 Task: Find connections with filter location Wachtberg with filter topic #Analyticswith filter profile language English with filter current company Syngene International Limited with filter school Freshers Jobs in Bangalore with filter industry Investment Advice with filter service category Budgeting with filter keywords title Social Worker
Action: Mouse moved to (522, 72)
Screenshot: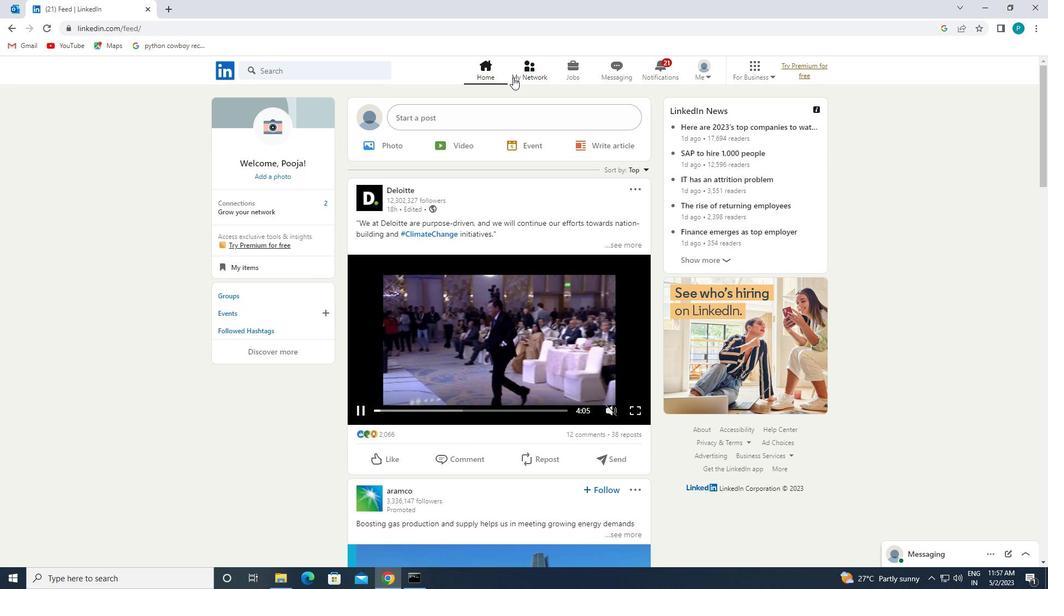 
Action: Mouse pressed left at (522, 72)
Screenshot: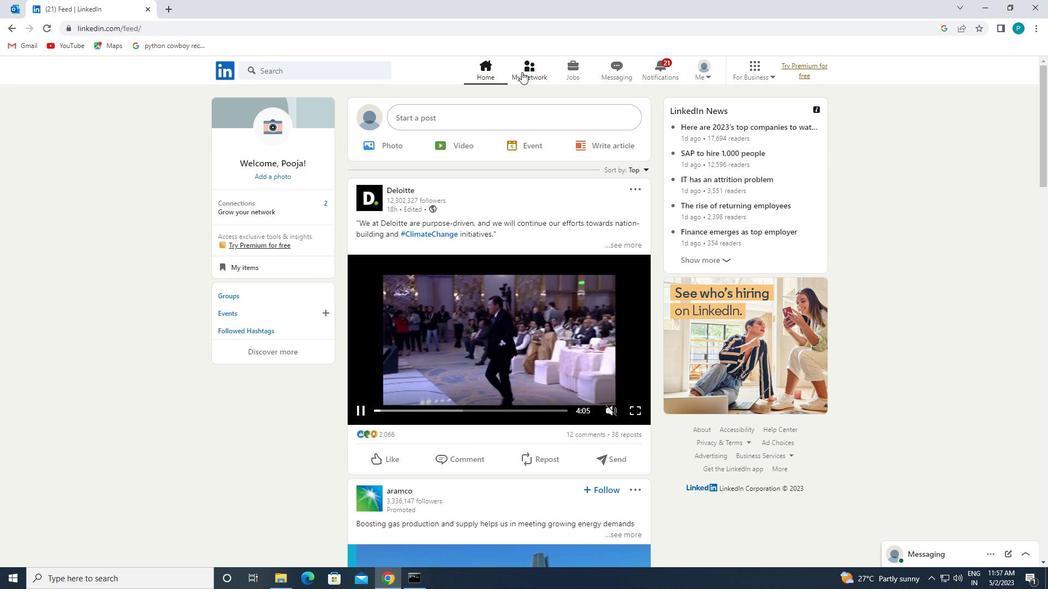 
Action: Mouse moved to (307, 128)
Screenshot: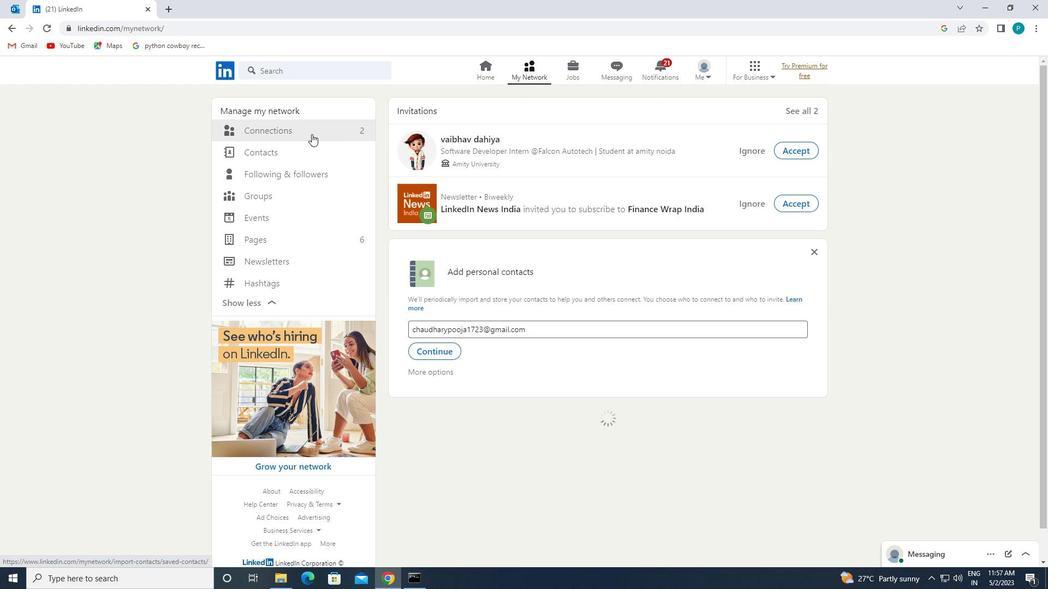
Action: Mouse pressed left at (307, 128)
Screenshot: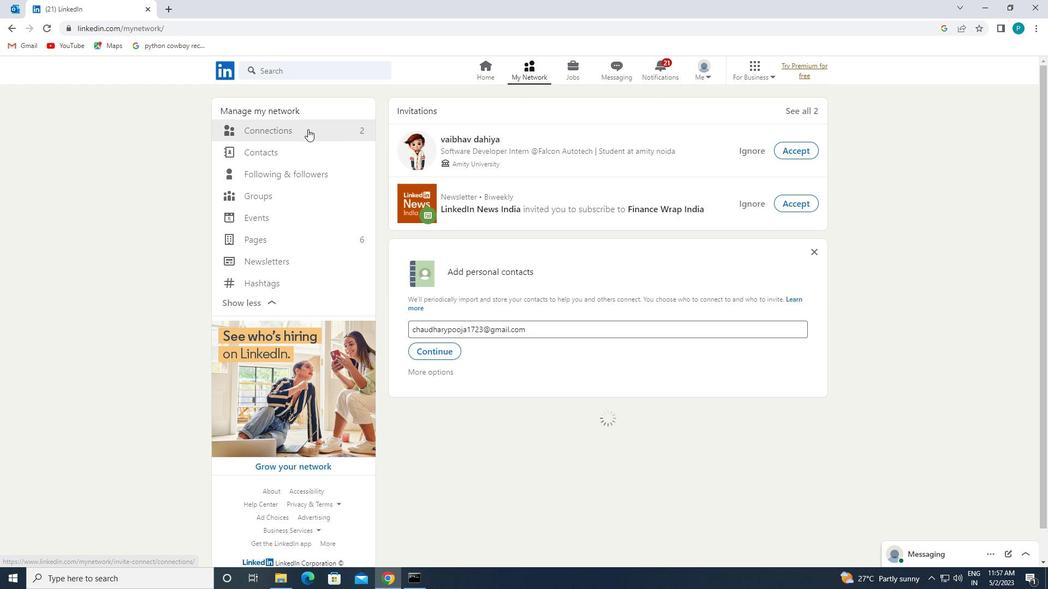 
Action: Mouse moved to (614, 130)
Screenshot: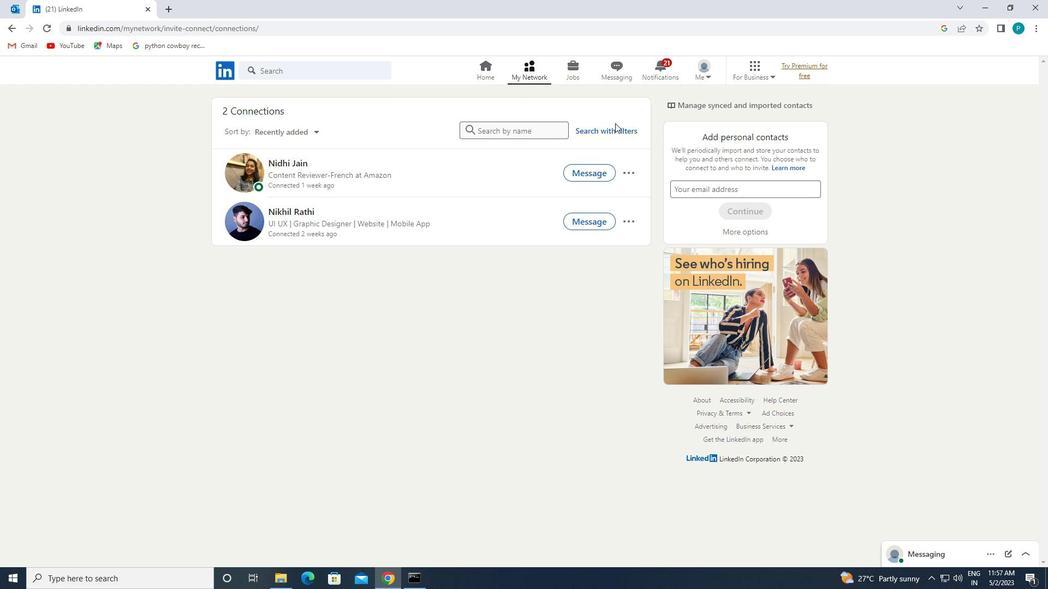 
Action: Mouse pressed left at (614, 130)
Screenshot: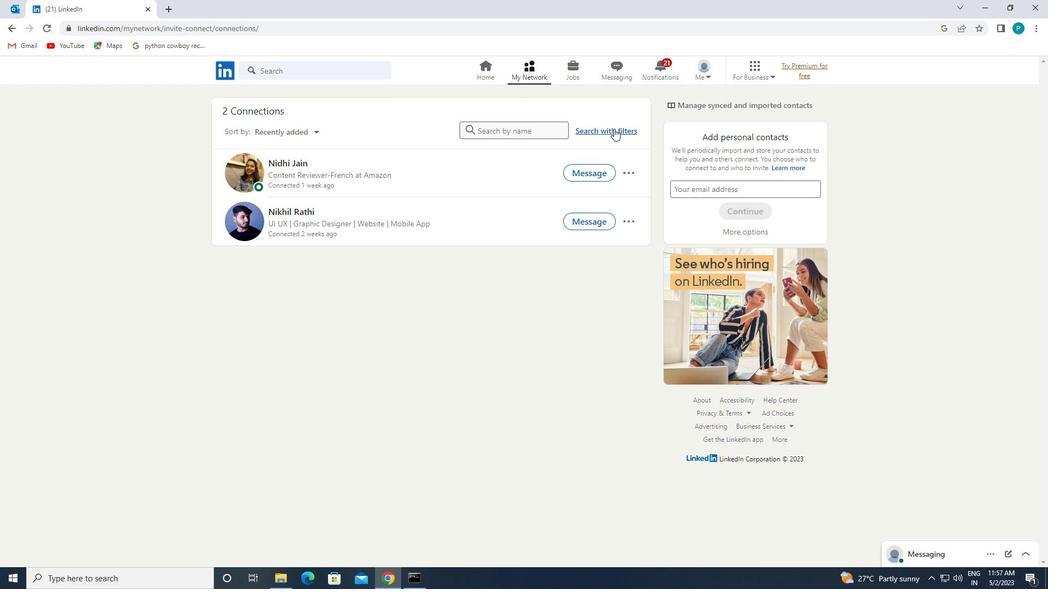 
Action: Mouse moved to (563, 103)
Screenshot: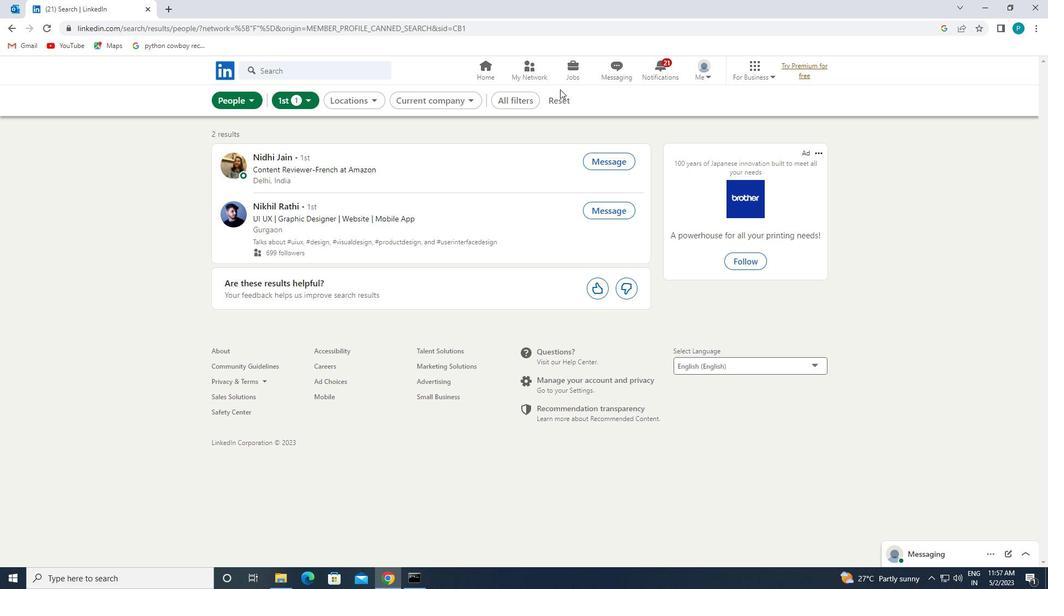 
Action: Mouse pressed left at (563, 103)
Screenshot: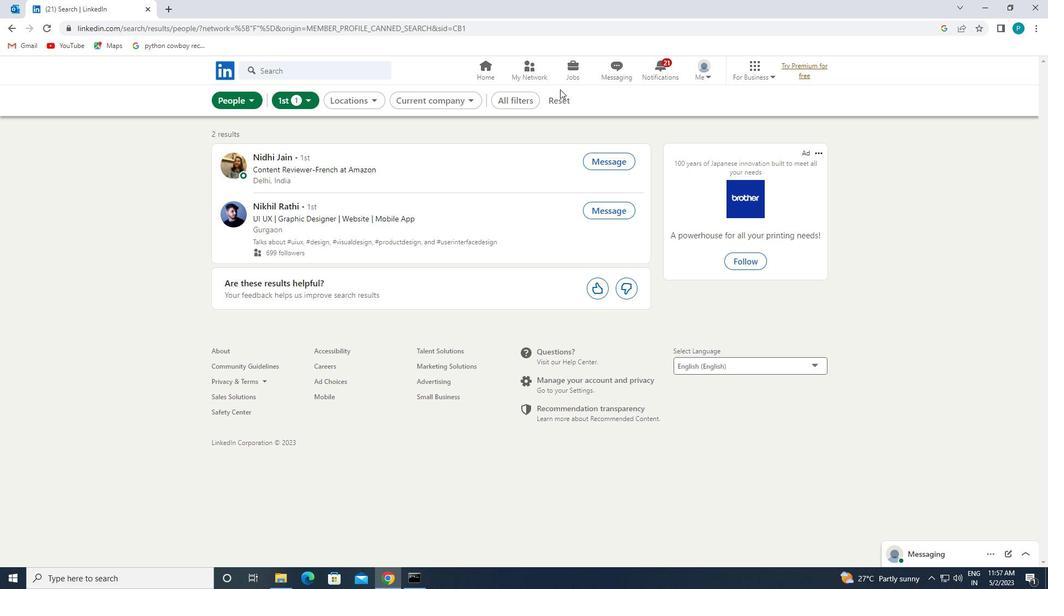 
Action: Mouse moved to (525, 96)
Screenshot: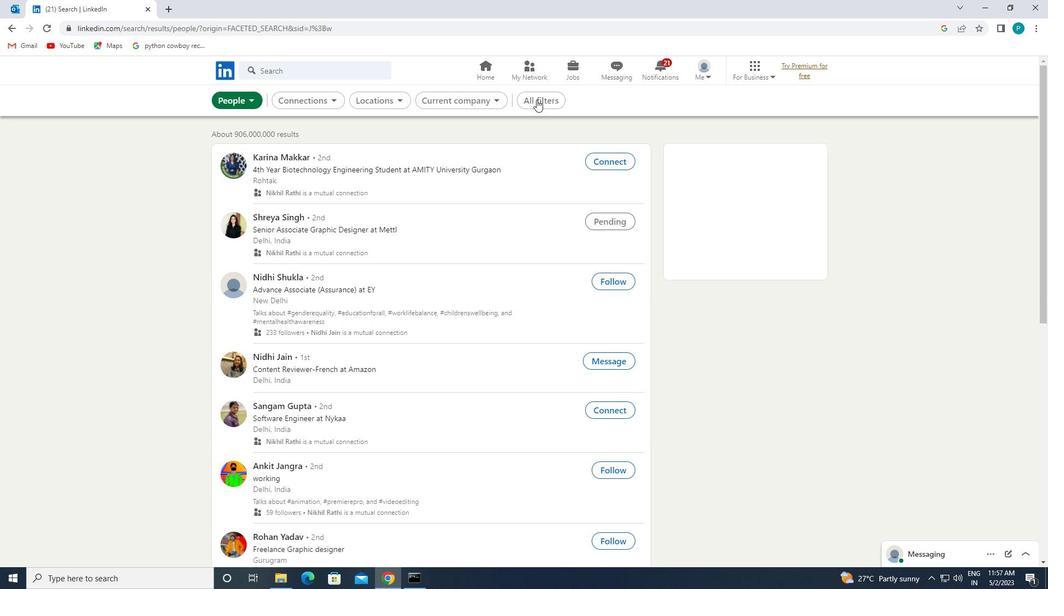 
Action: Mouse pressed left at (525, 96)
Screenshot: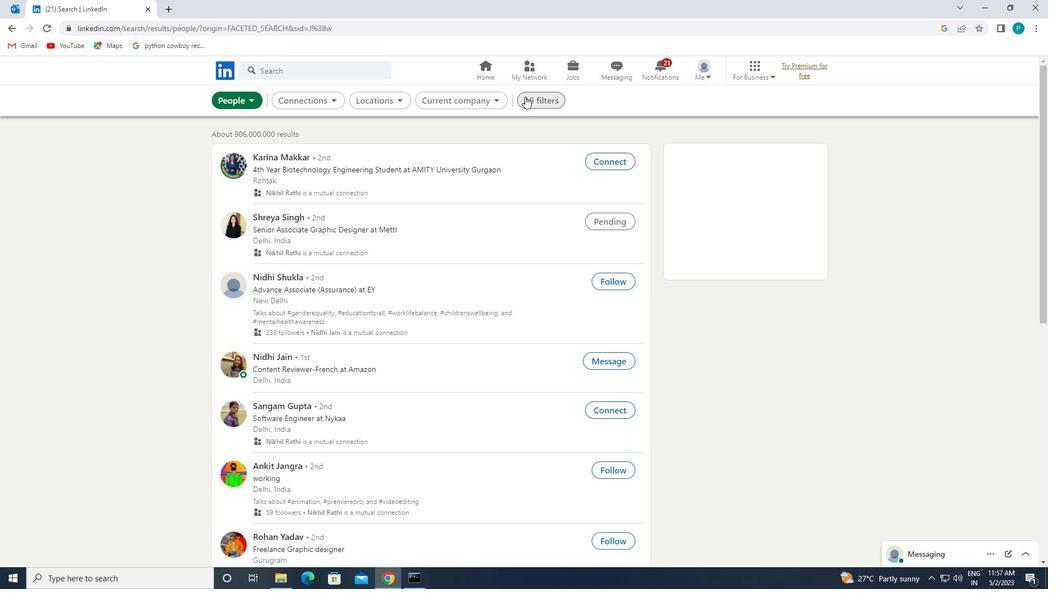 
Action: Mouse moved to (882, 341)
Screenshot: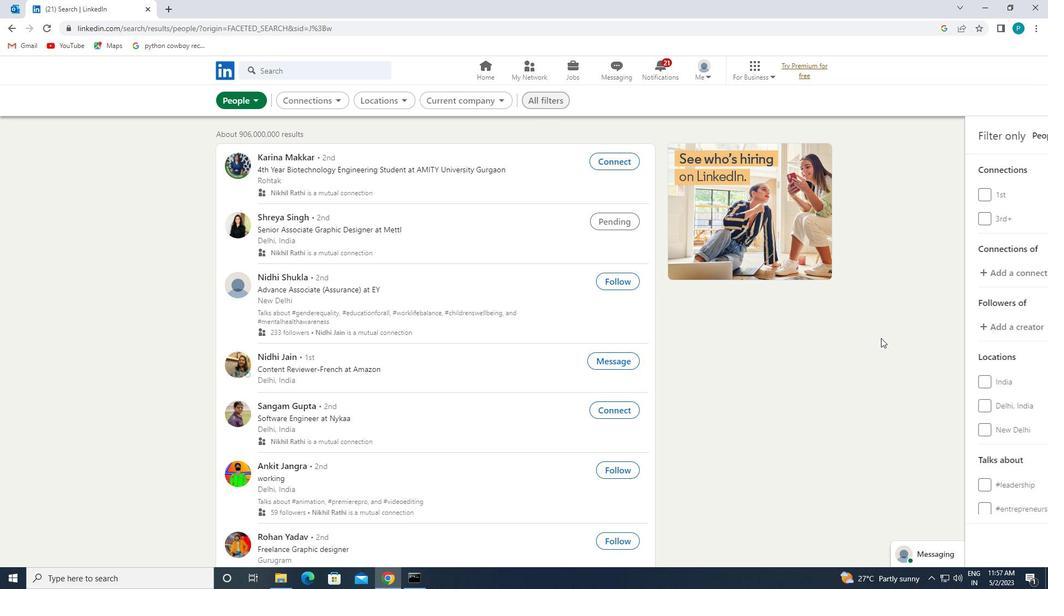 
Action: Mouse scrolled (882, 341) with delta (0, 0)
Screenshot: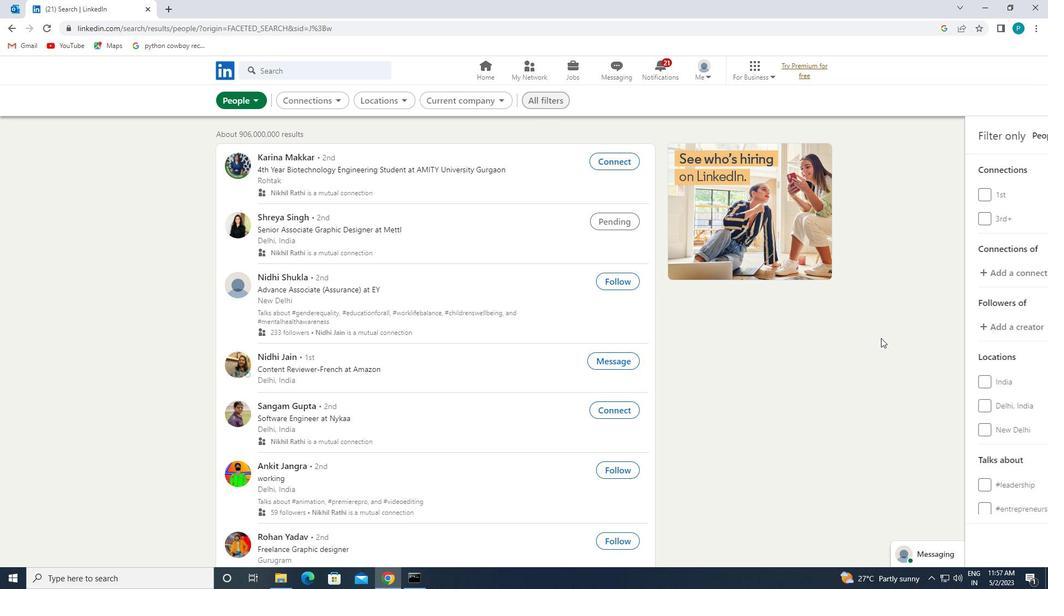 
Action: Mouse scrolled (882, 341) with delta (0, 0)
Screenshot: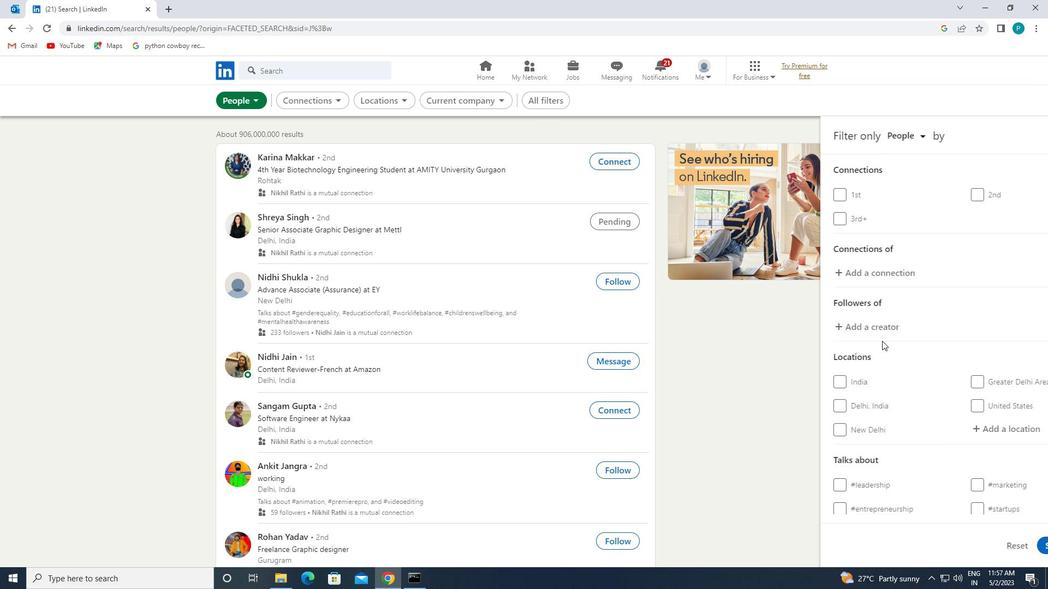 
Action: Mouse moved to (924, 322)
Screenshot: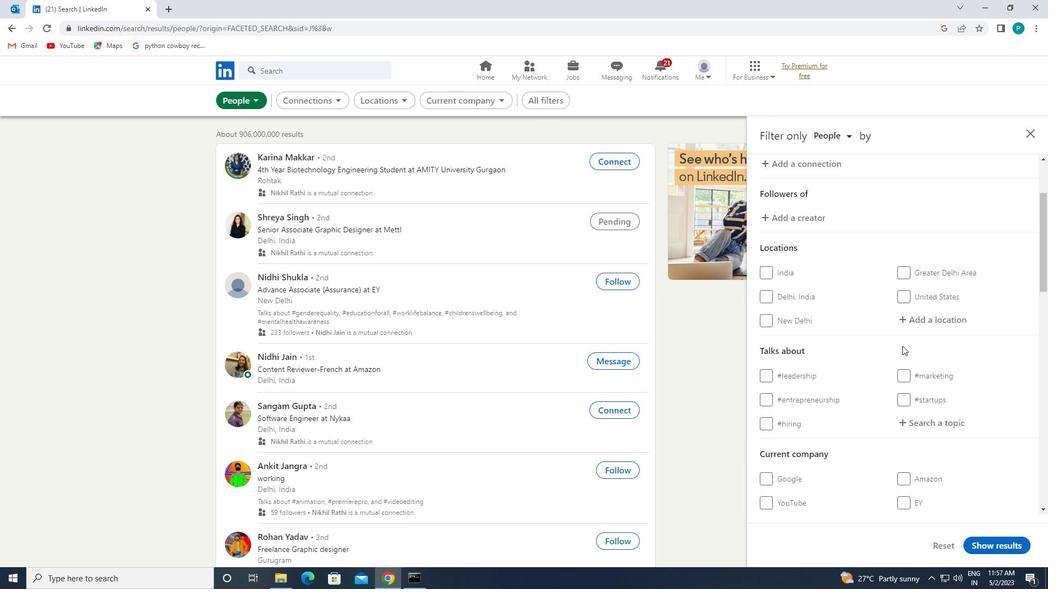 
Action: Mouse pressed left at (924, 322)
Screenshot: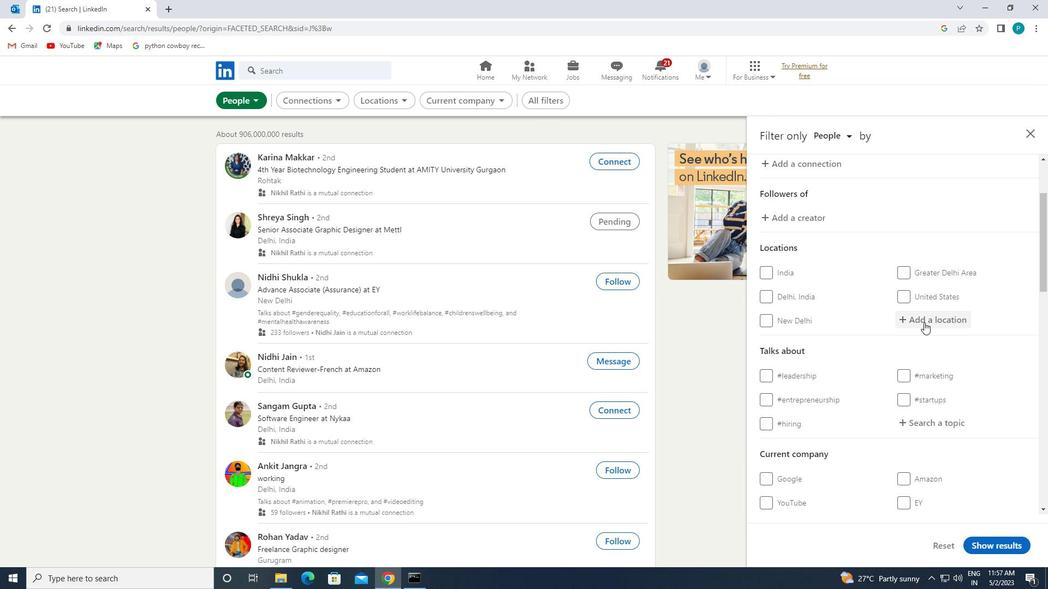 
Action: Mouse moved to (924, 322)
Screenshot: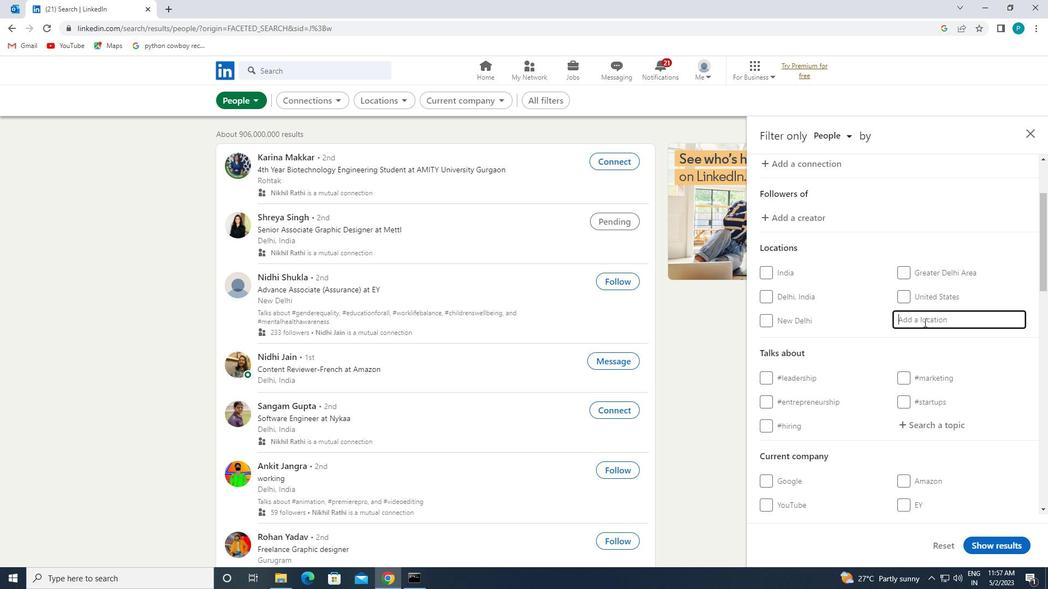 
Action: Key pressed <Key.caps_lock>wac<Key.backspace><Key.backspace><Key.caps_lock>acht
Screenshot: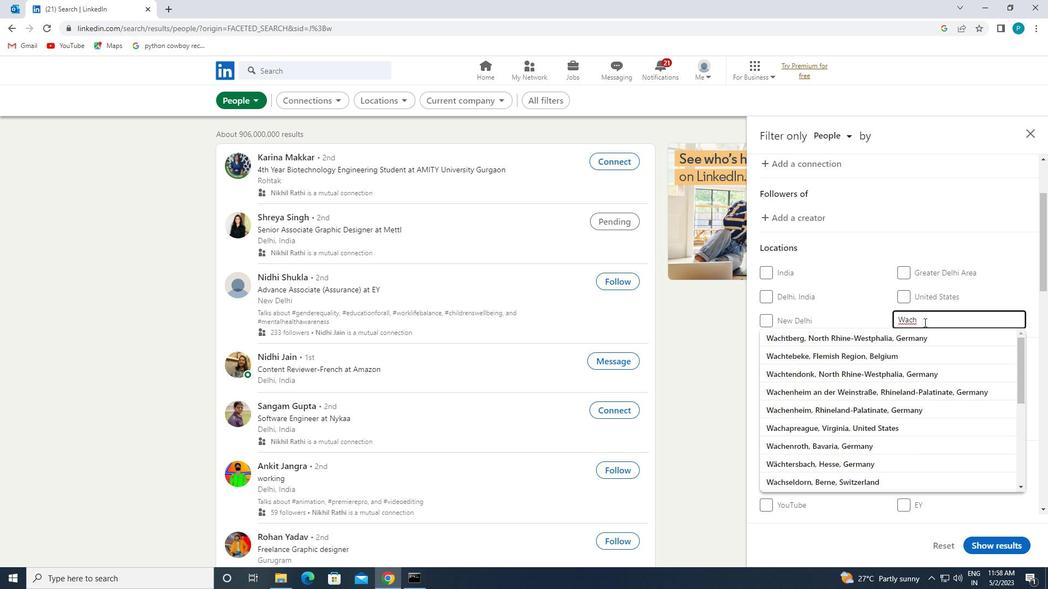 
Action: Mouse moved to (911, 342)
Screenshot: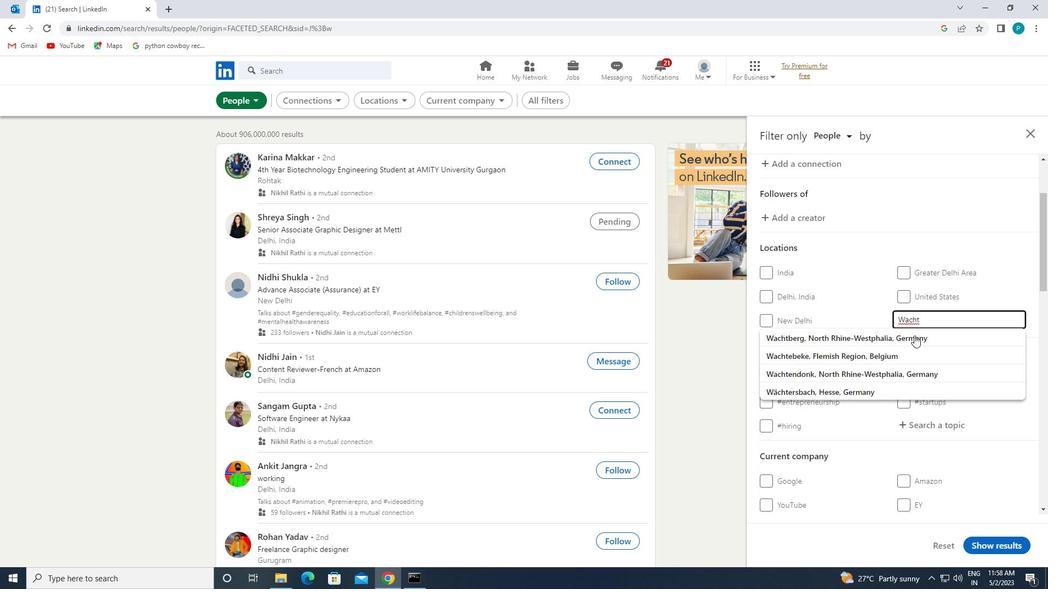 
Action: Mouse pressed left at (911, 342)
Screenshot: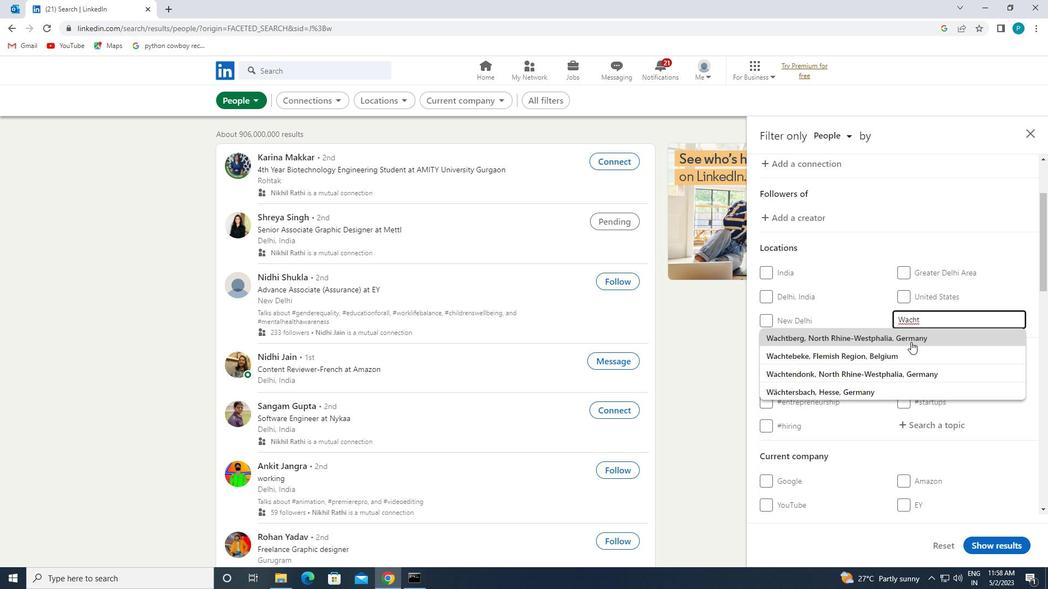 
Action: Mouse moved to (909, 341)
Screenshot: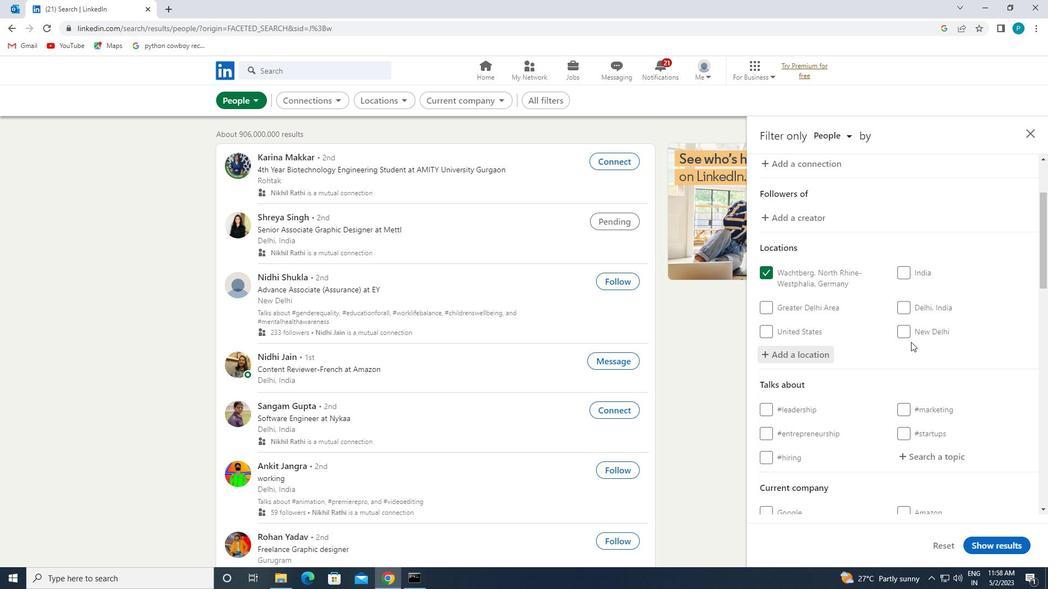 
Action: Mouse scrolled (909, 341) with delta (0, 0)
Screenshot: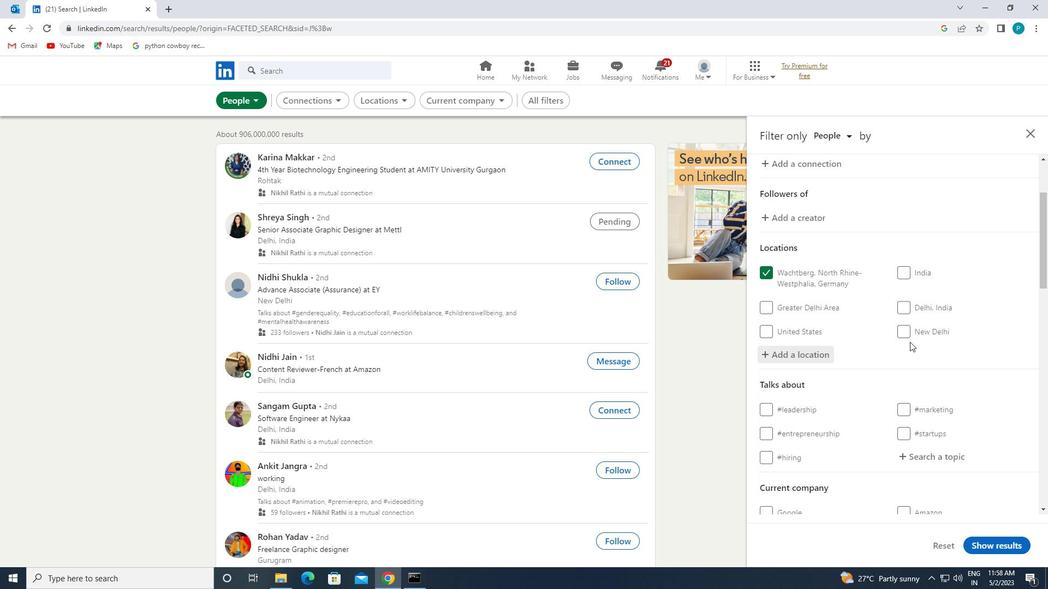 
Action: Mouse moved to (908, 342)
Screenshot: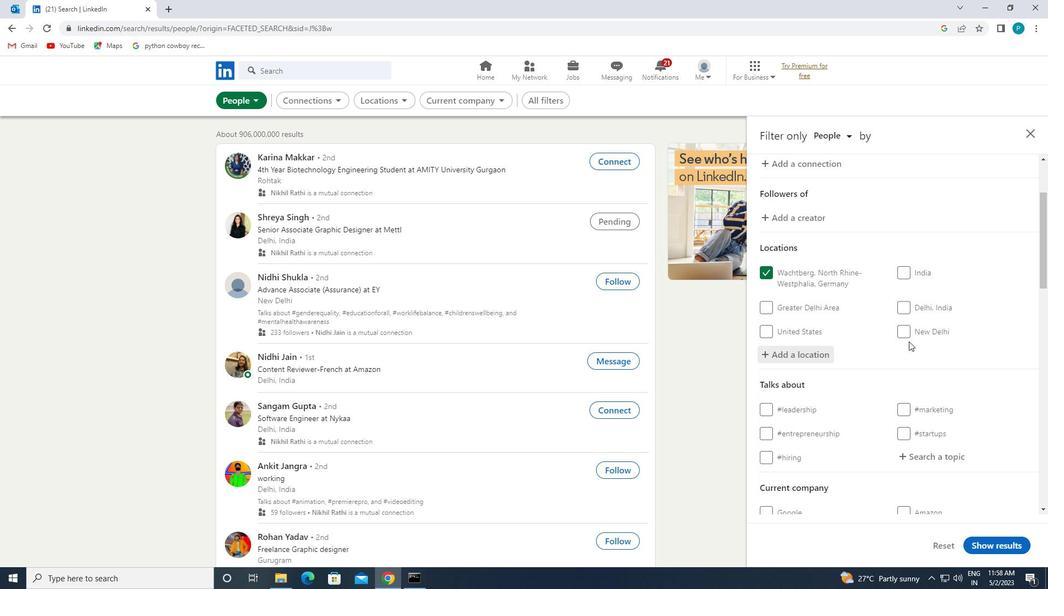 
Action: Mouse scrolled (908, 342) with delta (0, 0)
Screenshot: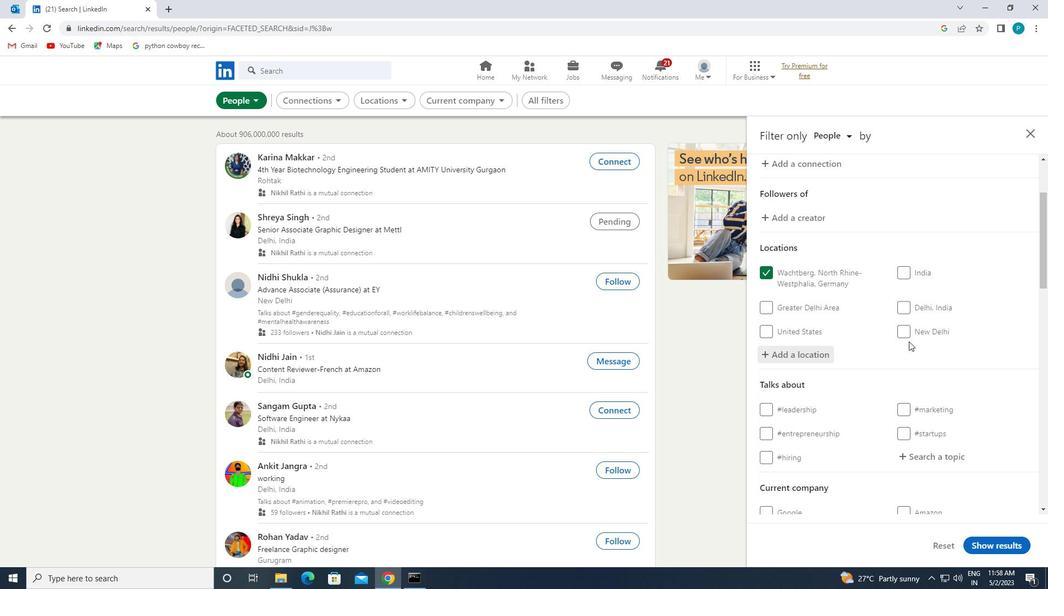 
Action: Mouse moved to (909, 346)
Screenshot: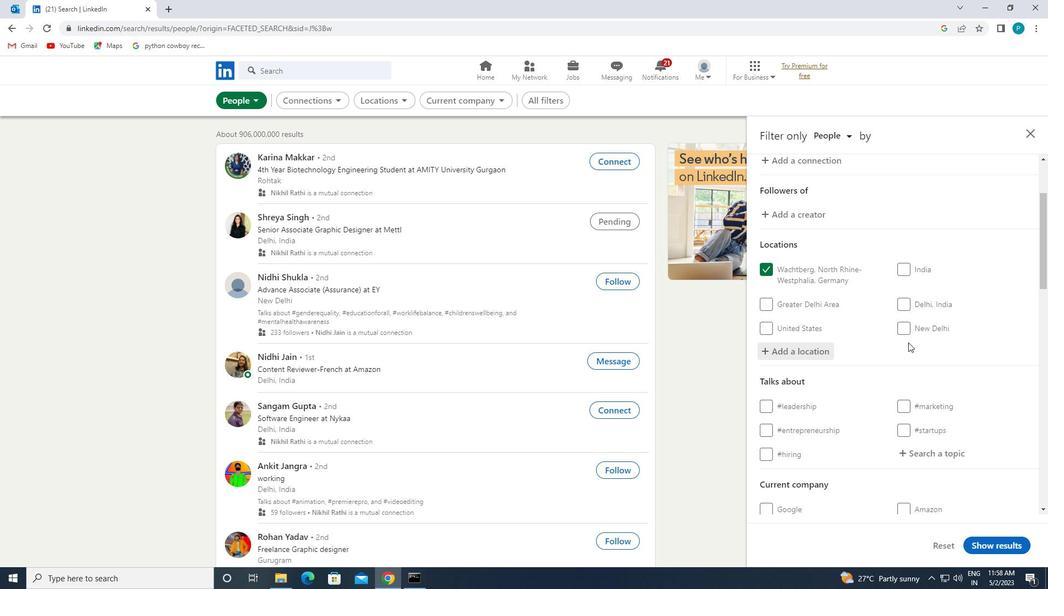 
Action: Mouse scrolled (909, 346) with delta (0, 0)
Screenshot: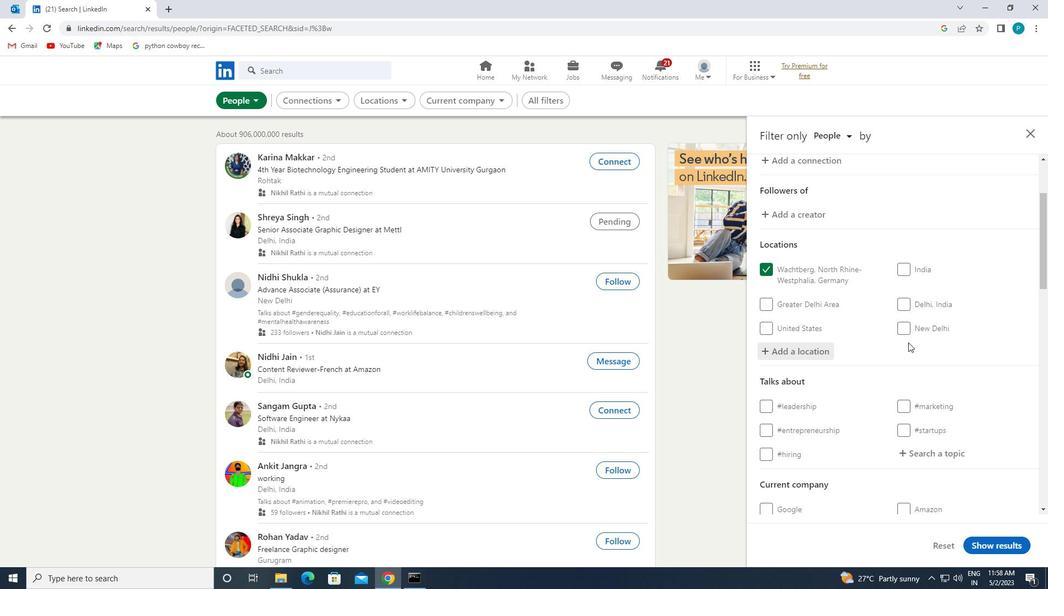
Action: Mouse moved to (909, 294)
Screenshot: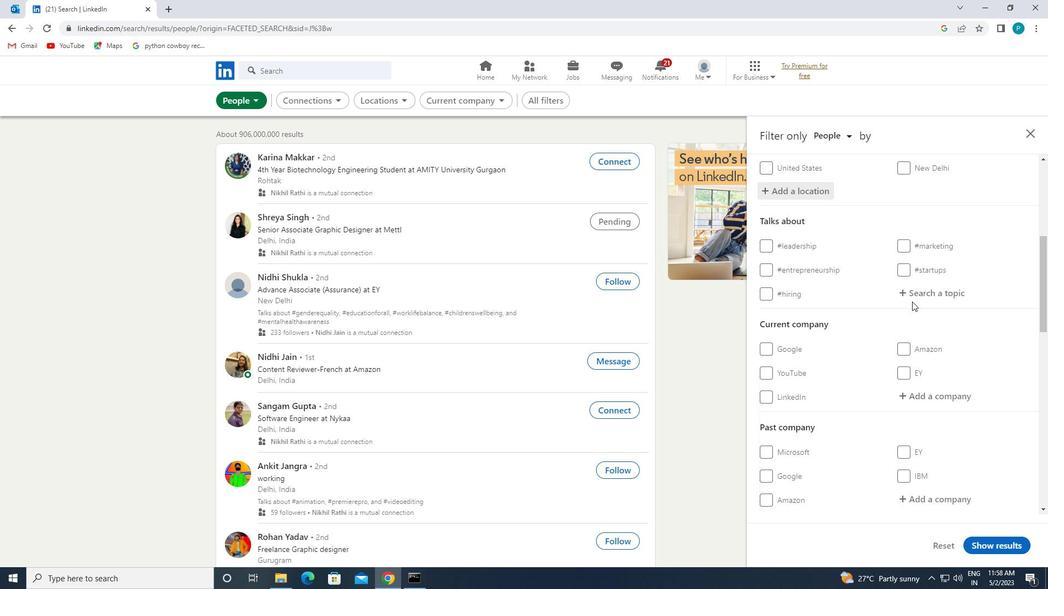 
Action: Mouse pressed left at (909, 294)
Screenshot: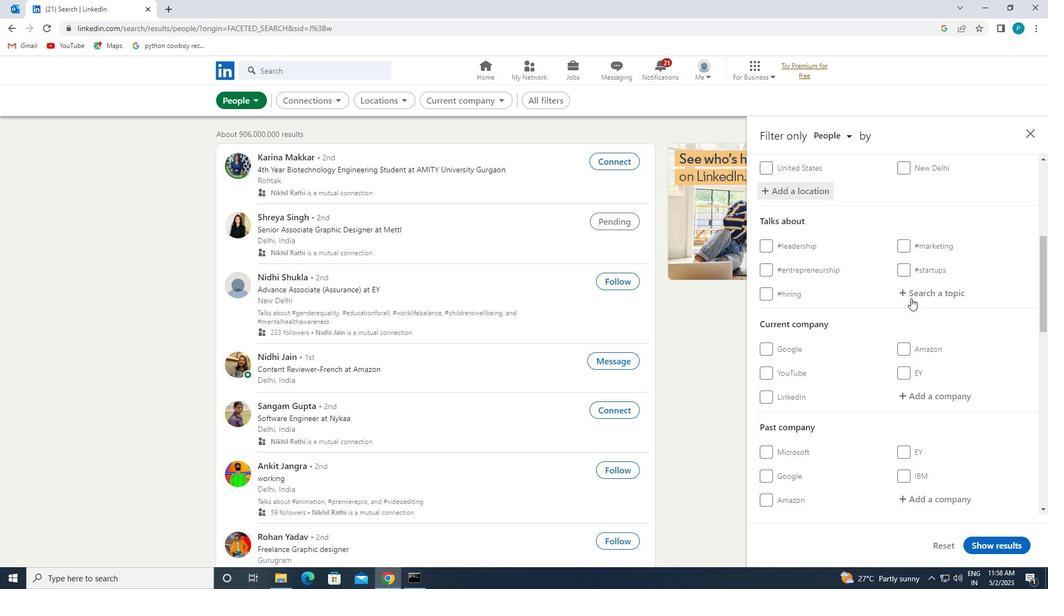 
Action: Mouse moved to (909, 294)
Screenshot: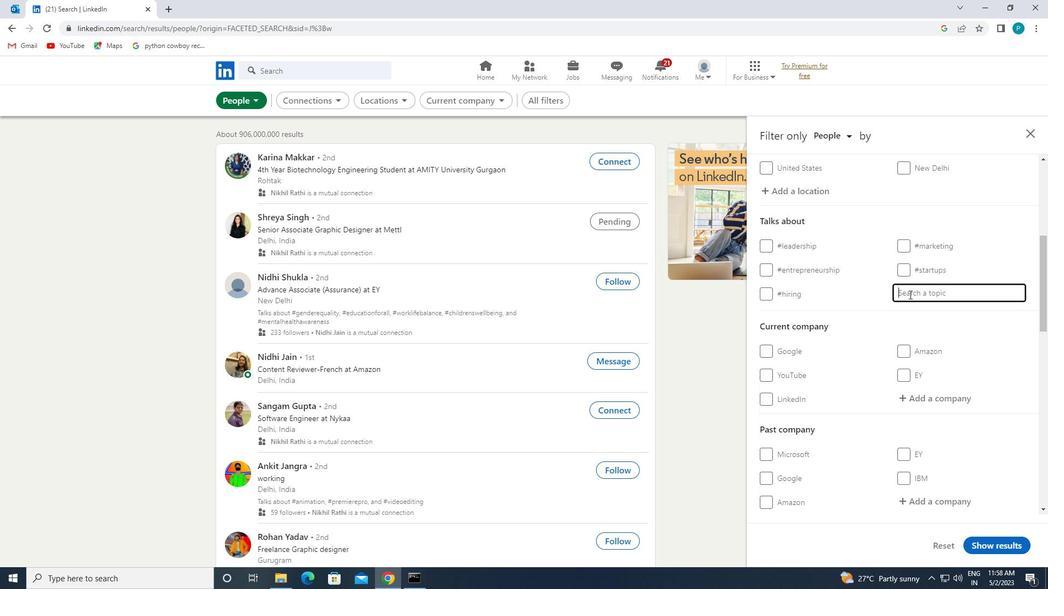 
Action: Key pressed <Key.shift>#<Key.caps_lock>A<Key.caps_lock>NALYTICS
Screenshot: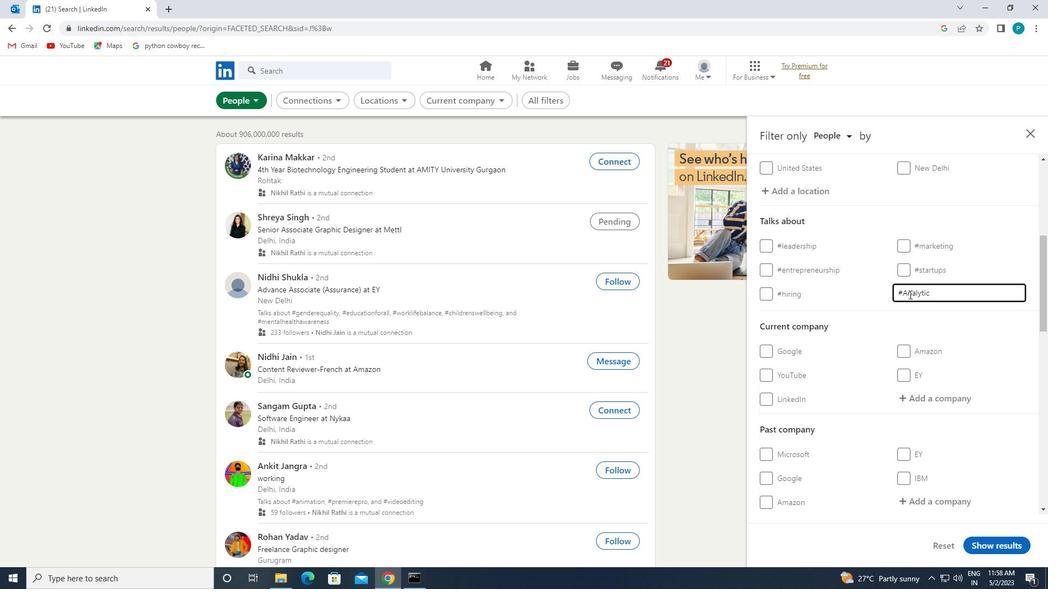 
Action: Mouse scrolled (909, 294) with delta (0, 0)
Screenshot: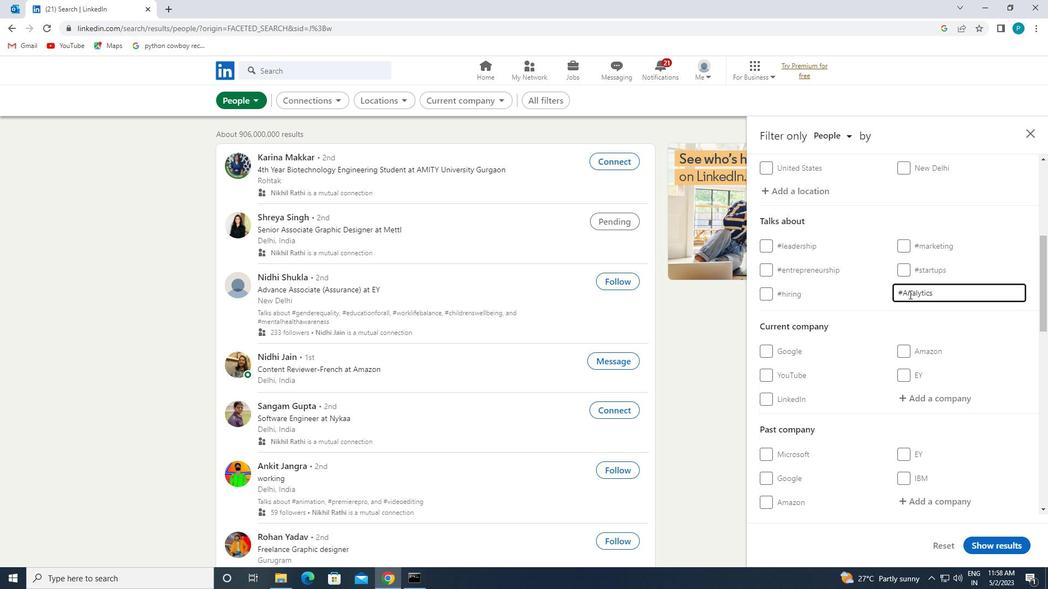 
Action: Mouse scrolled (909, 294) with delta (0, 0)
Screenshot: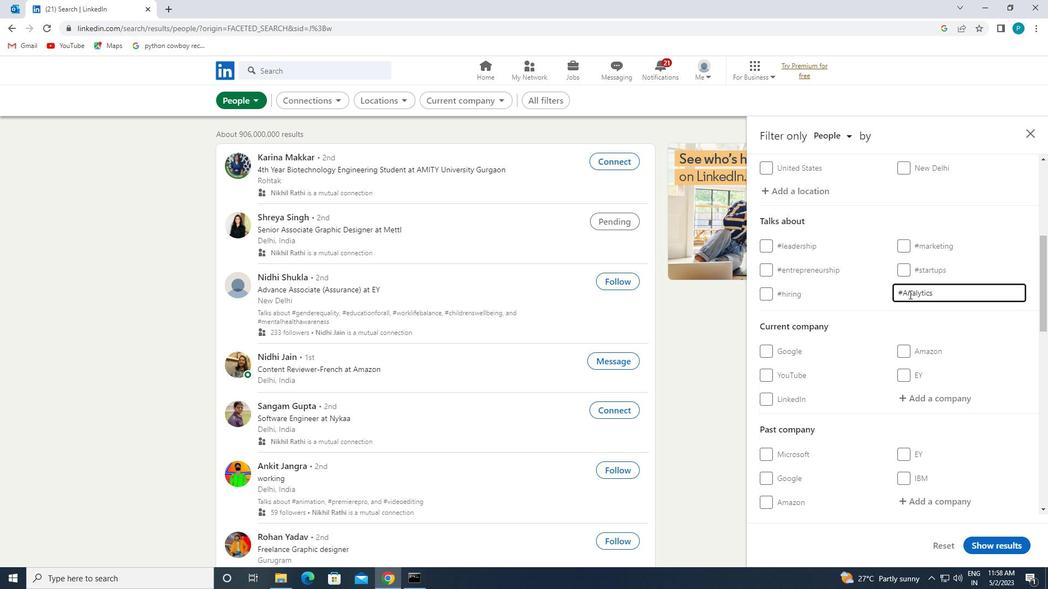
Action: Mouse scrolled (909, 294) with delta (0, 0)
Screenshot: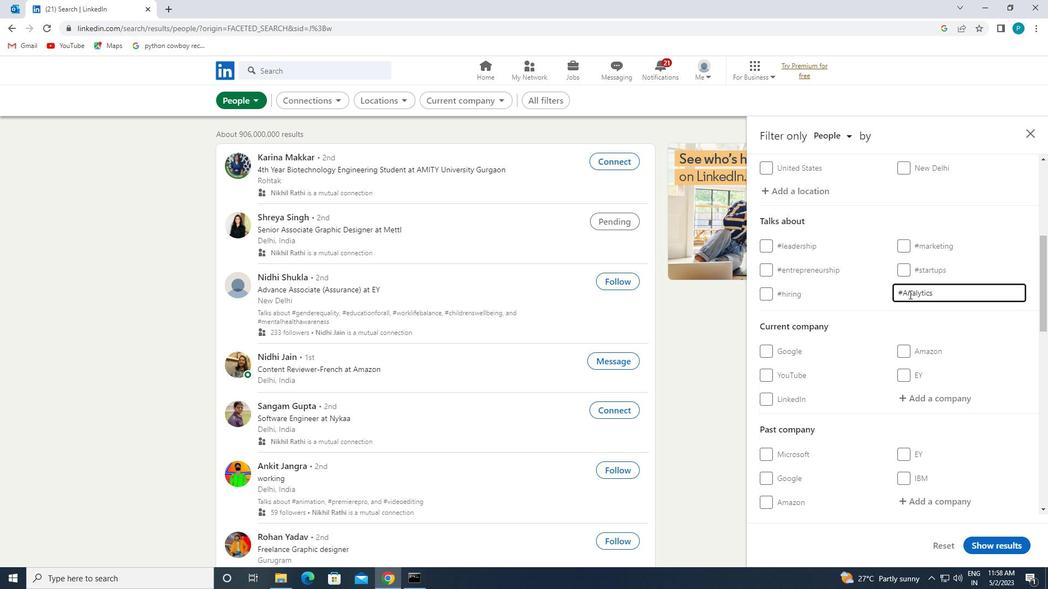 
Action: Mouse moved to (852, 292)
Screenshot: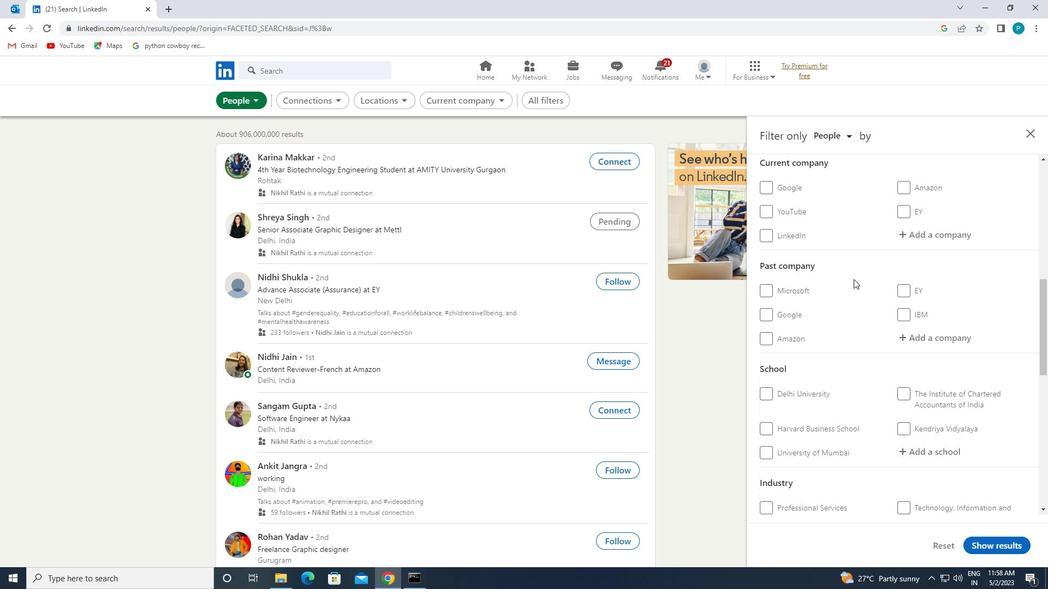 
Action: Mouse scrolled (852, 291) with delta (0, 0)
Screenshot: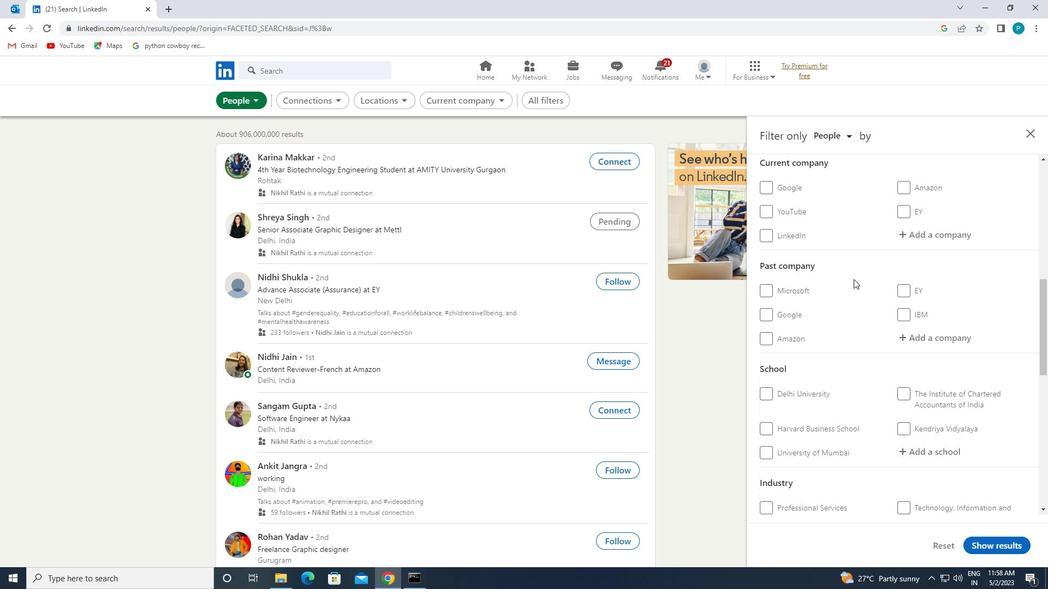 
Action: Mouse moved to (851, 296)
Screenshot: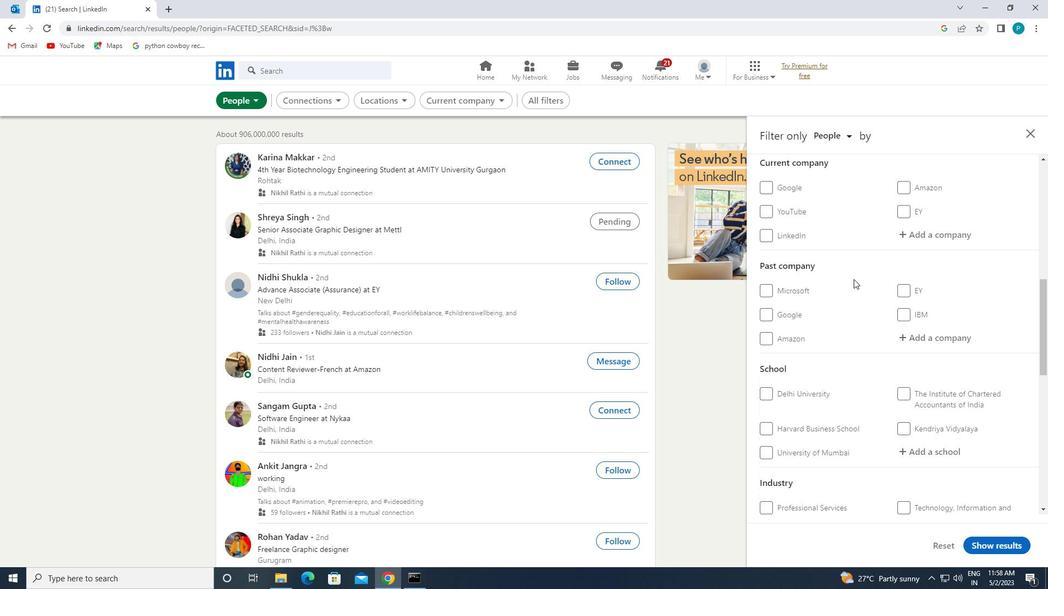 
Action: Mouse scrolled (851, 296) with delta (0, 0)
Screenshot: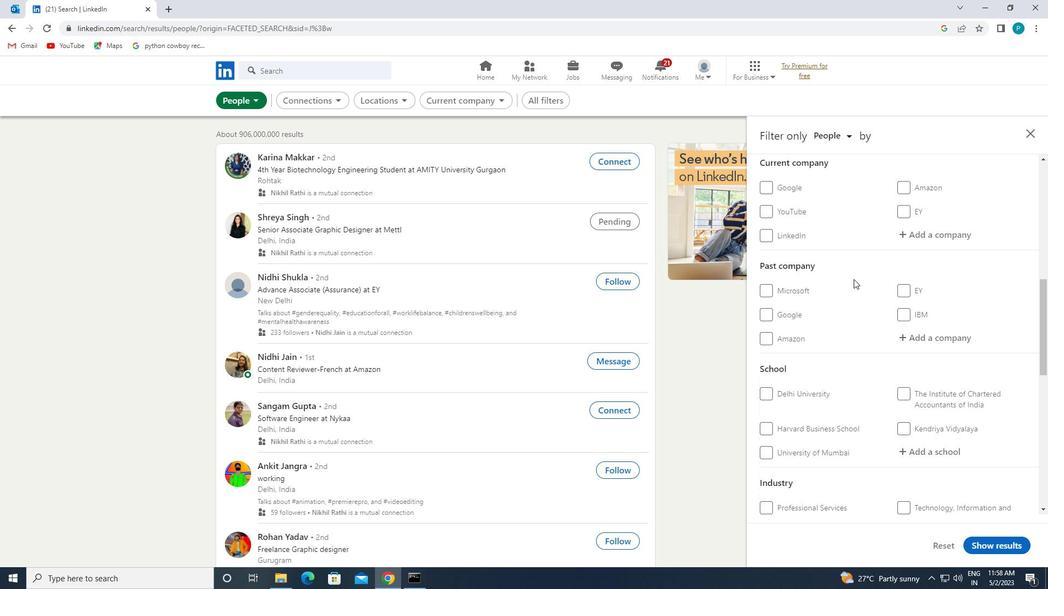
Action: Mouse moved to (825, 374)
Screenshot: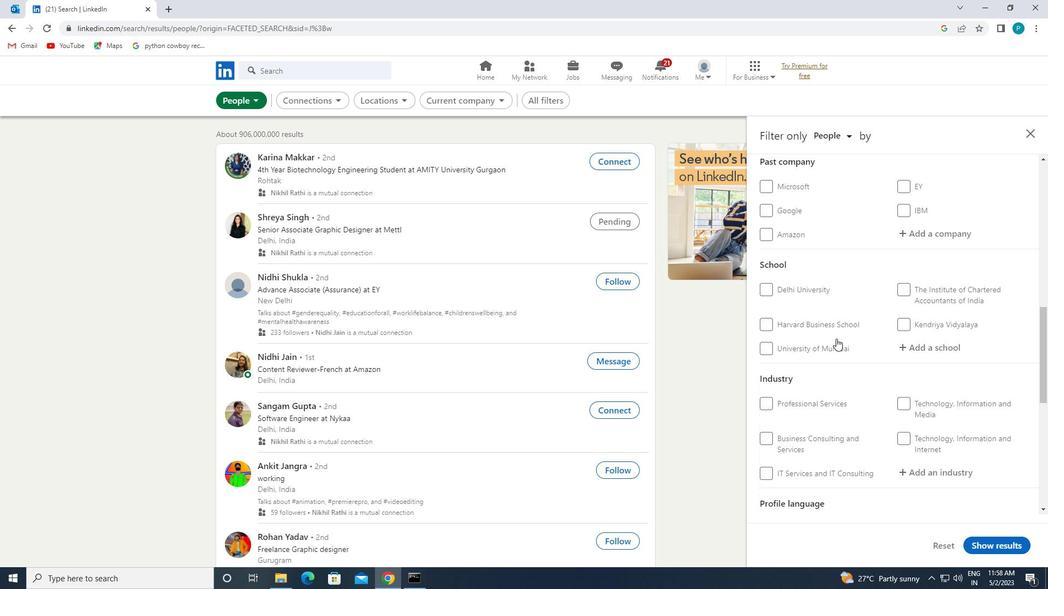 
Action: Mouse scrolled (825, 374) with delta (0, 0)
Screenshot: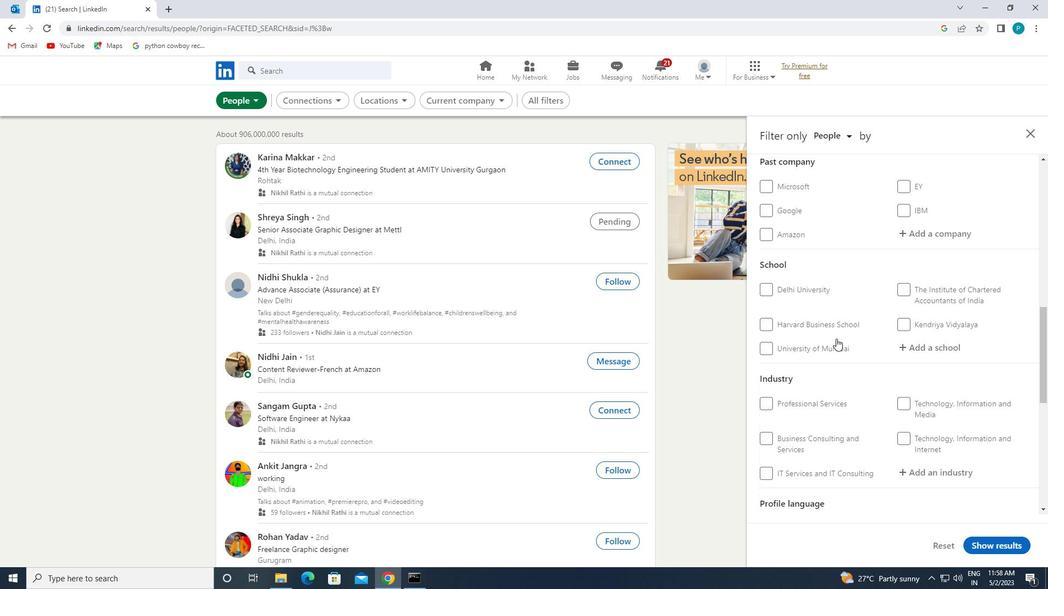 
Action: Mouse moved to (824, 375)
Screenshot: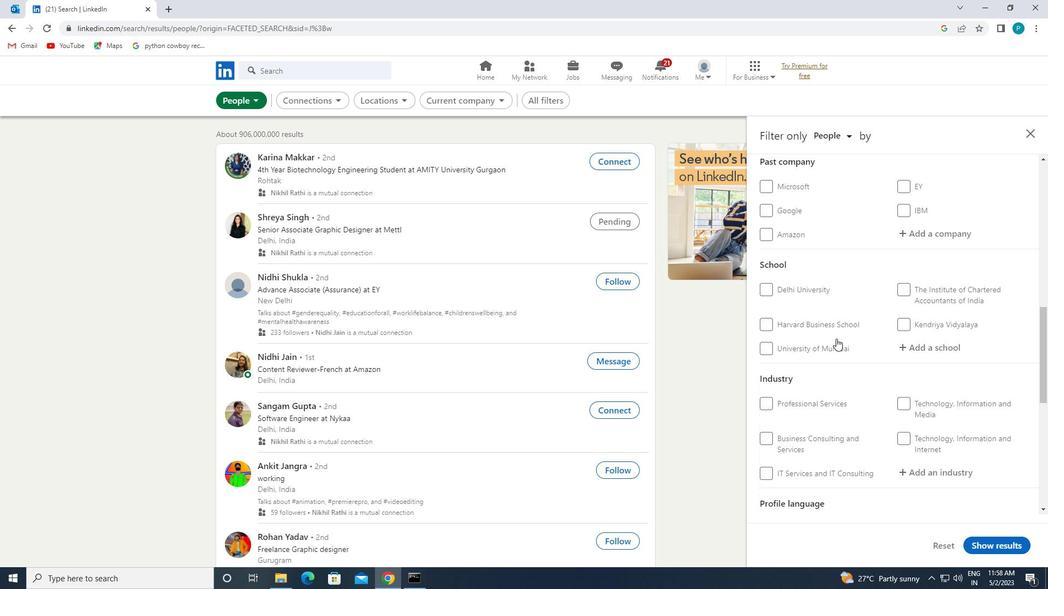 
Action: Mouse scrolled (824, 375) with delta (0, 0)
Screenshot: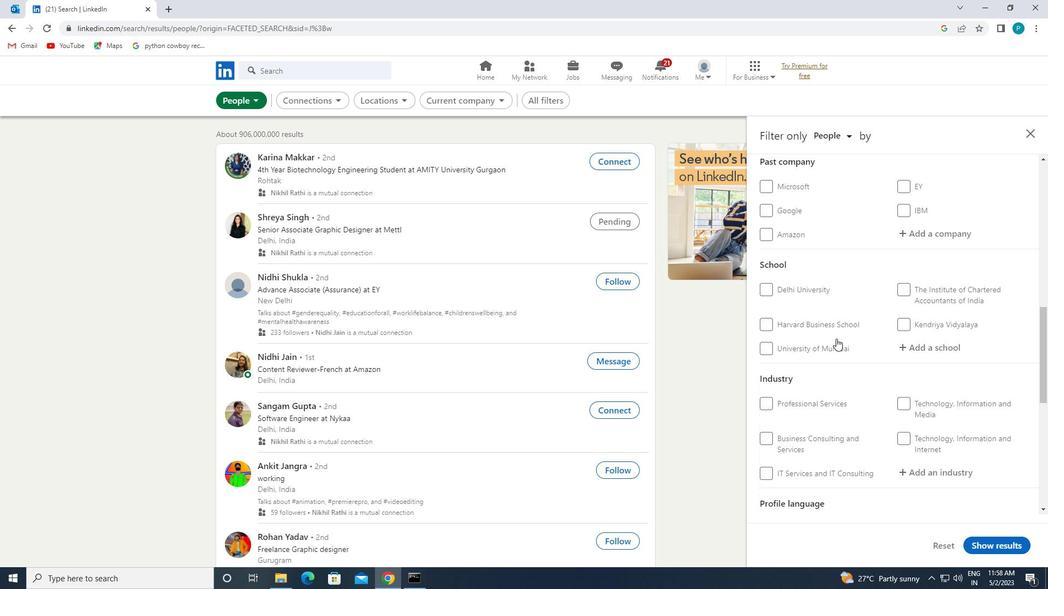 
Action: Mouse moved to (823, 379)
Screenshot: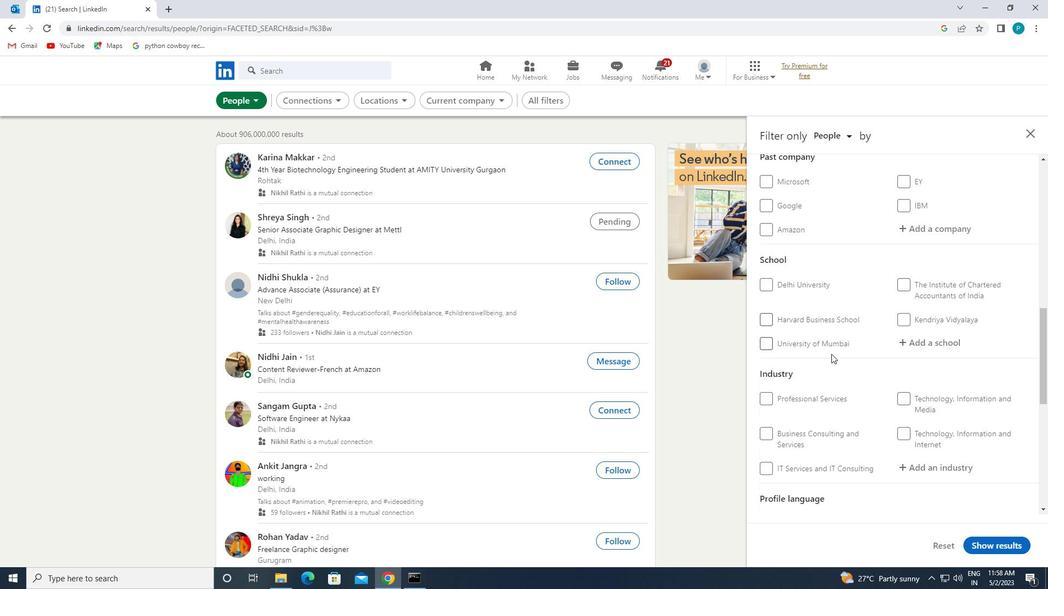 
Action: Mouse scrolled (823, 378) with delta (0, 0)
Screenshot: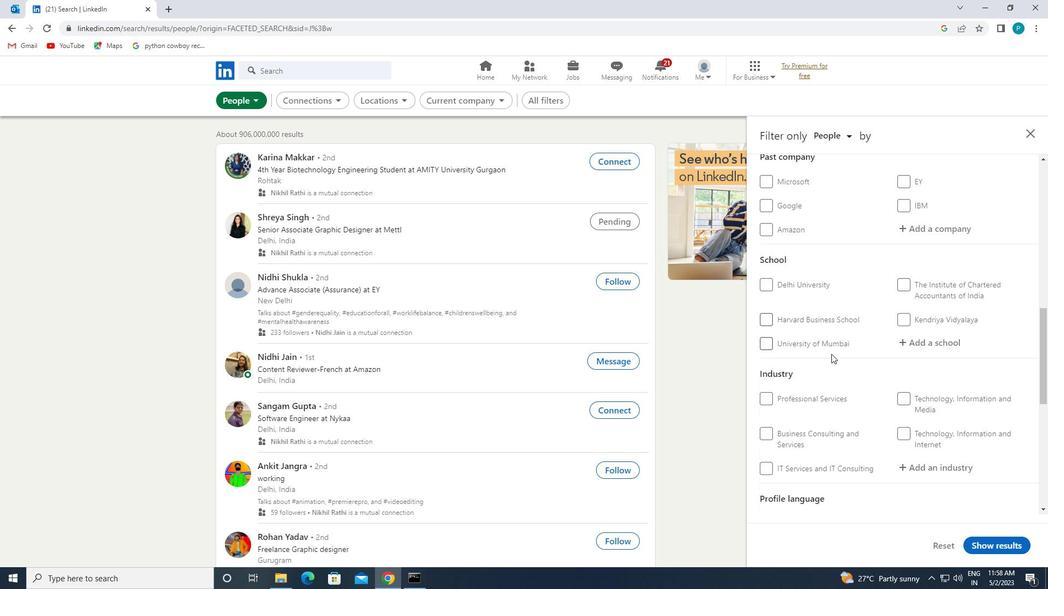 
Action: Mouse moved to (821, 381)
Screenshot: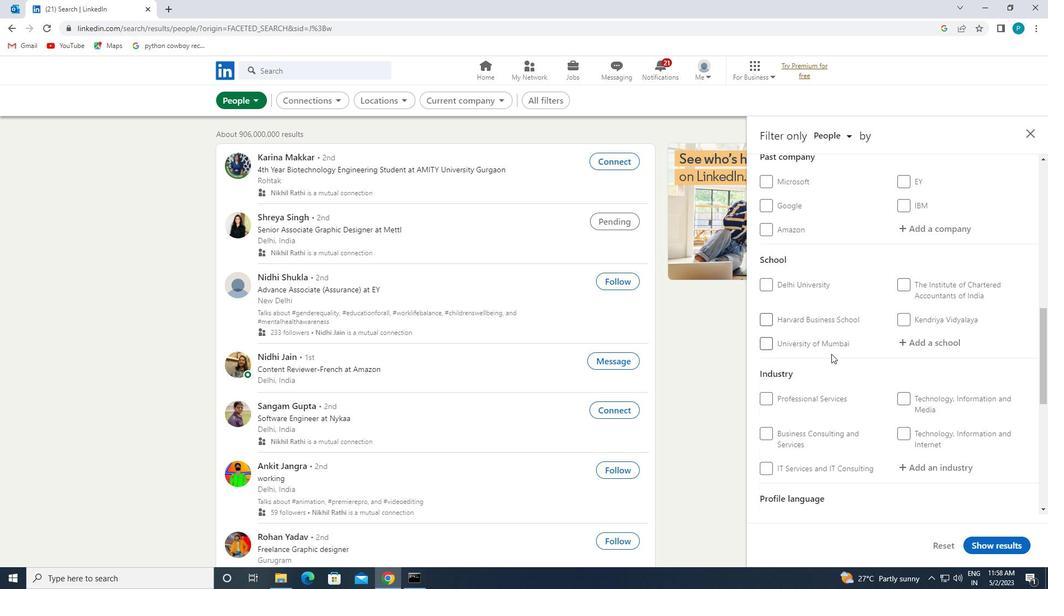
Action: Mouse scrolled (821, 381) with delta (0, 0)
Screenshot: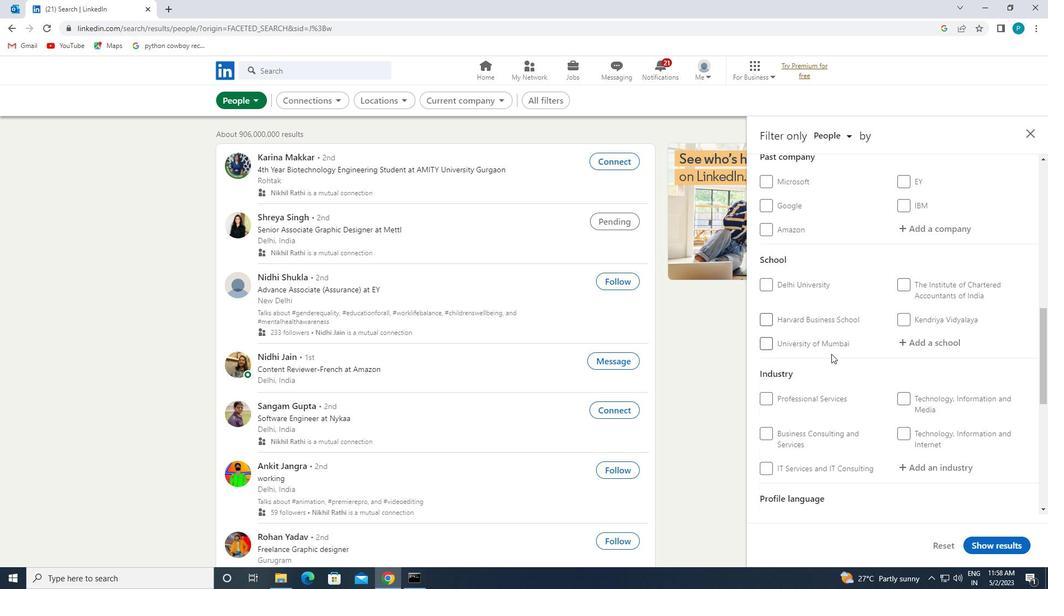 
Action: Mouse moved to (806, 400)
Screenshot: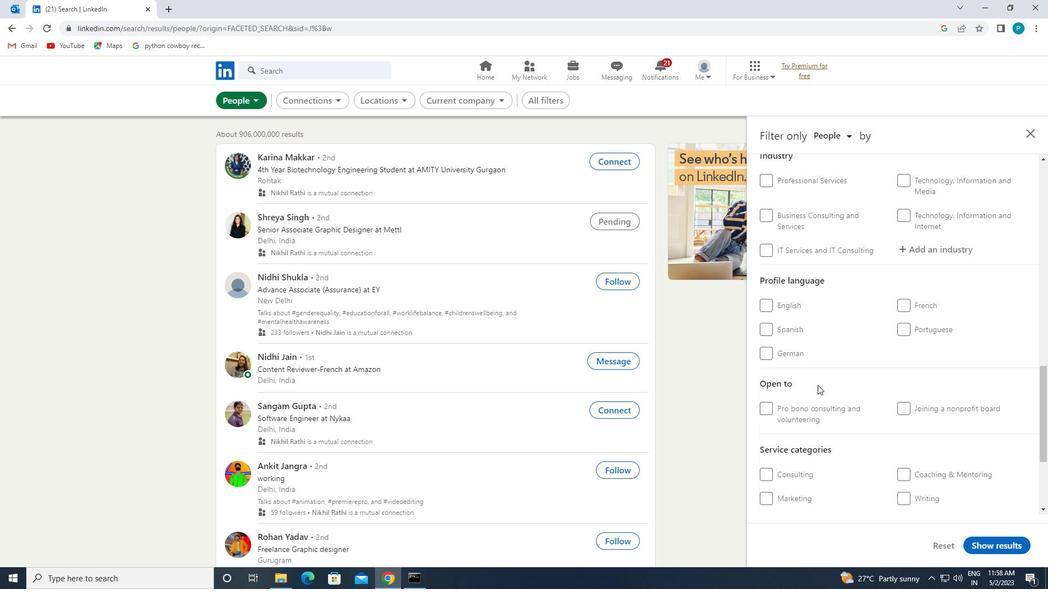 
Action: Mouse scrolled (806, 399) with delta (0, 0)
Screenshot: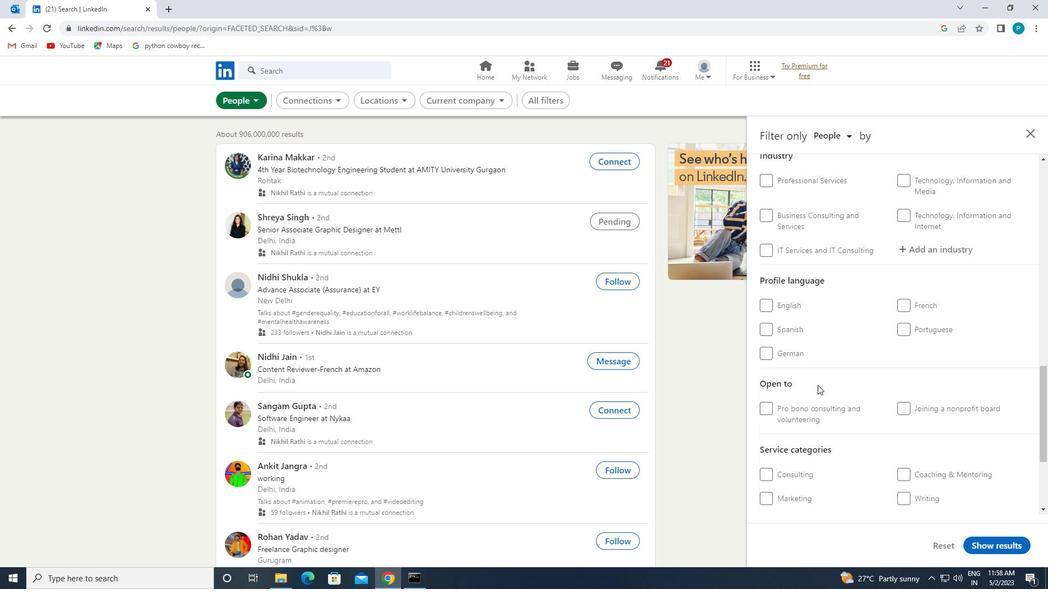 
Action: Mouse moved to (806, 400)
Screenshot: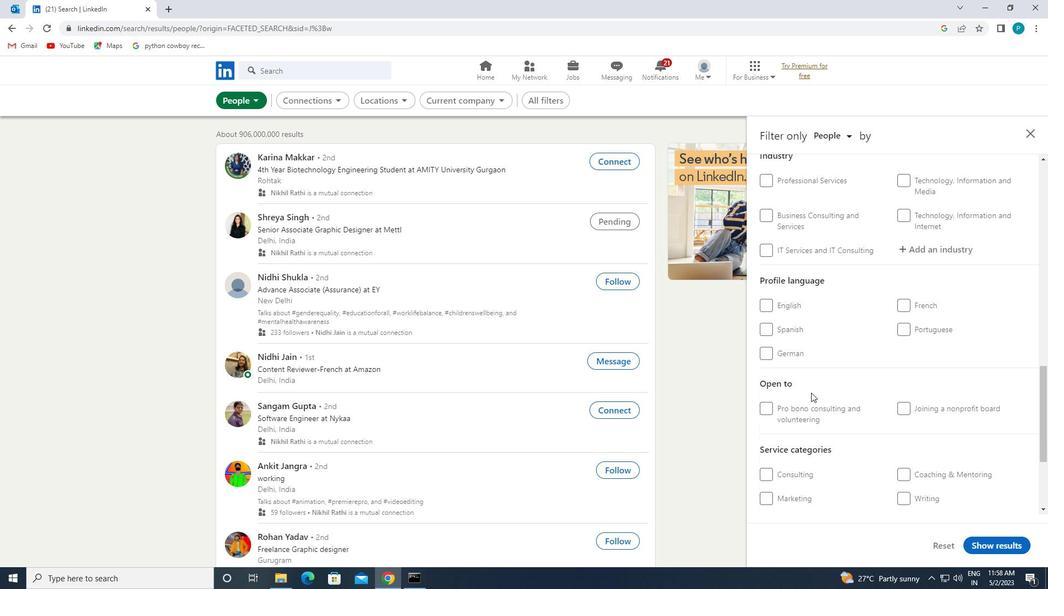 
Action: Mouse scrolled (806, 399) with delta (0, 0)
Screenshot: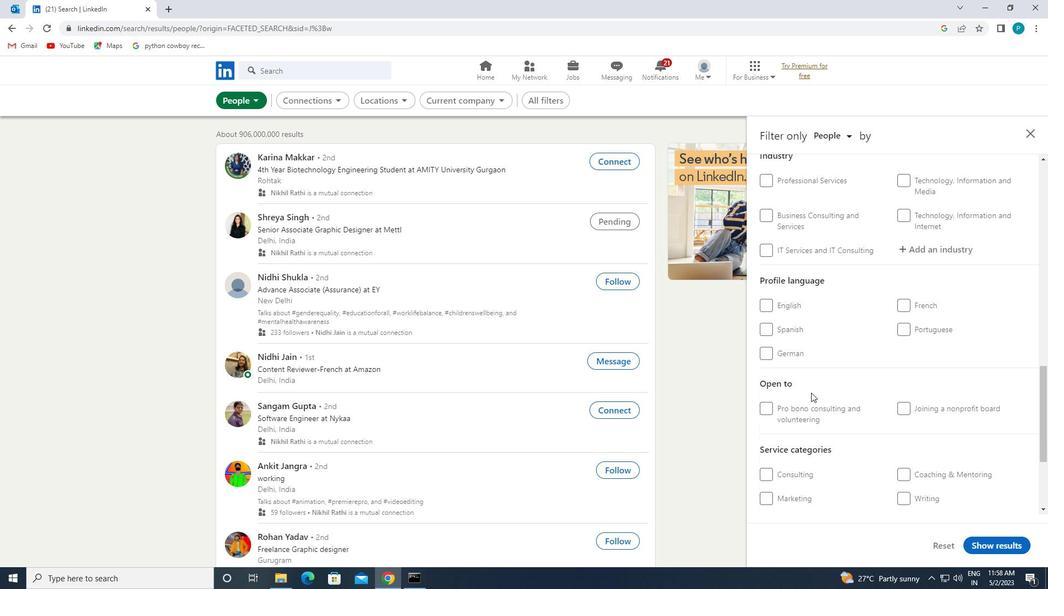 
Action: Mouse moved to (813, 337)
Screenshot: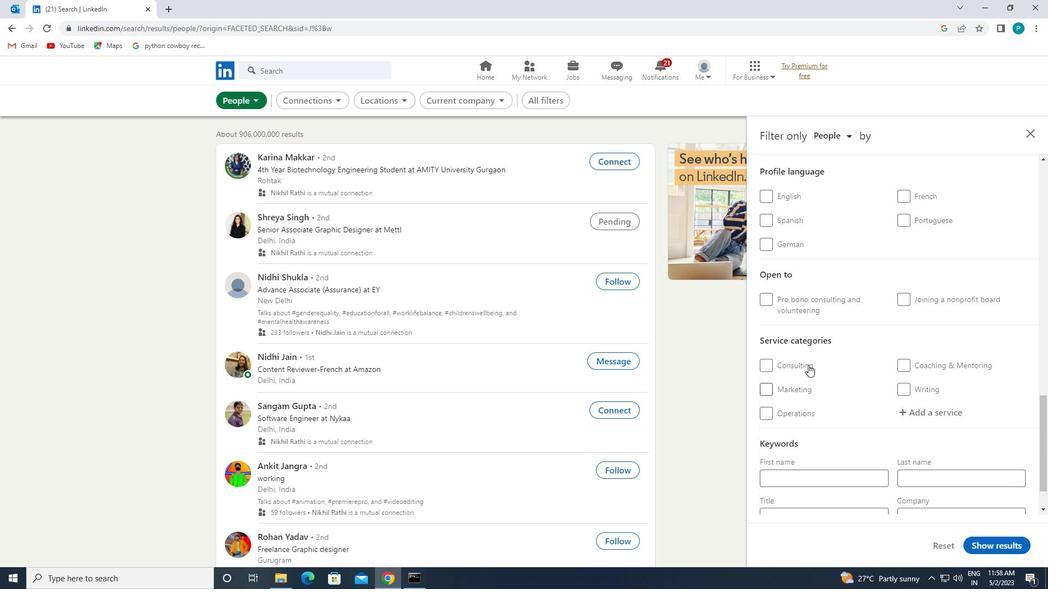 
Action: Mouse scrolled (813, 338) with delta (0, 0)
Screenshot: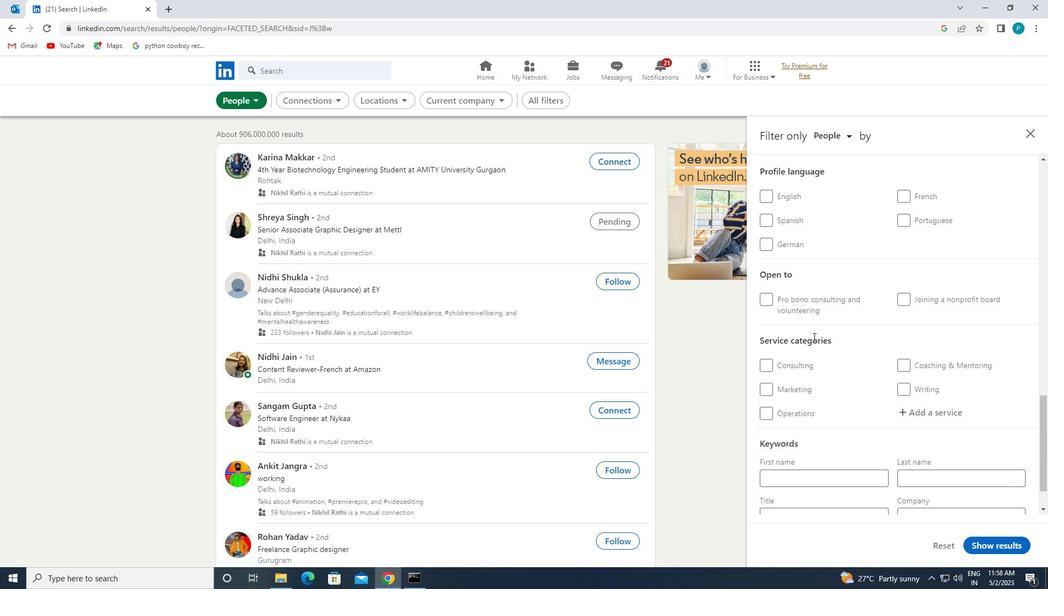 
Action: Mouse scrolled (813, 338) with delta (0, 0)
Screenshot: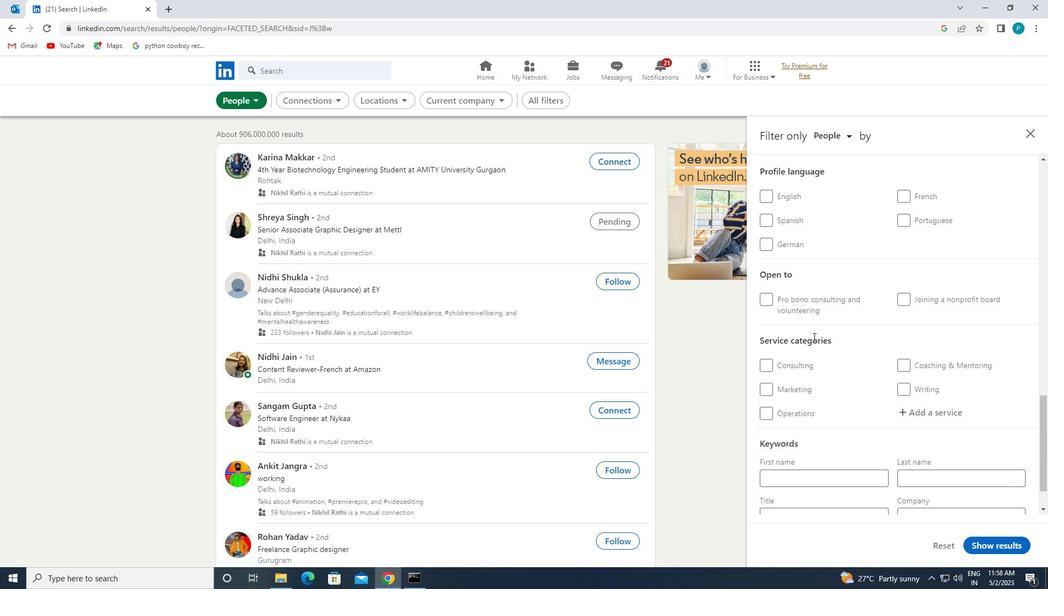 
Action: Mouse moved to (790, 310)
Screenshot: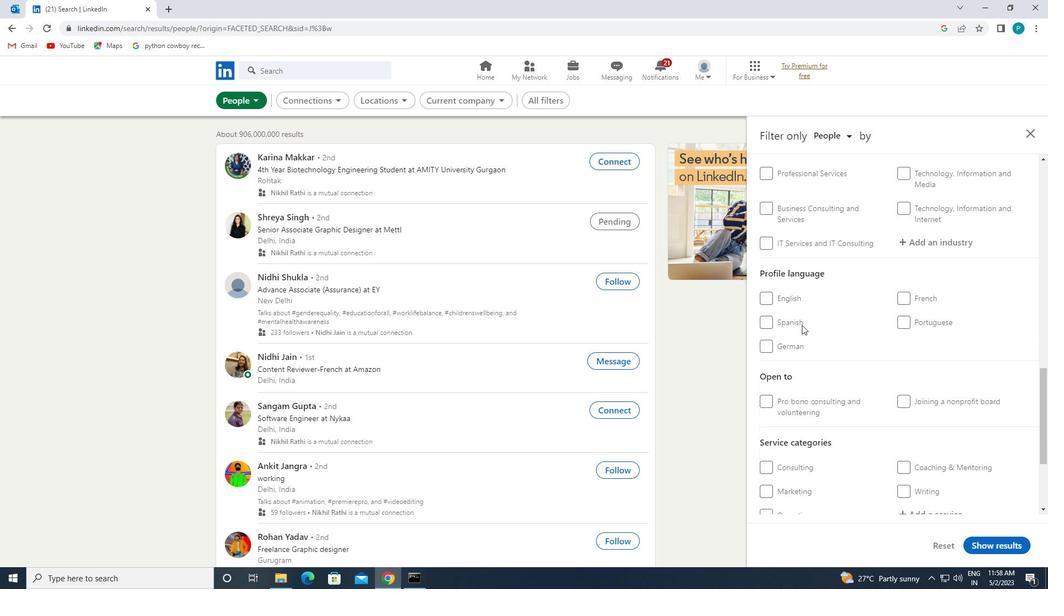 
Action: Mouse pressed left at (790, 310)
Screenshot: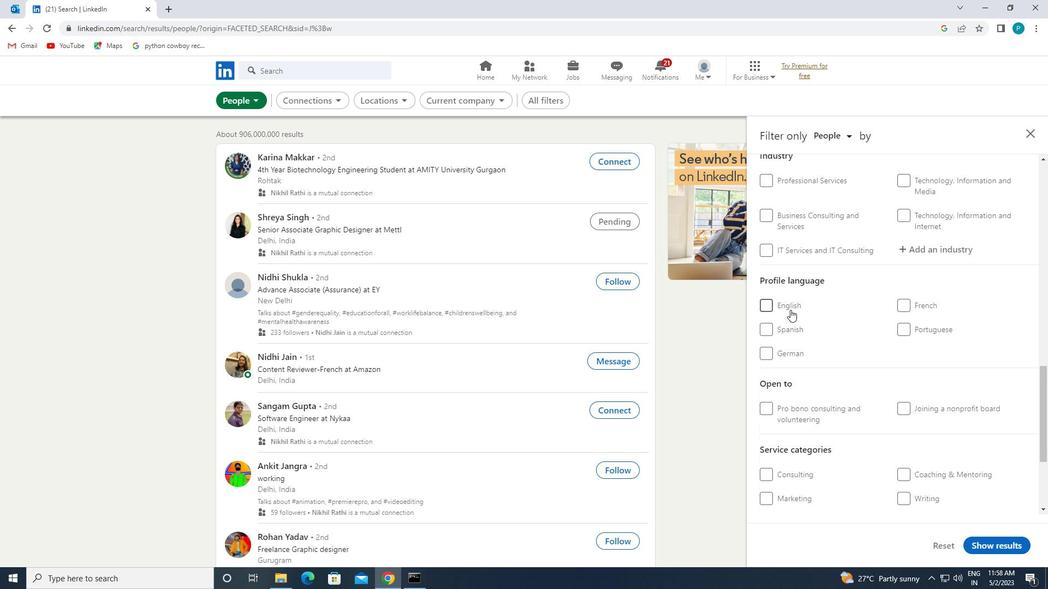 
Action: Mouse moved to (826, 308)
Screenshot: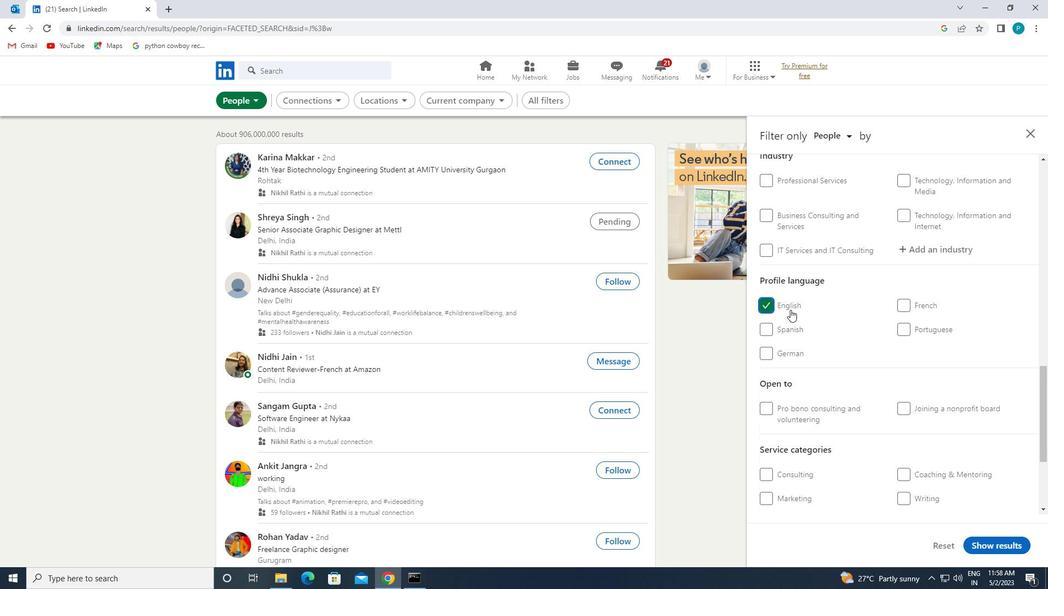 
Action: Mouse scrolled (826, 309) with delta (0, 0)
Screenshot: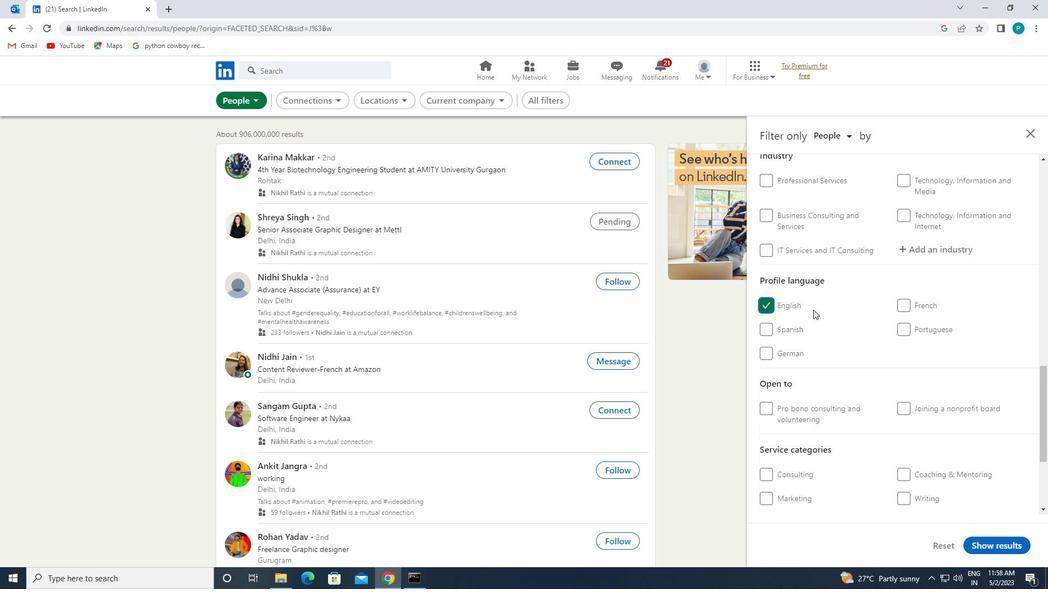 
Action: Mouse scrolled (826, 309) with delta (0, 0)
Screenshot: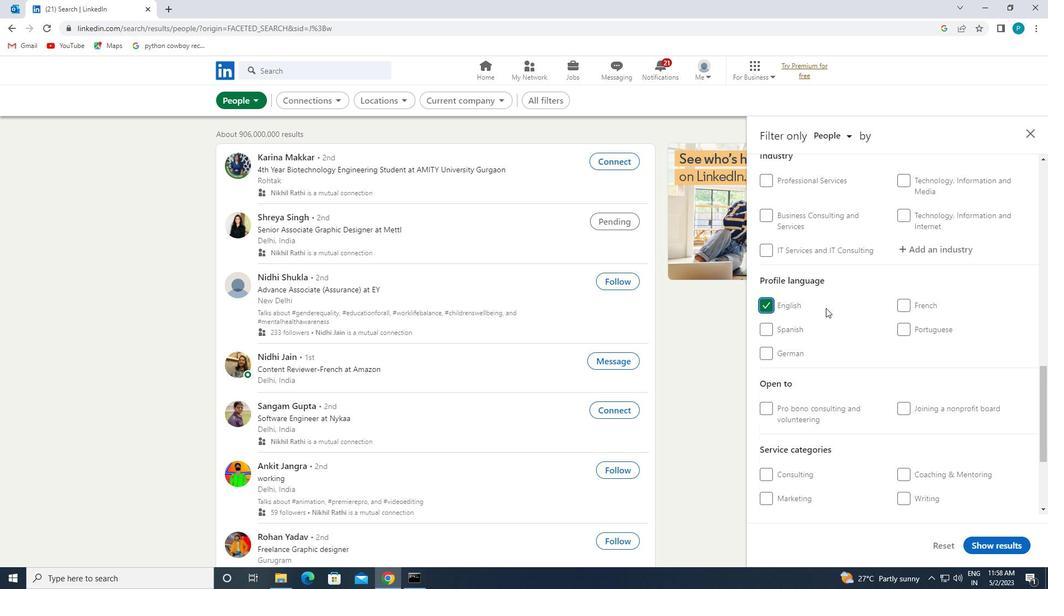 
Action: Mouse scrolled (826, 309) with delta (0, 0)
Screenshot: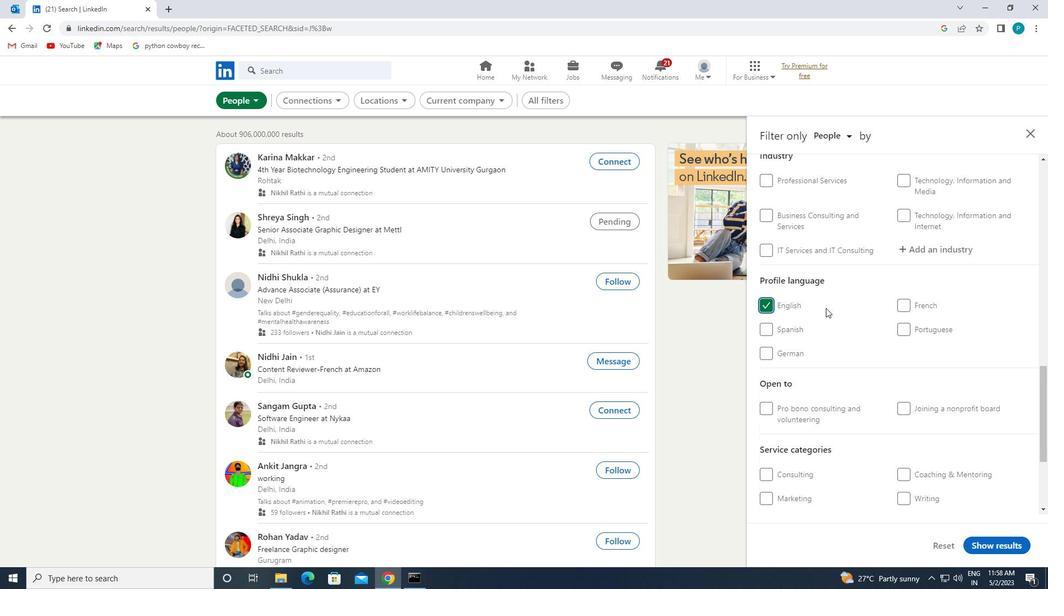 
Action: Mouse moved to (878, 328)
Screenshot: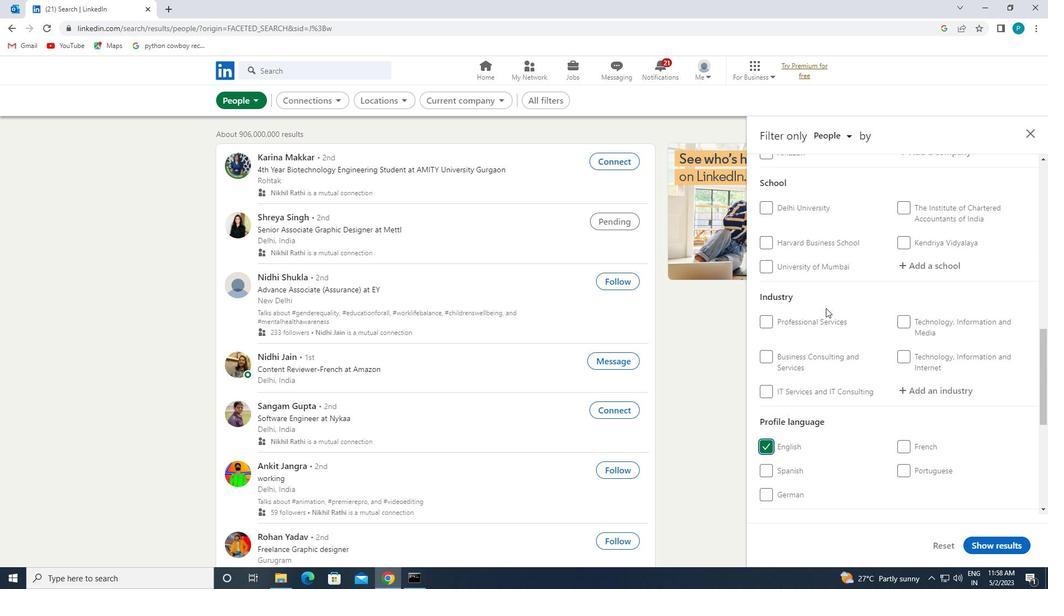 
Action: Mouse scrolled (878, 328) with delta (0, 0)
Screenshot: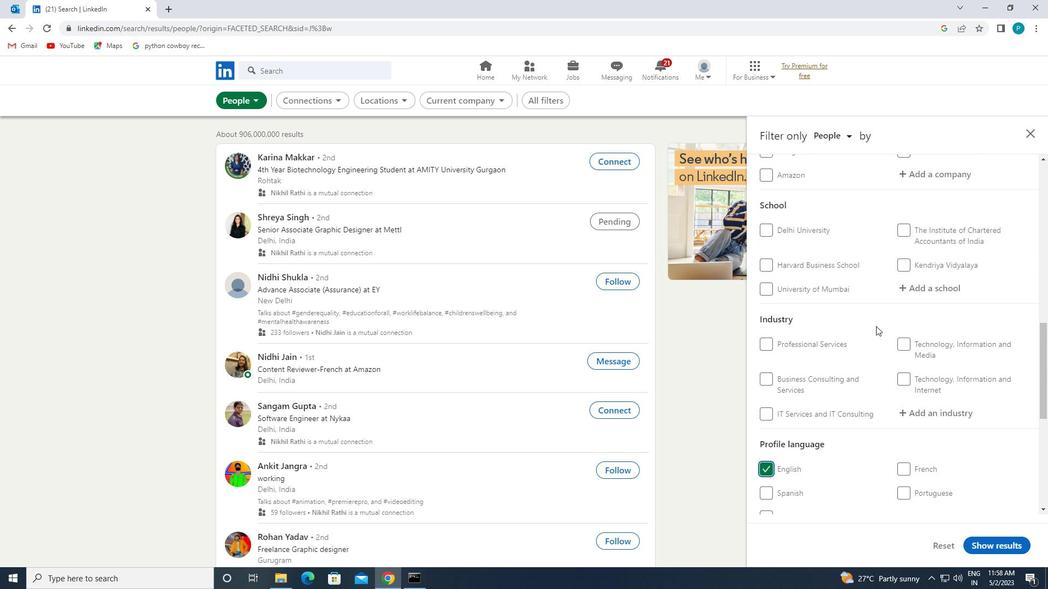 
Action: Mouse scrolled (878, 328) with delta (0, 0)
Screenshot: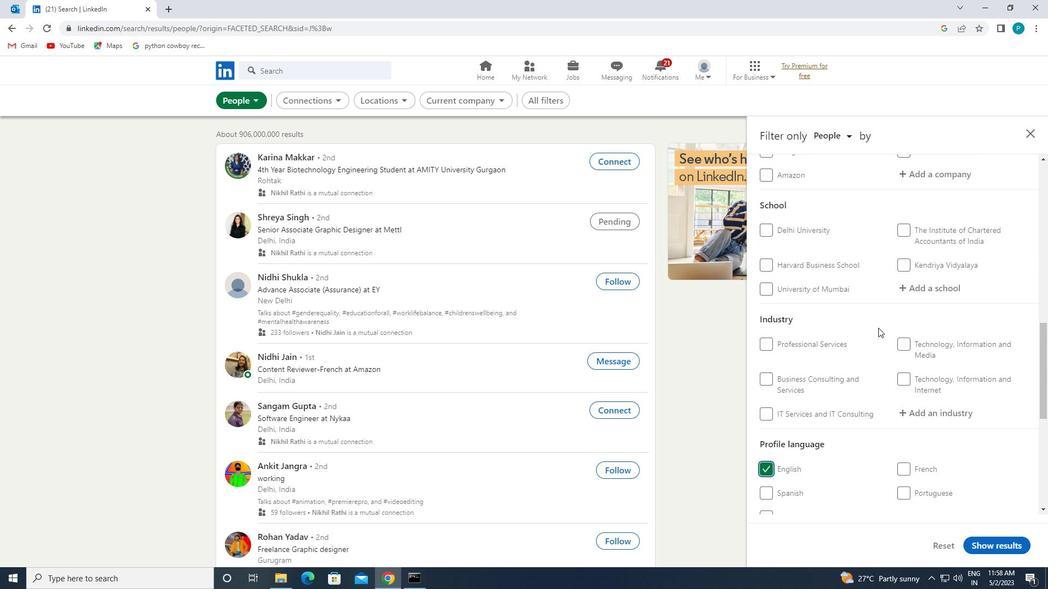 
Action: Mouse scrolled (878, 328) with delta (0, 0)
Screenshot: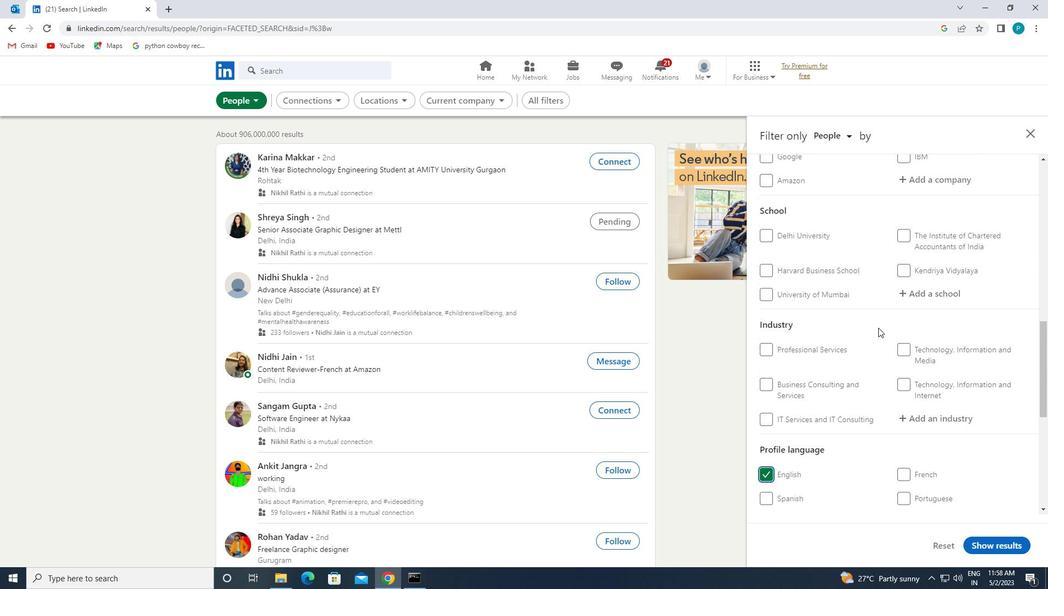 
Action: Mouse moved to (916, 340)
Screenshot: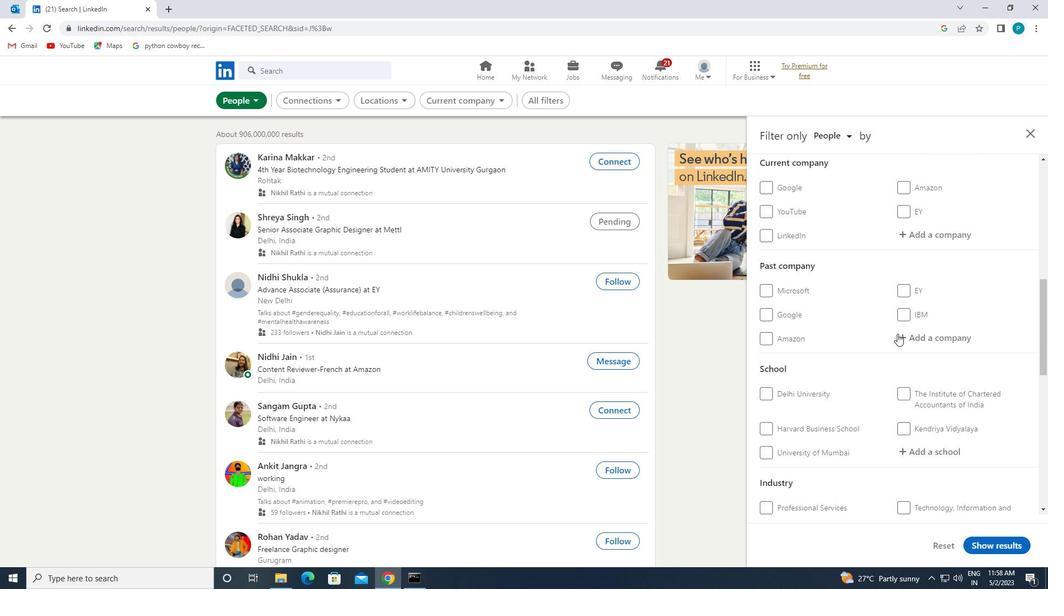 
Action: Mouse scrolled (916, 340) with delta (0, 0)
Screenshot: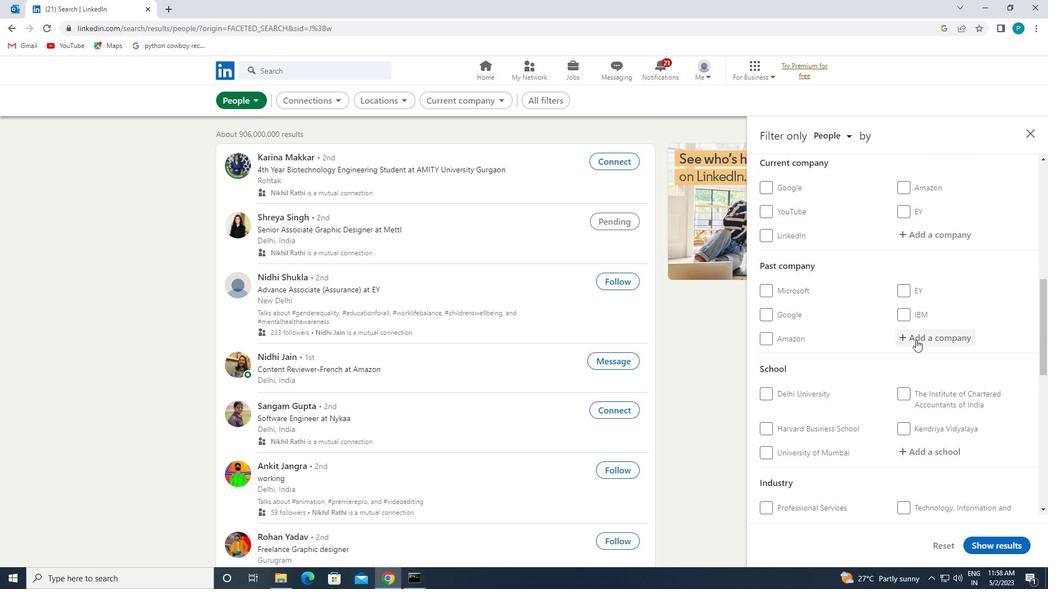 
Action: Mouse moved to (931, 292)
Screenshot: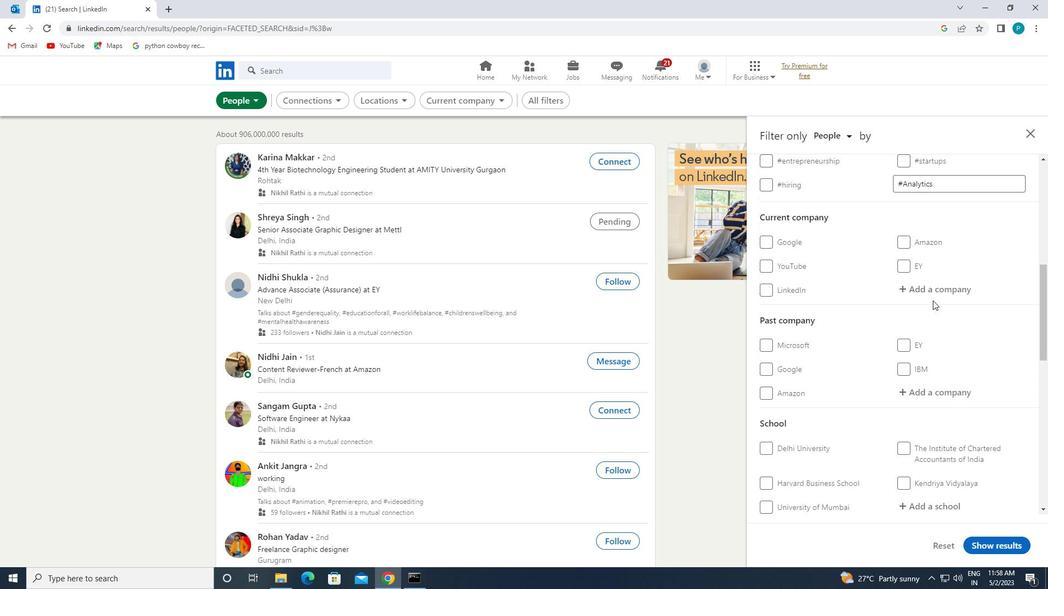 
Action: Mouse pressed left at (931, 292)
Screenshot: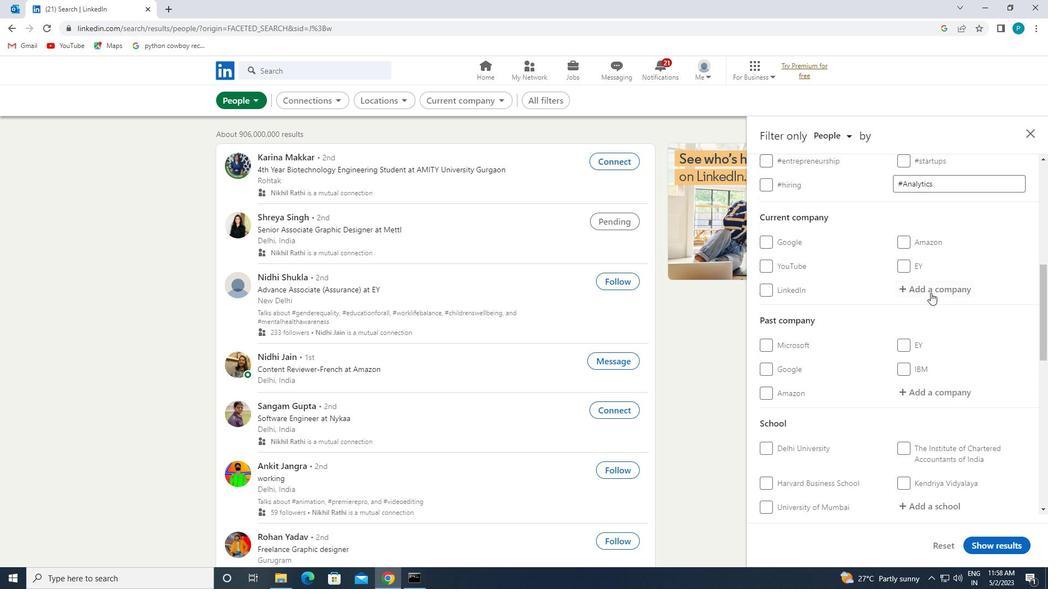 
Action: Mouse moved to (924, 295)
Screenshot: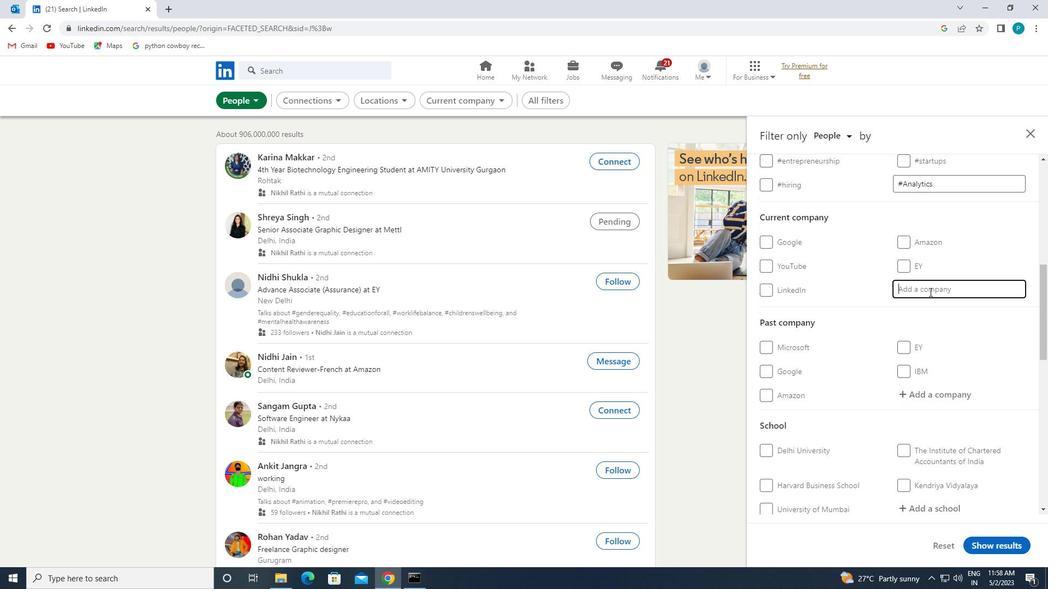 
Action: Key pressed <Key.caps_lock>S<Key.caps_lock>YNGENE
Screenshot: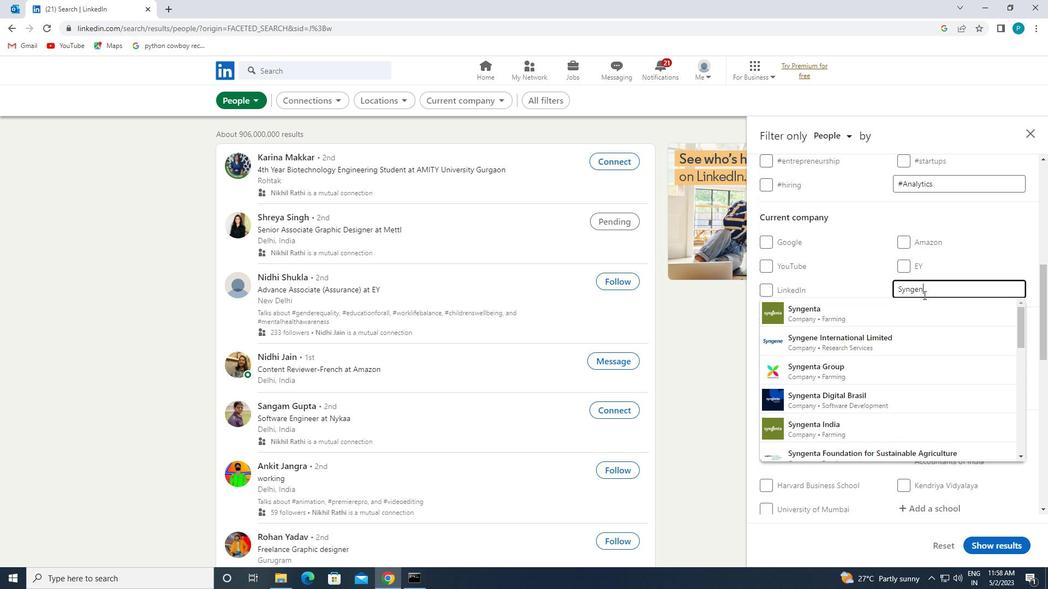 
Action: Mouse moved to (902, 340)
Screenshot: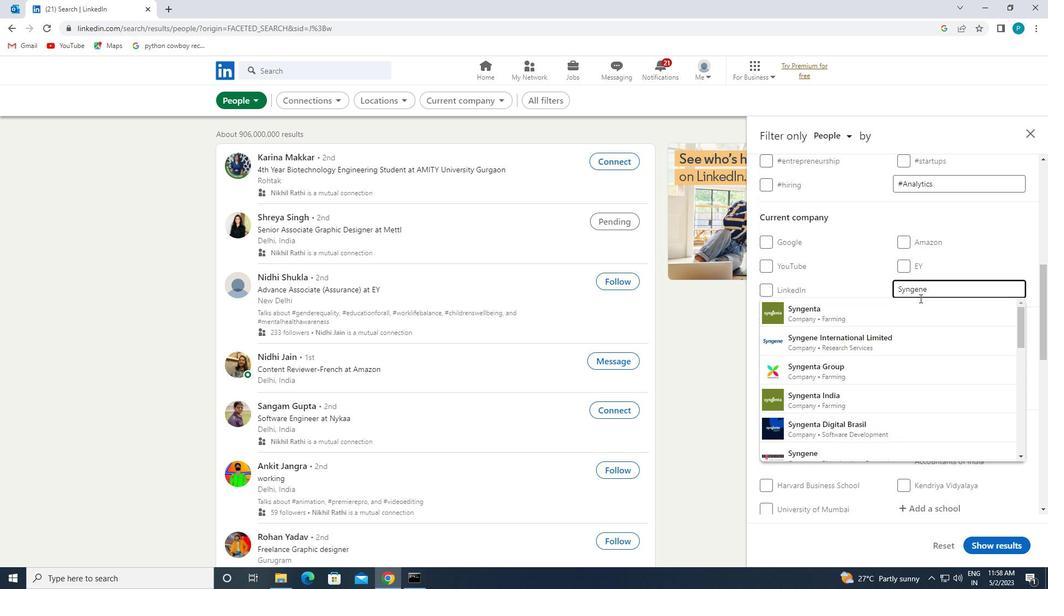 
Action: Mouse pressed left at (902, 340)
Screenshot: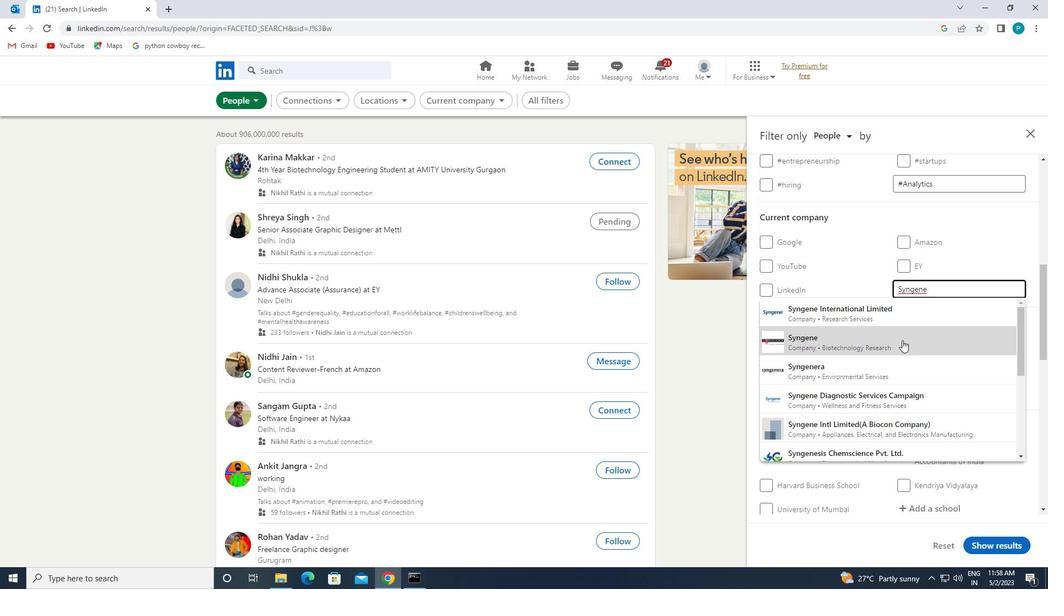 
Action: Mouse moved to (772, 244)
Screenshot: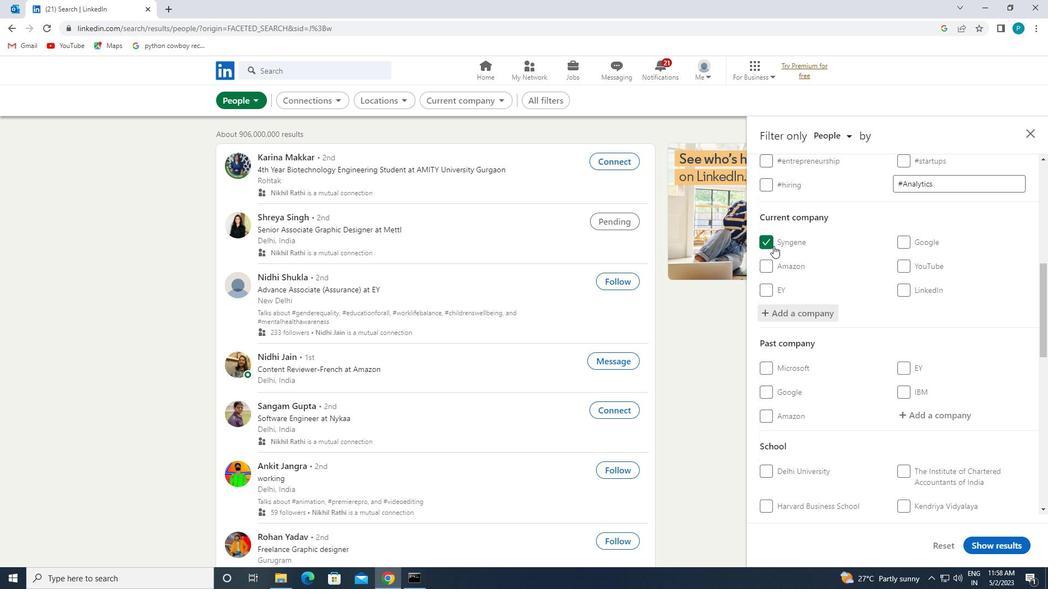 
Action: Mouse pressed left at (772, 244)
Screenshot: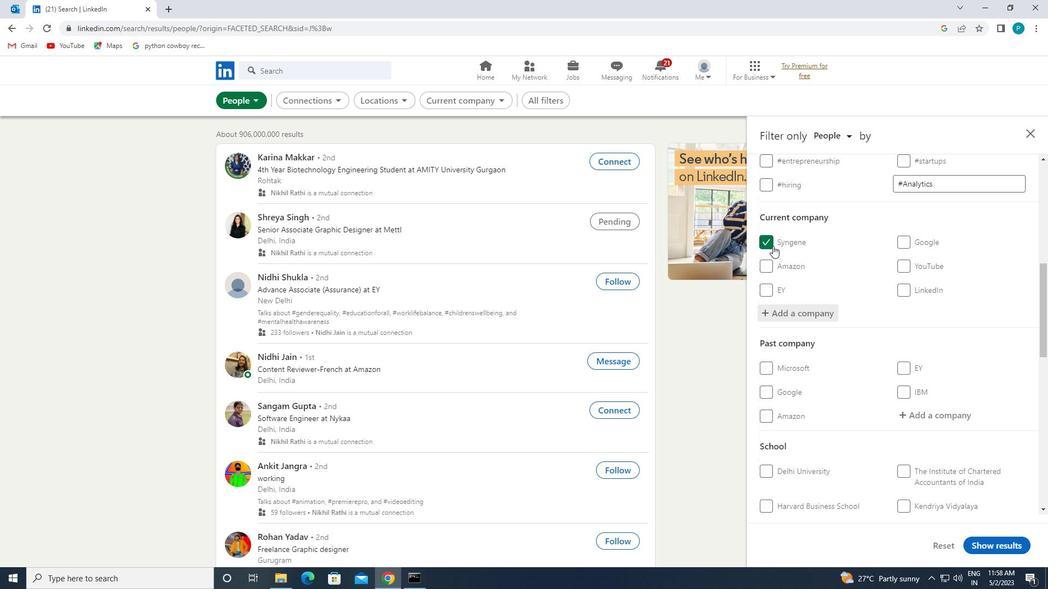 
Action: Mouse moved to (803, 319)
Screenshot: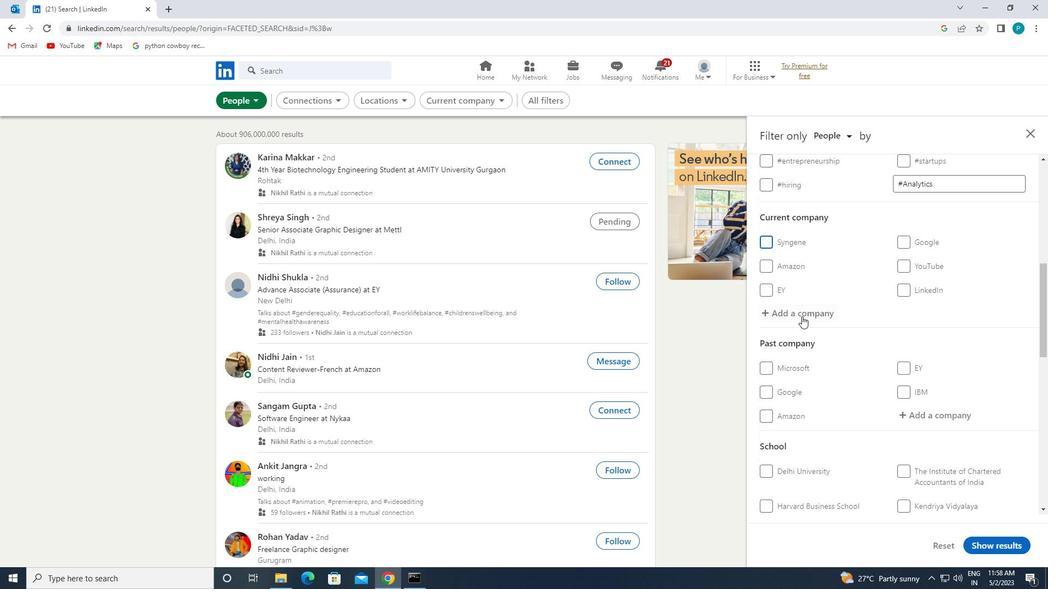
Action: Mouse pressed left at (803, 319)
Screenshot: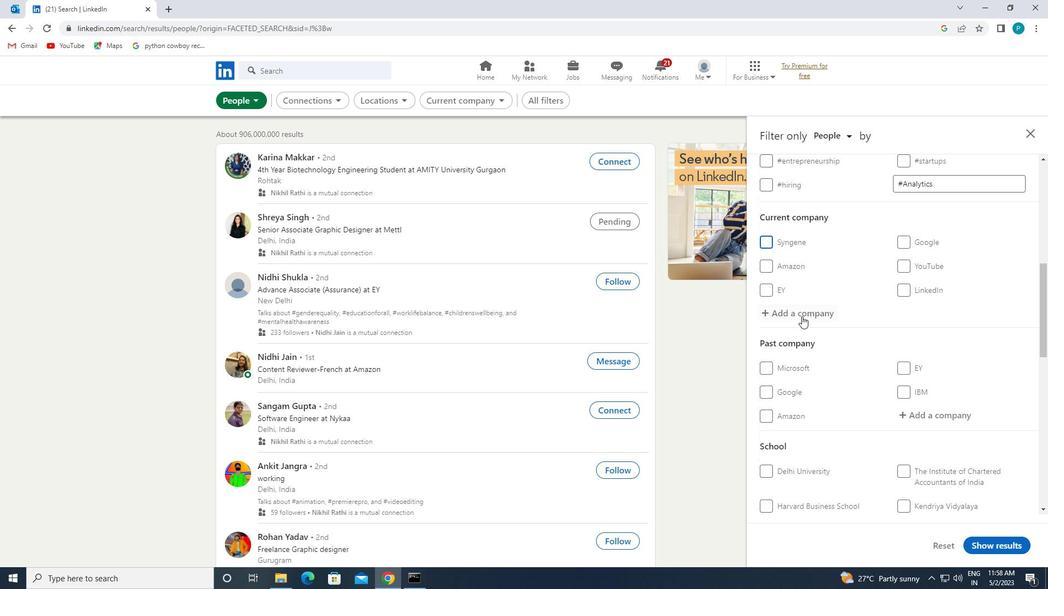 
Action: Mouse moved to (854, 342)
Screenshot: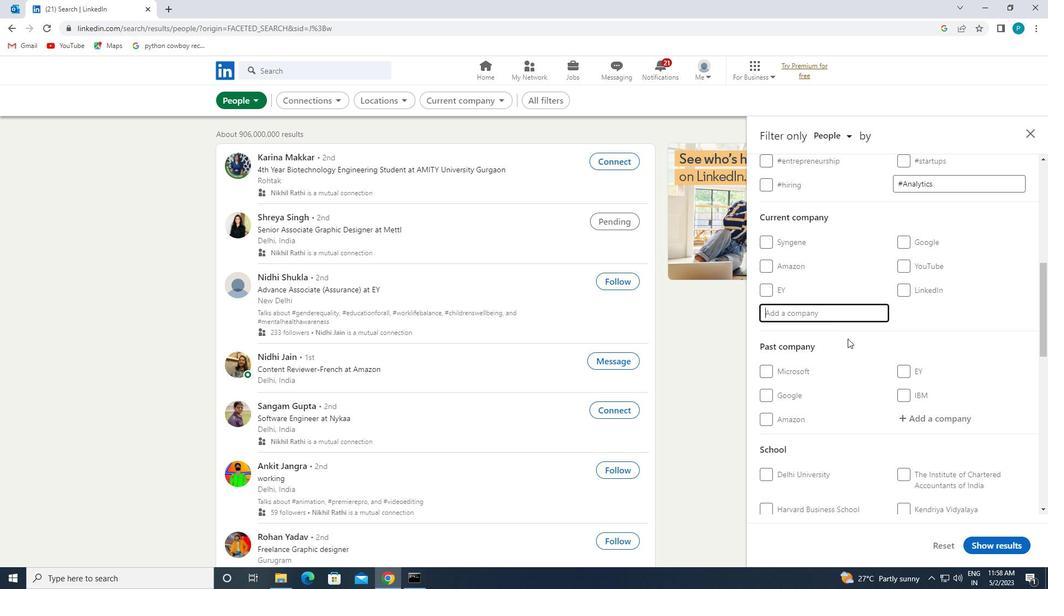 
Action: Key pressed <Key.caps_lock>S<Key.caps_lock>YNGENE
Screenshot: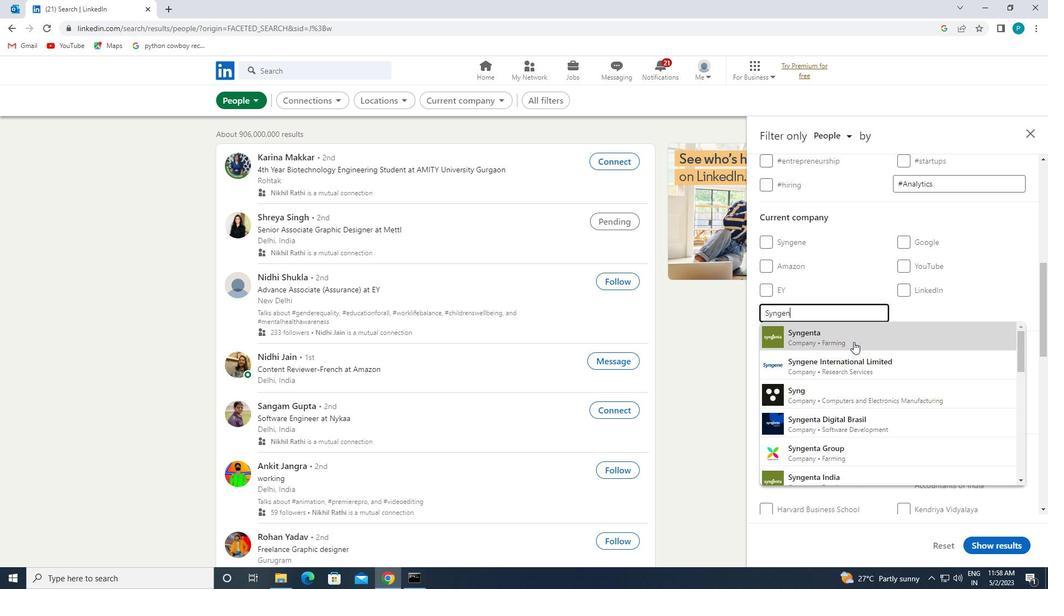 
Action: Mouse pressed left at (854, 342)
Screenshot: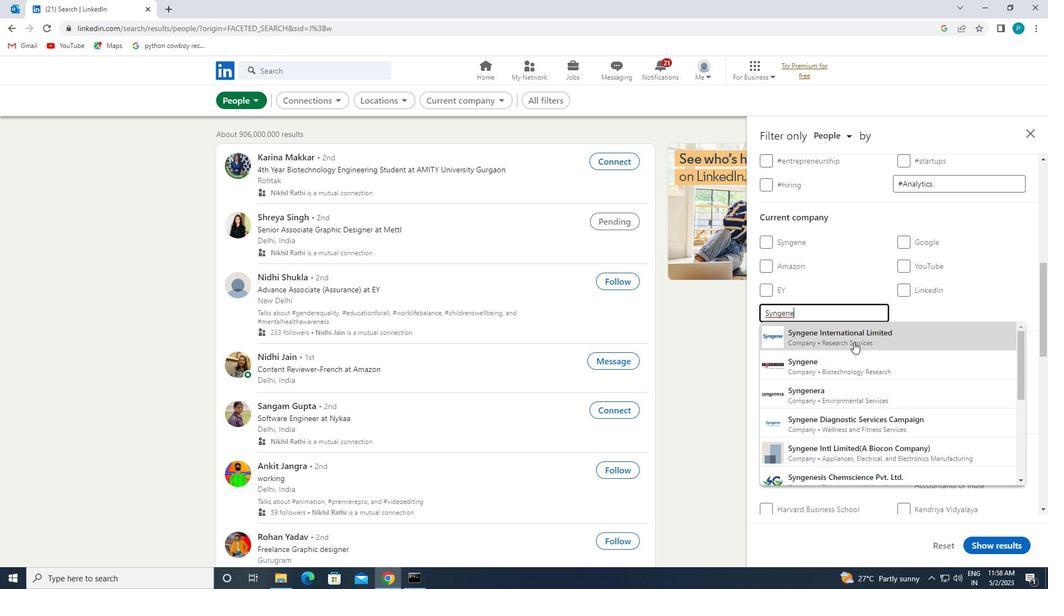 
Action: Mouse scrolled (854, 341) with delta (0, 0)
Screenshot: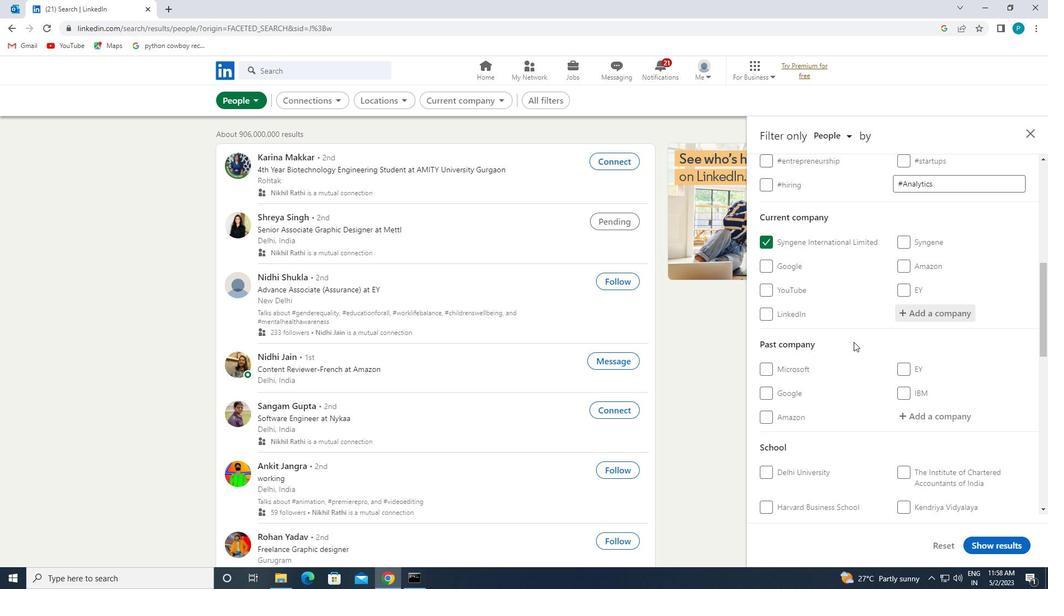 
Action: Mouse scrolled (854, 341) with delta (0, 0)
Screenshot: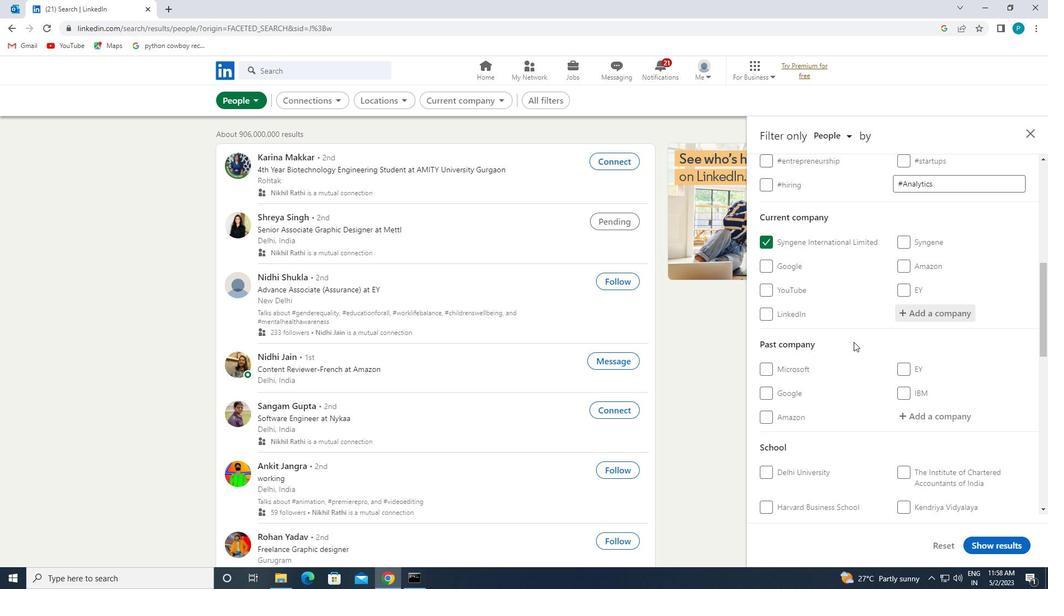 
Action: Mouse moved to (942, 373)
Screenshot: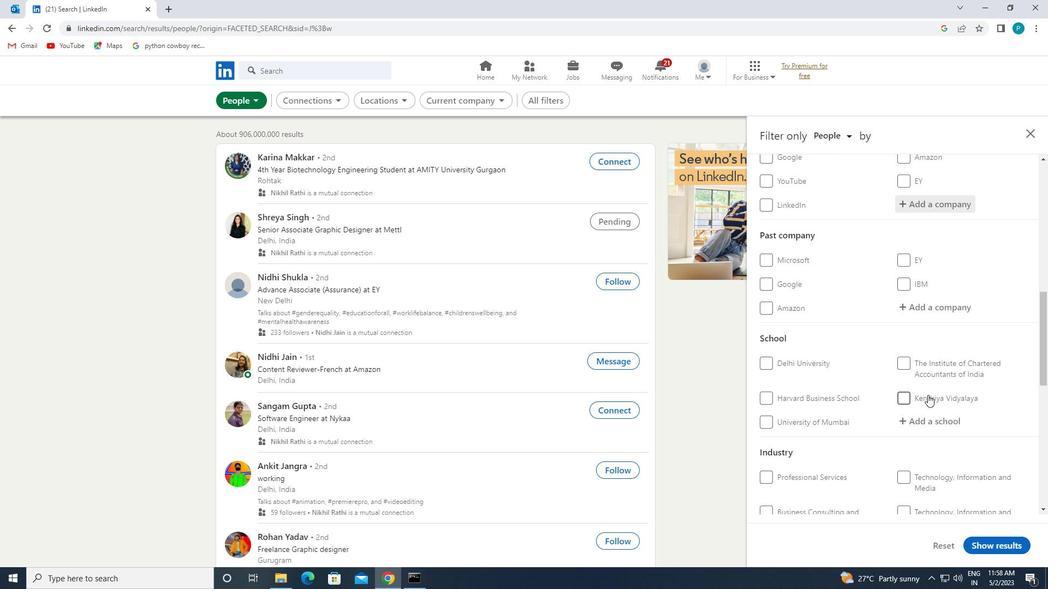 
Action: Mouse scrolled (942, 372) with delta (0, 0)
Screenshot: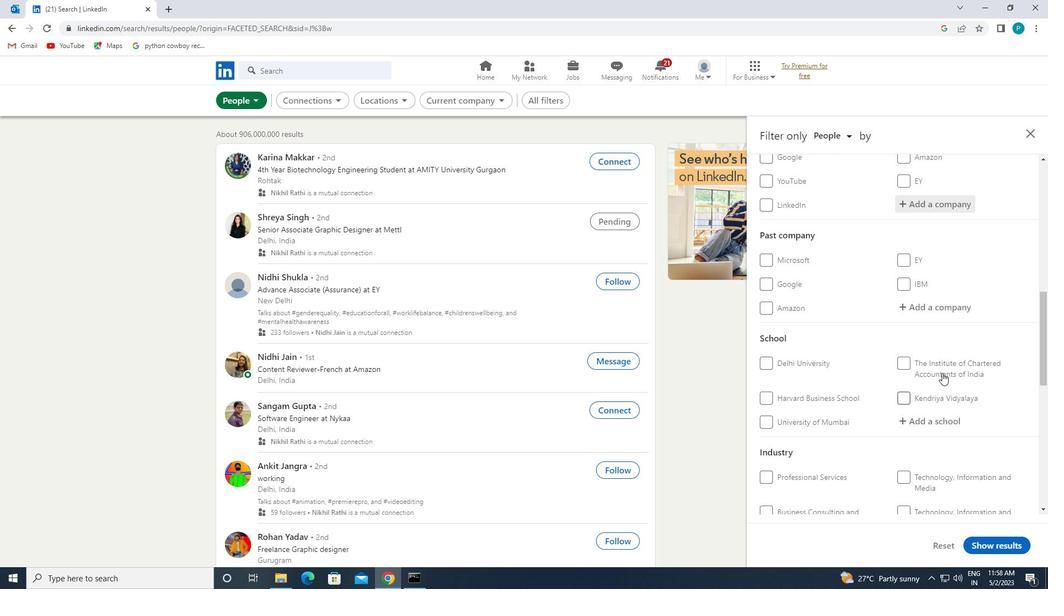 
Action: Mouse moved to (942, 367)
Screenshot: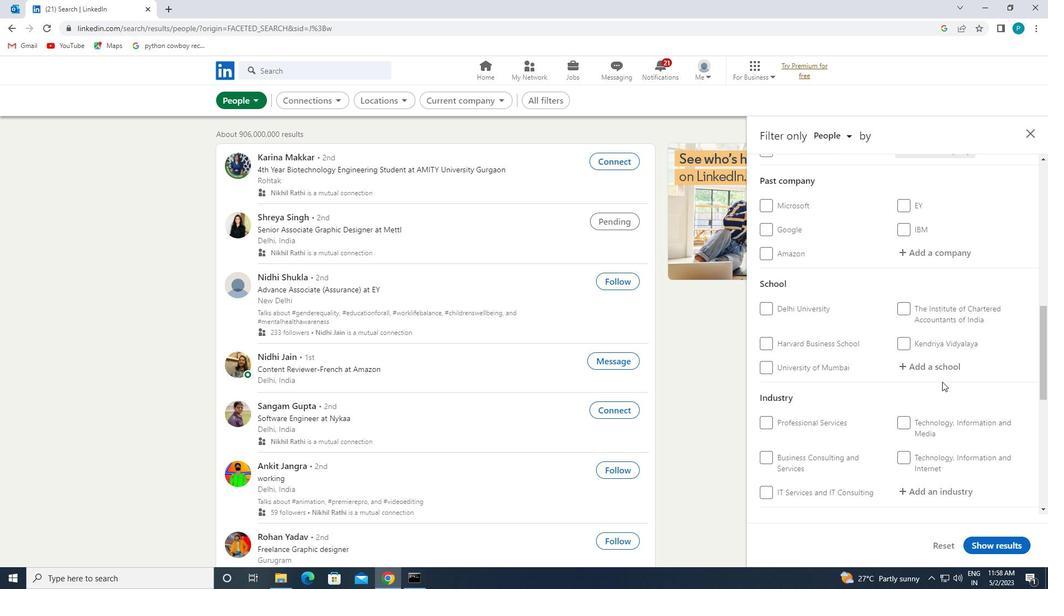 
Action: Mouse pressed left at (942, 367)
Screenshot: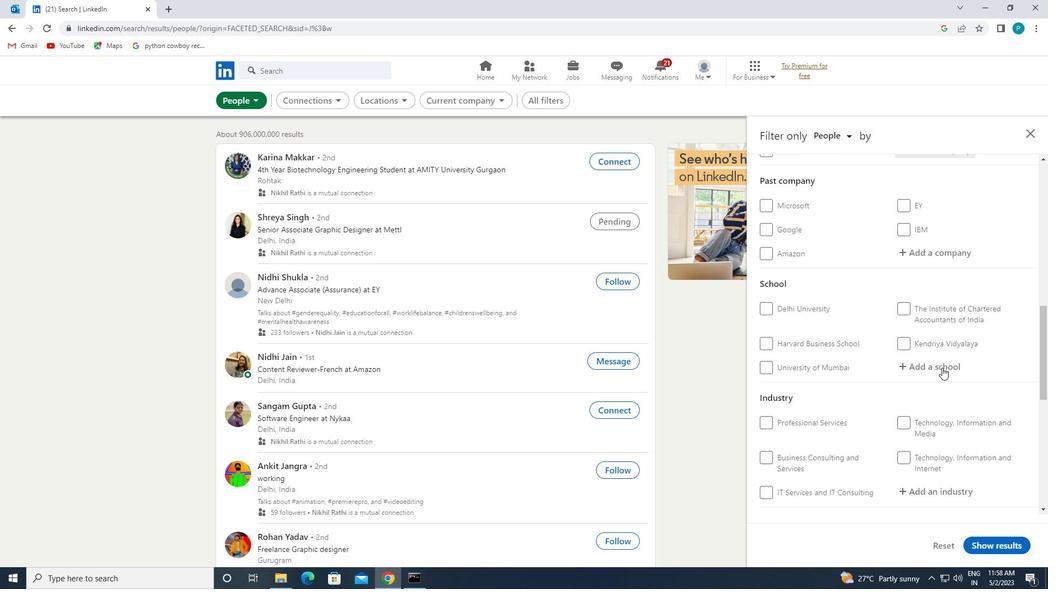 
Action: Mouse moved to (941, 367)
Screenshot: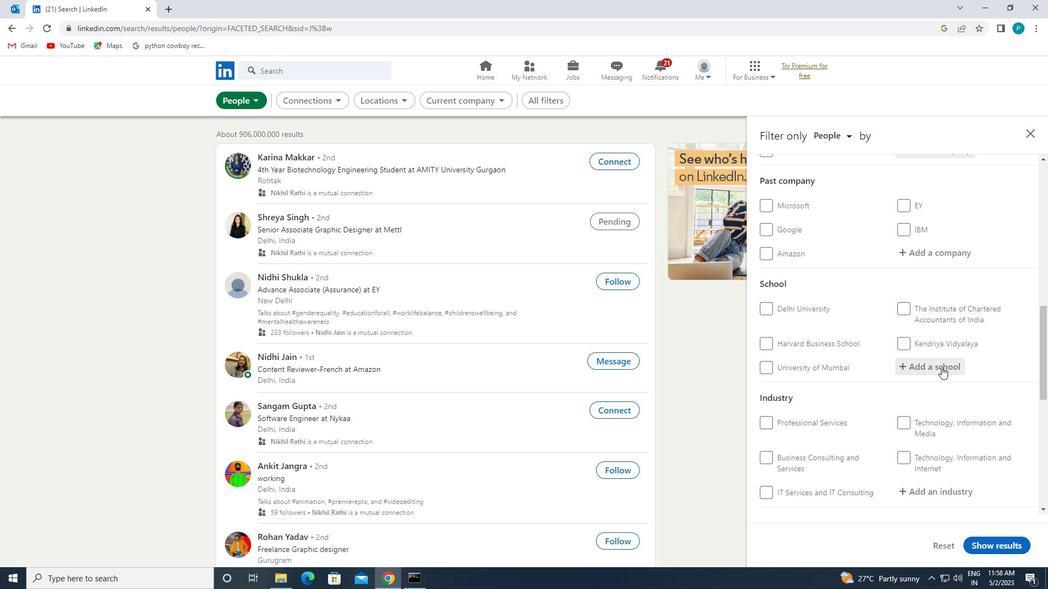 
Action: Key pressed <Key.caps_lock>F<Key.caps_lock>RESHERS
Screenshot: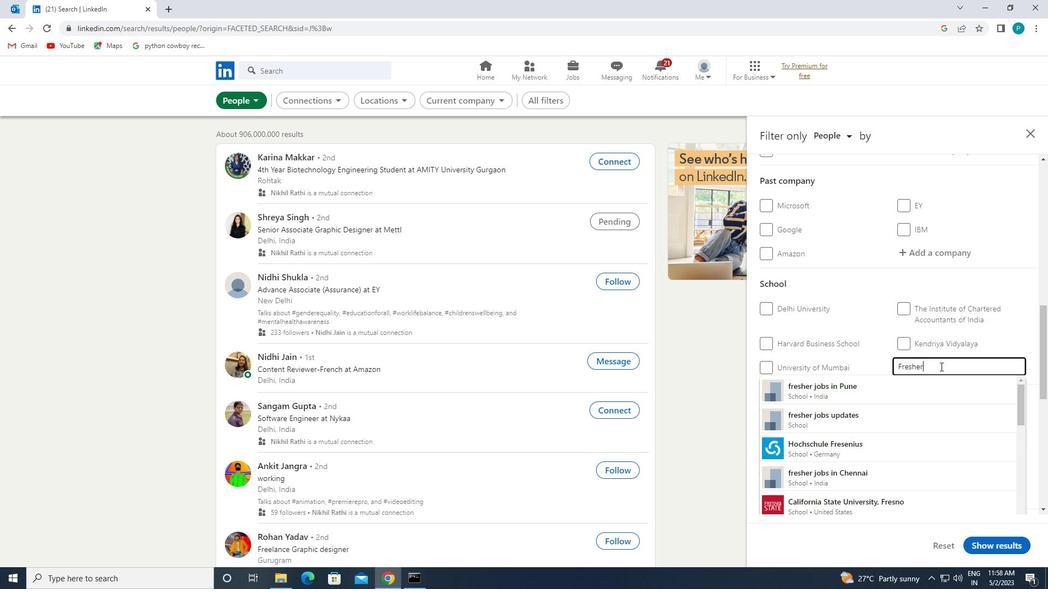 
Action: Mouse moved to (926, 402)
Screenshot: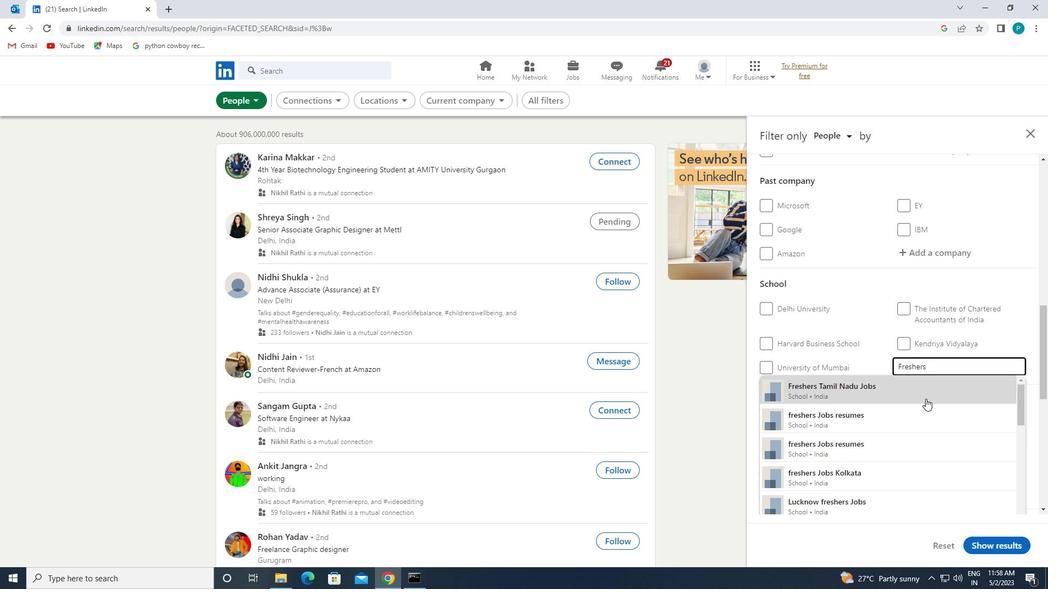 
Action: Mouse scrolled (926, 401) with delta (0, 0)
Screenshot: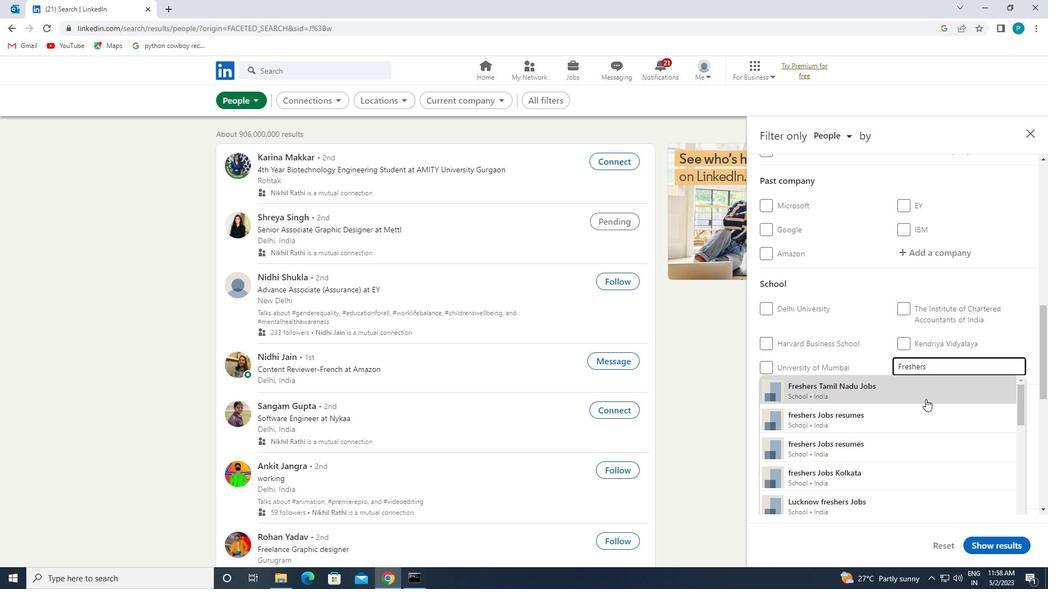 
Action: Mouse moved to (901, 472)
Screenshot: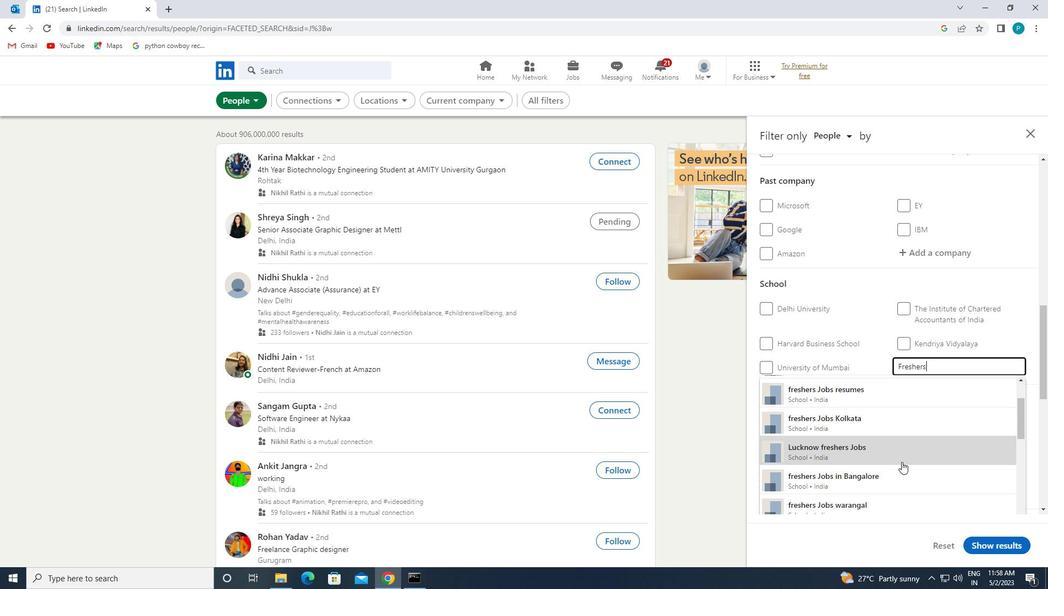 
Action: Mouse pressed left at (901, 472)
Screenshot: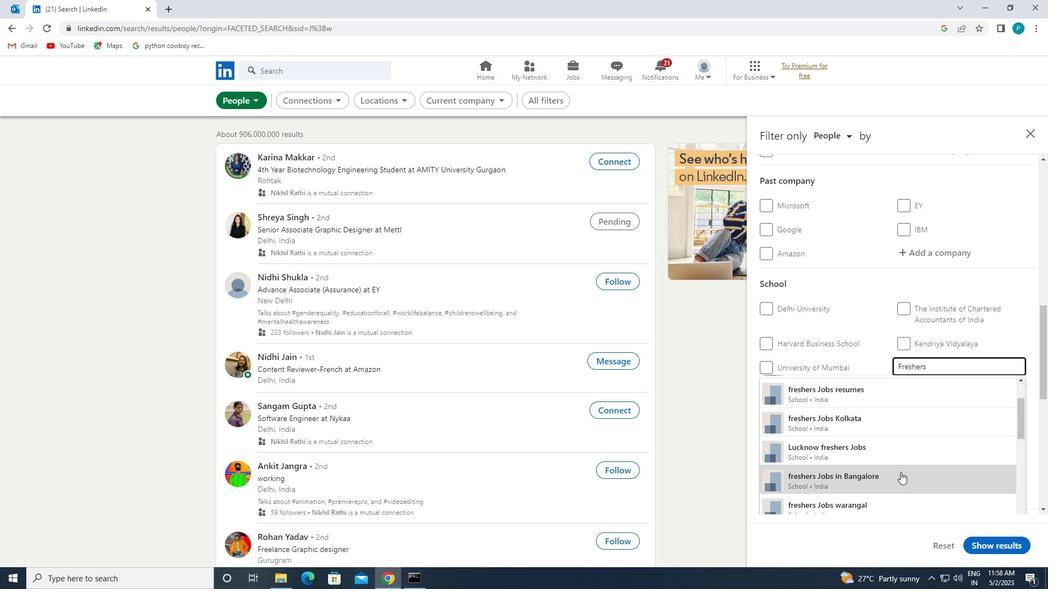 
Action: Mouse scrolled (901, 472) with delta (0, 0)
Screenshot: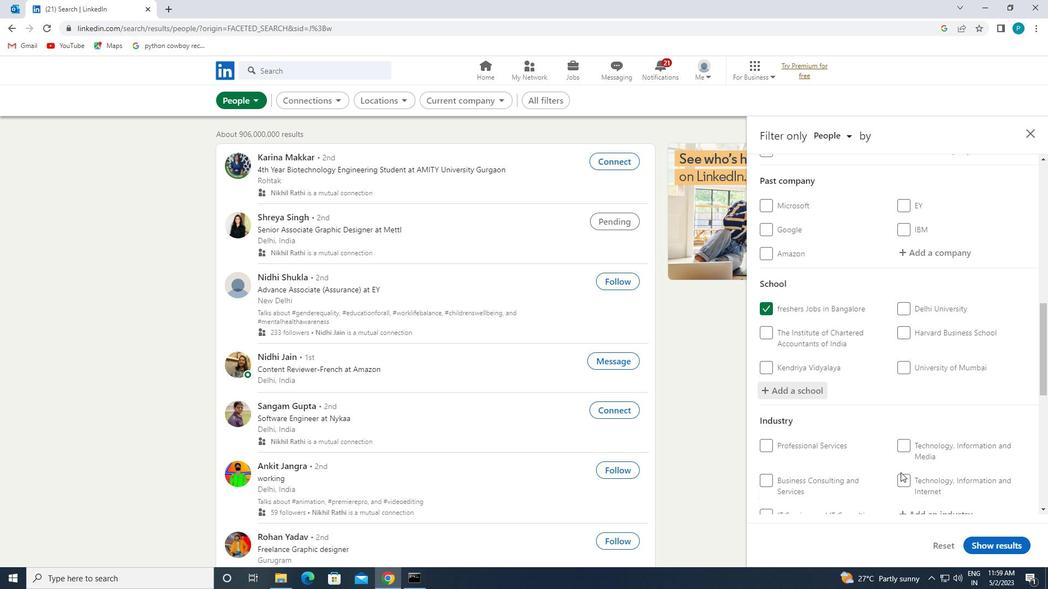 
Action: Mouse scrolled (901, 472) with delta (0, 0)
Screenshot: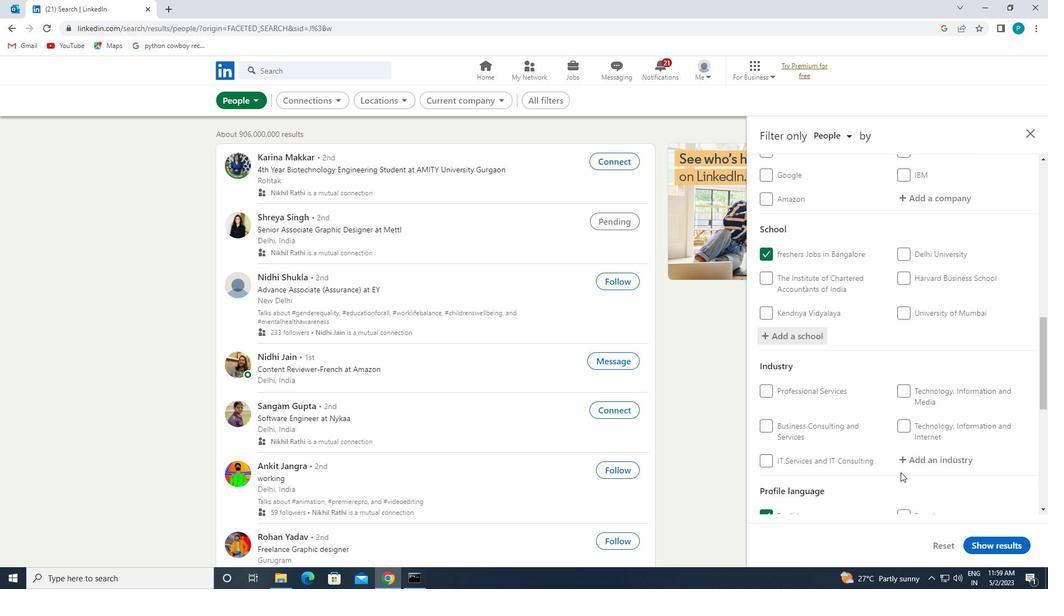 
Action: Mouse scrolled (901, 472) with delta (0, 0)
Screenshot: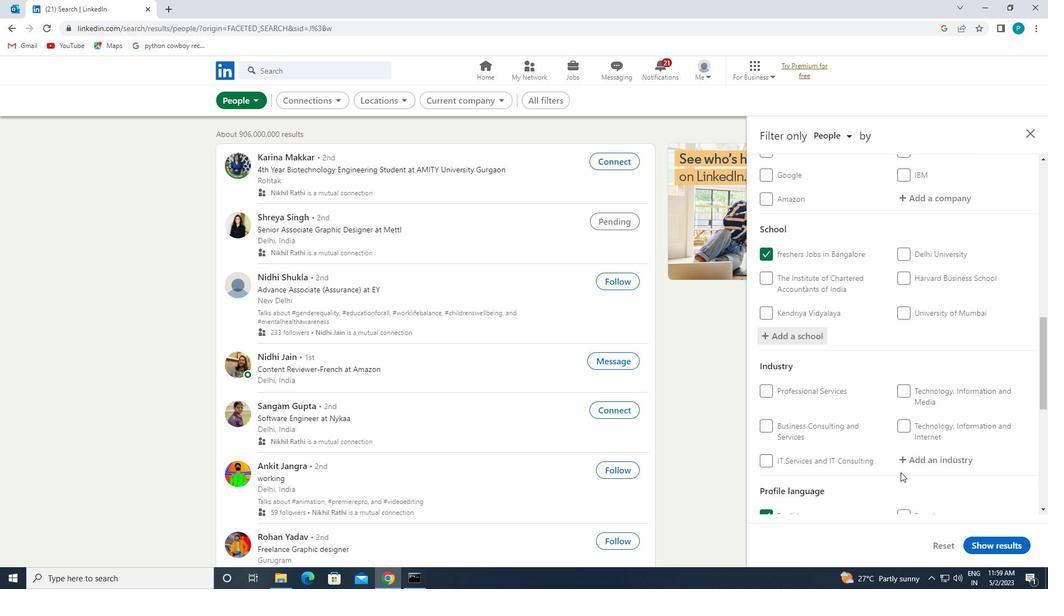 
Action: Mouse moved to (929, 352)
Screenshot: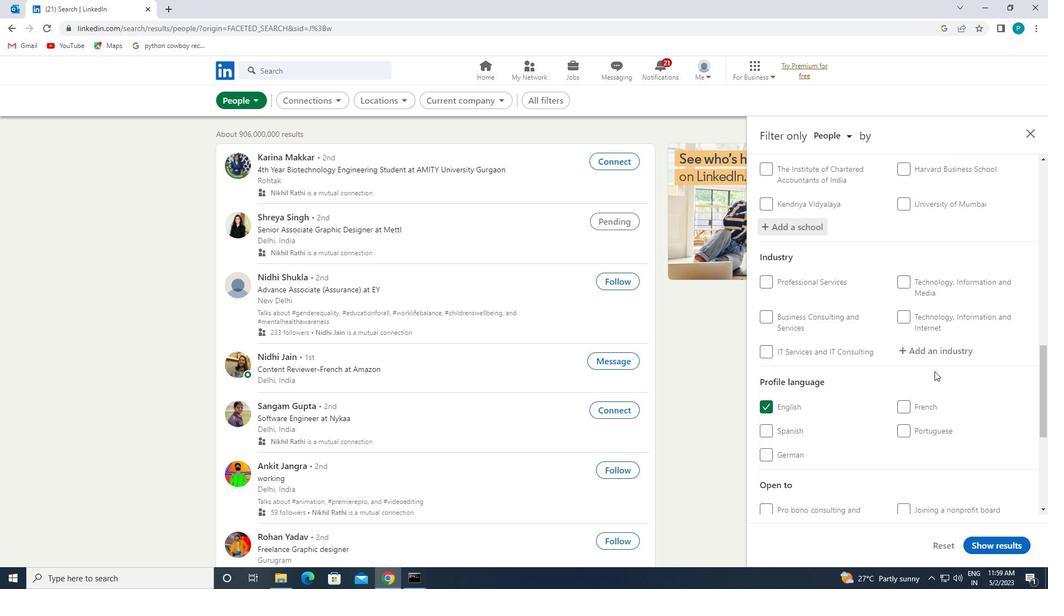 
Action: Mouse pressed left at (929, 352)
Screenshot: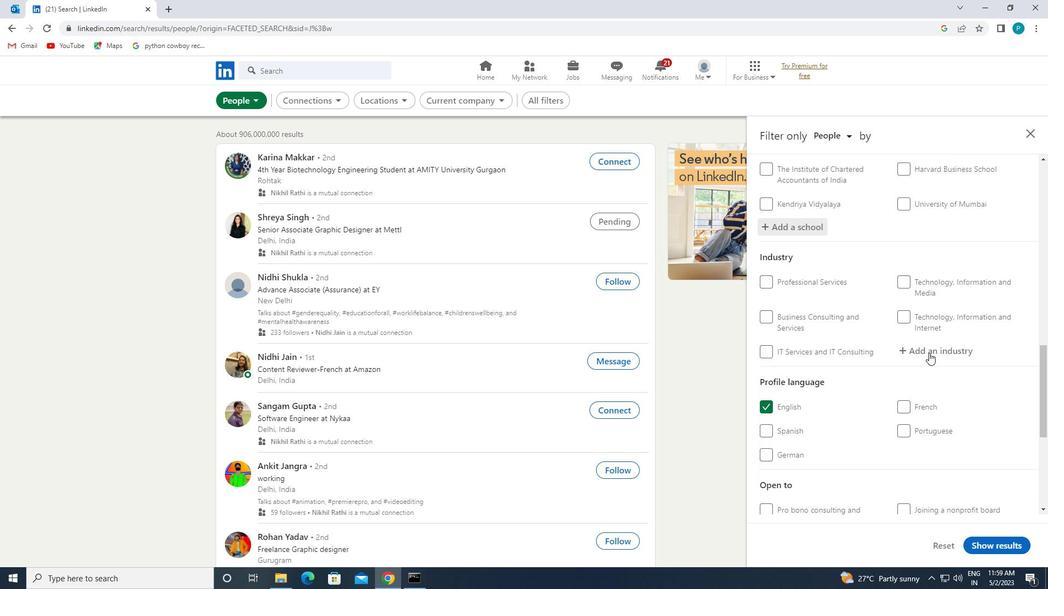 
Action: Key pressed <Key.caps_lock>I<Key.caps_lock>NVESTMENT
Screenshot: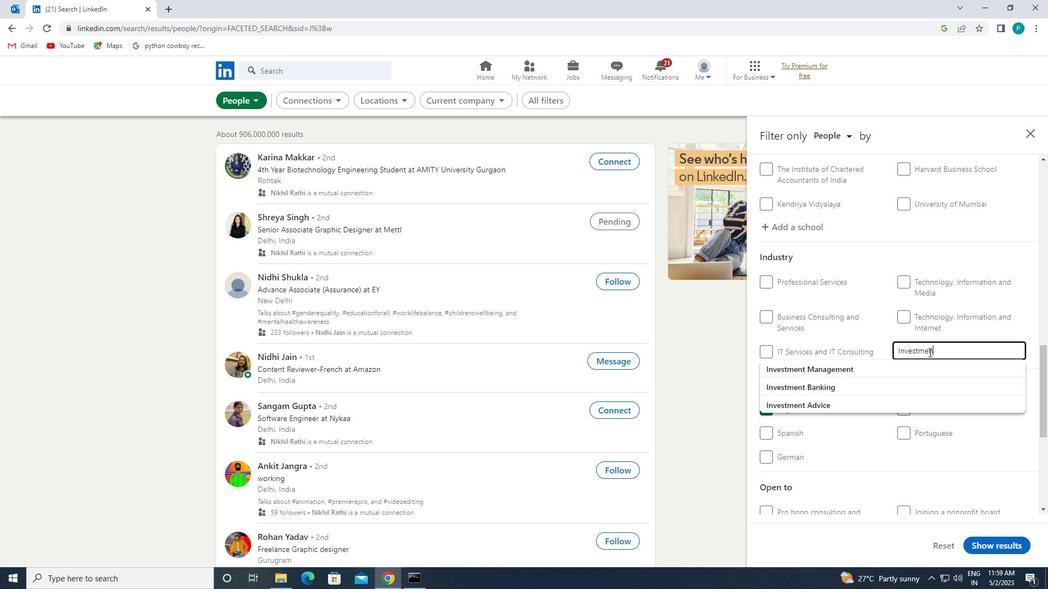 
Action: Mouse moved to (902, 399)
Screenshot: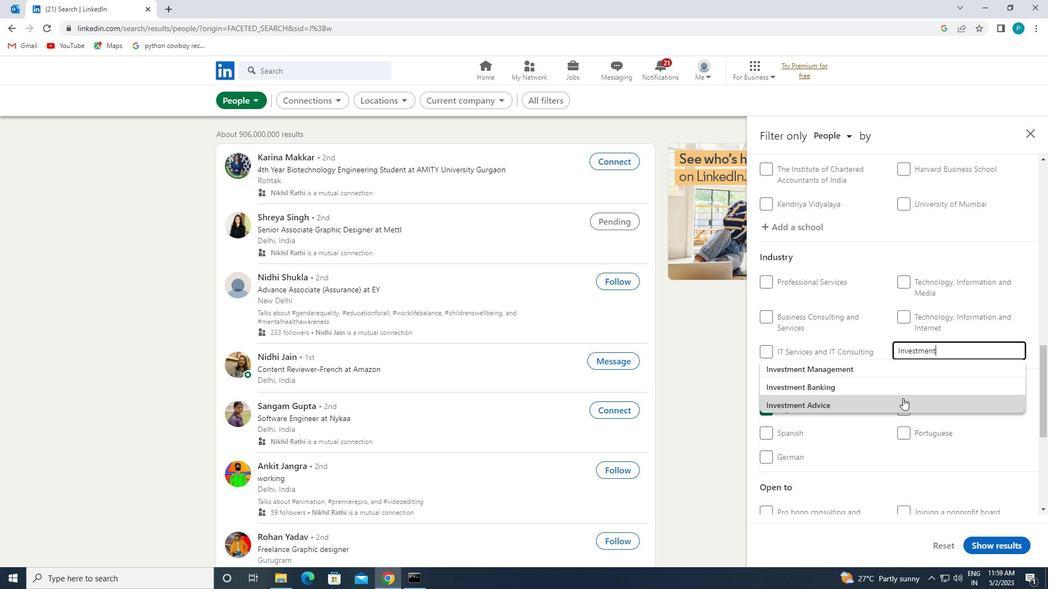 
Action: Mouse pressed left at (902, 399)
Screenshot: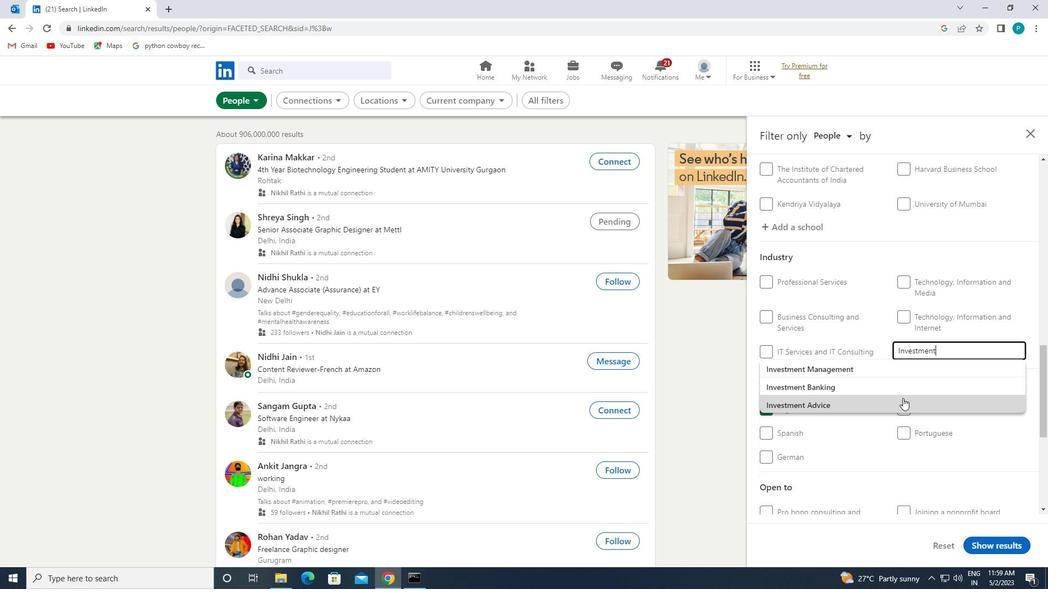 
Action: Mouse moved to (903, 399)
Screenshot: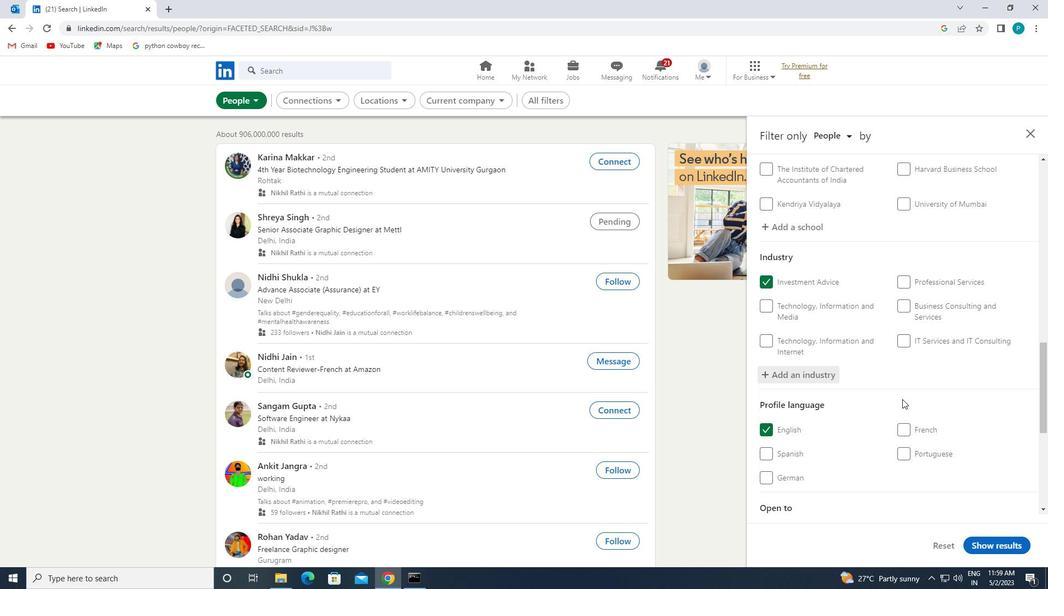 
Action: Mouse scrolled (903, 399) with delta (0, 0)
Screenshot: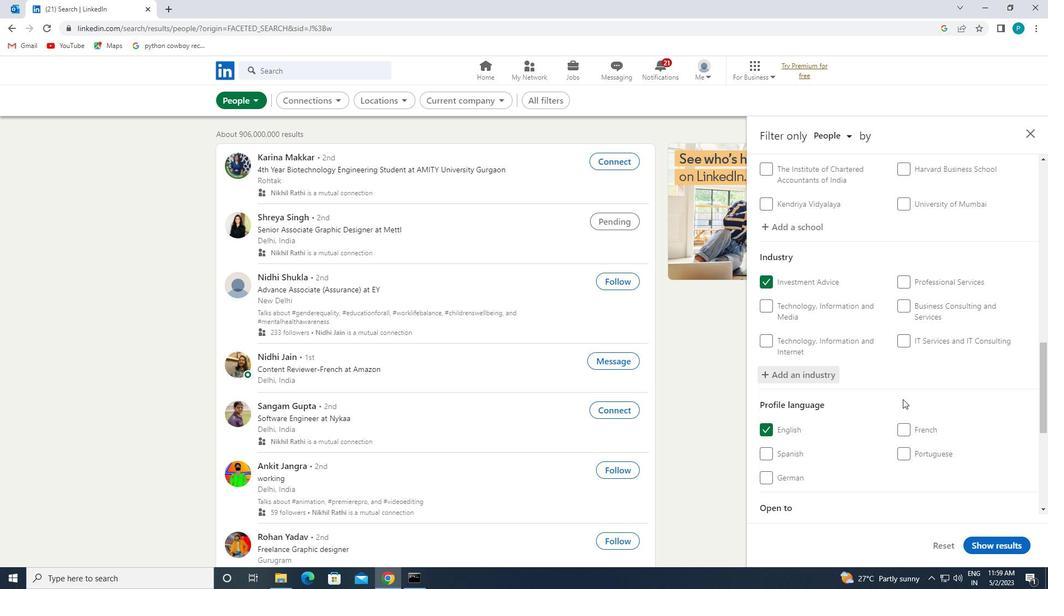 
Action: Mouse scrolled (903, 399) with delta (0, 0)
Screenshot: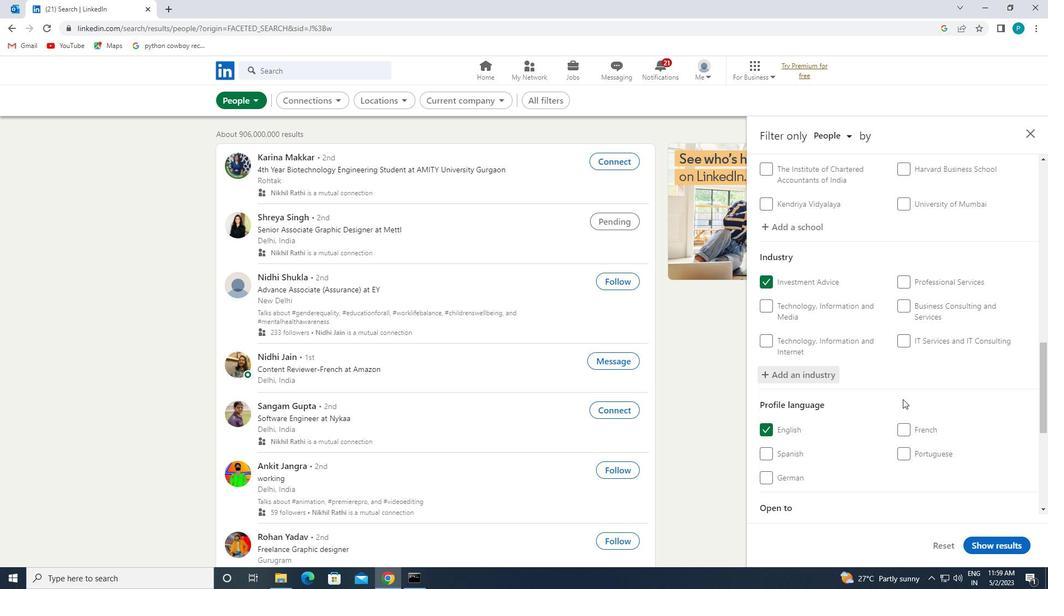 
Action: Mouse moved to (903, 408)
Screenshot: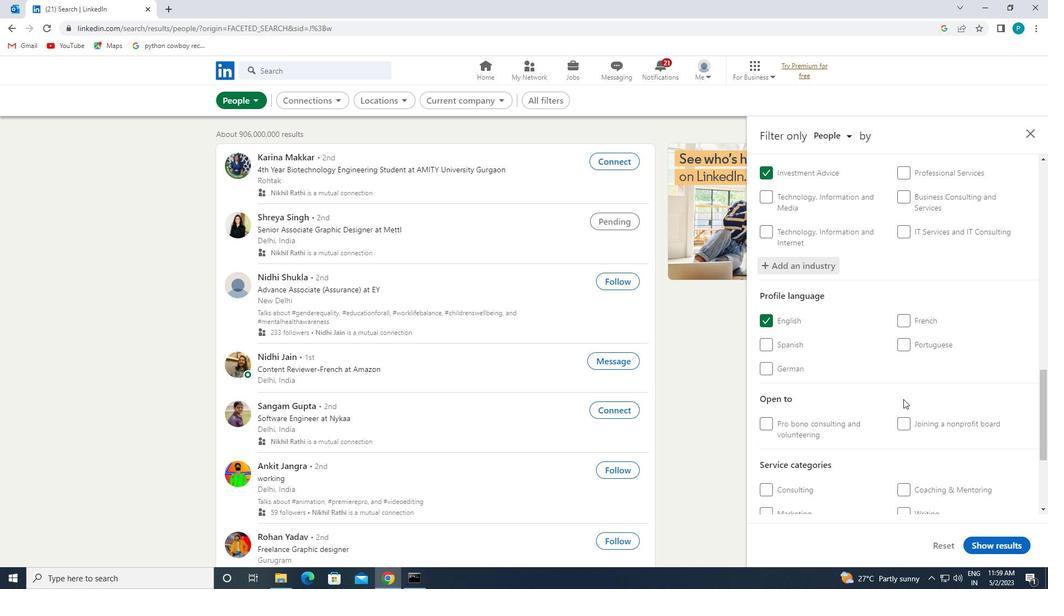 
Action: Mouse scrolled (903, 407) with delta (0, 0)
Screenshot: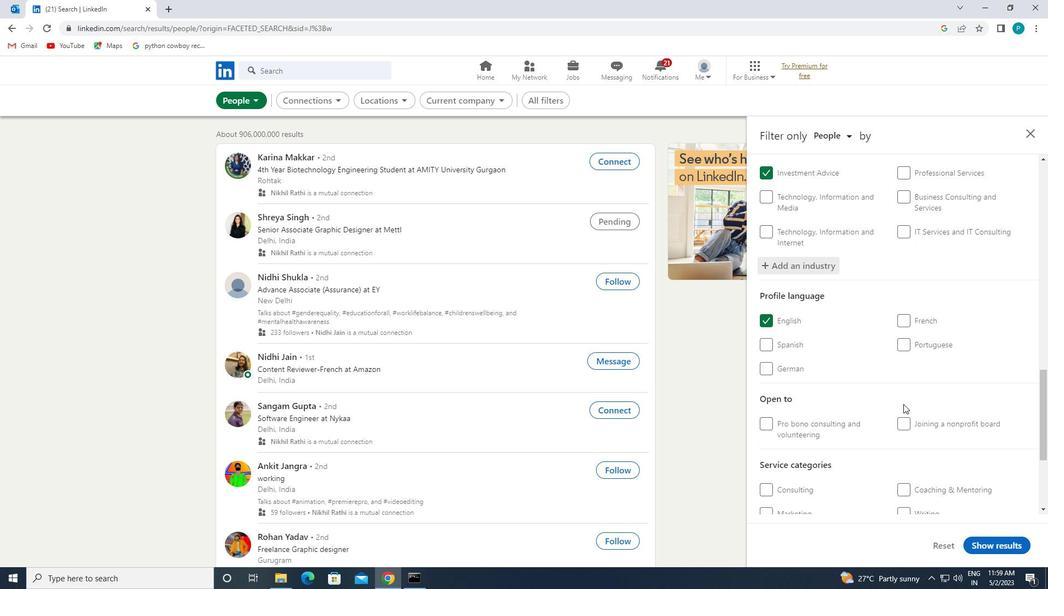 
Action: Mouse scrolled (903, 407) with delta (0, 0)
Screenshot: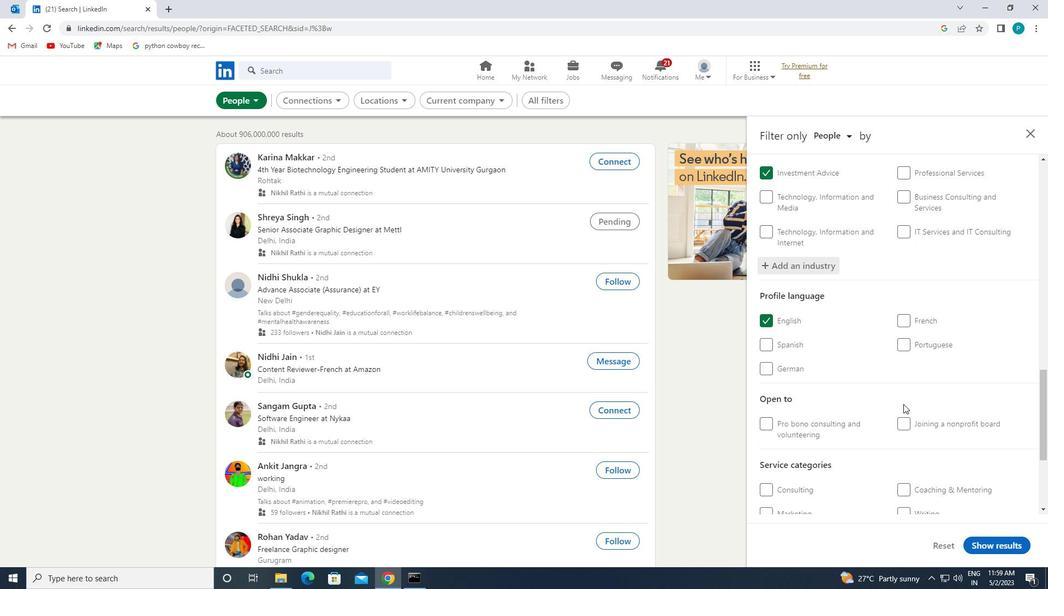 
Action: Mouse moved to (909, 424)
Screenshot: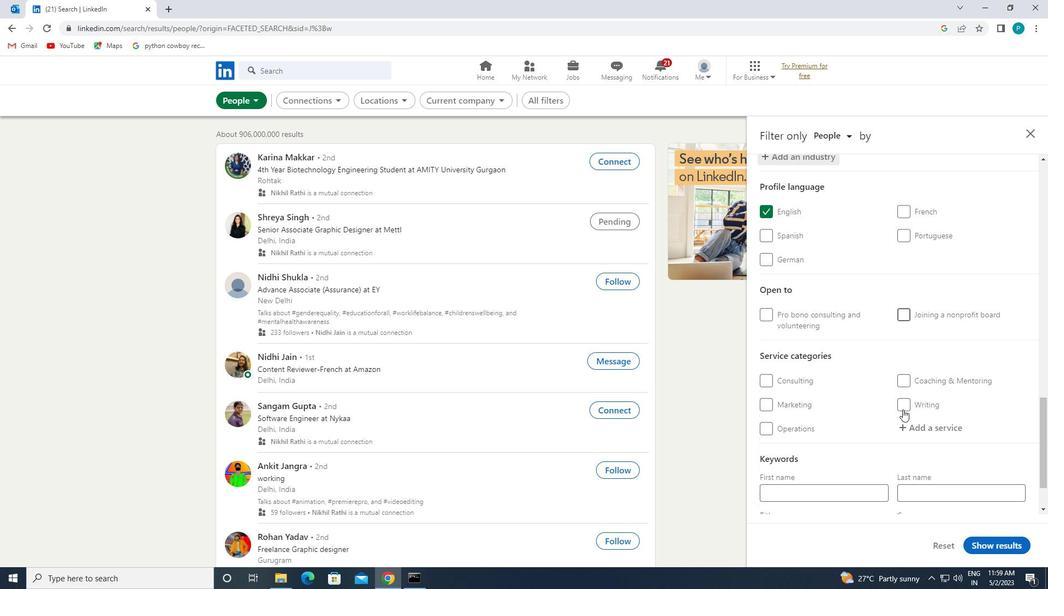 
Action: Mouse pressed left at (909, 424)
Screenshot: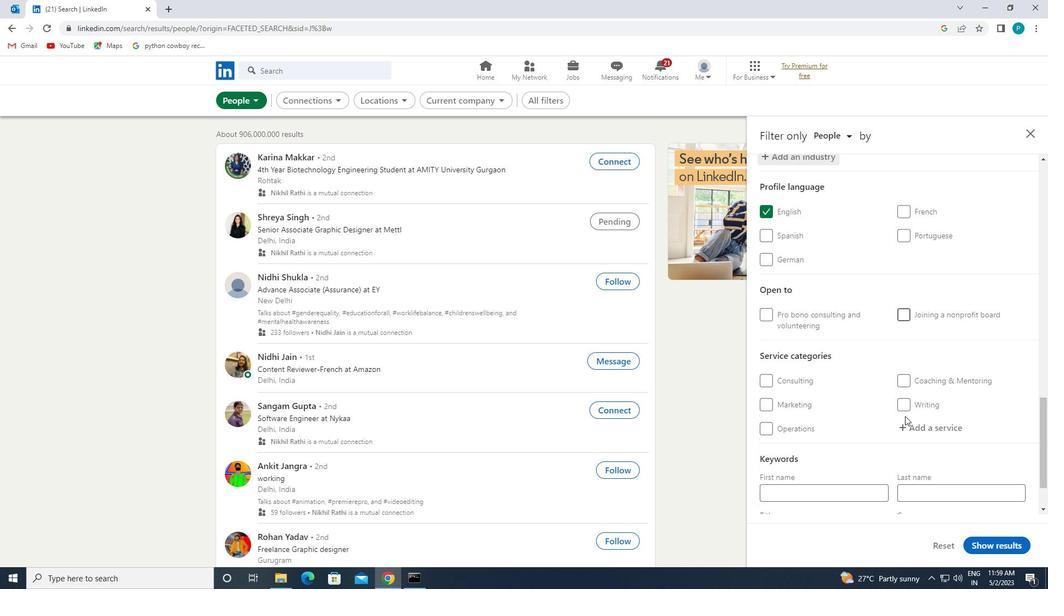
Action: Mouse moved to (841, 389)
Screenshot: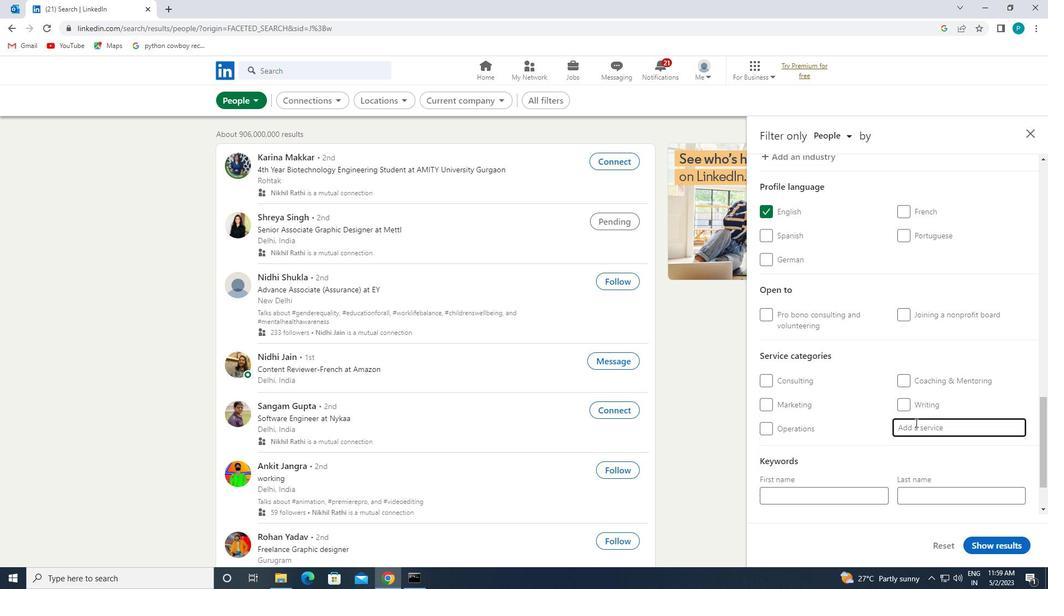 
Action: Key pressed <Key.caps_lock>B<Key.caps_lock>UDGETING
Screenshot: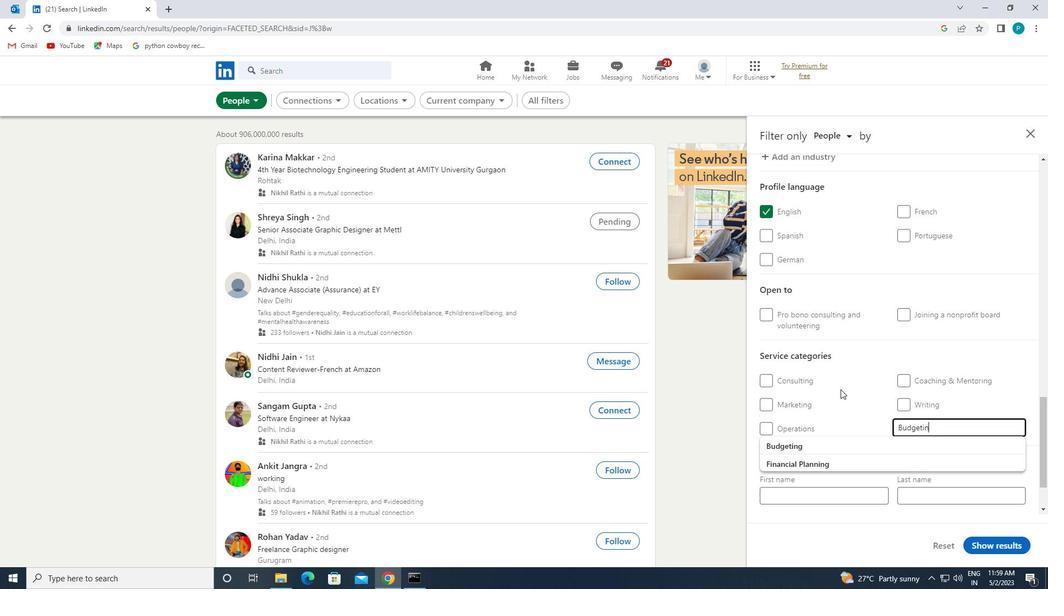 
Action: Mouse moved to (826, 441)
Screenshot: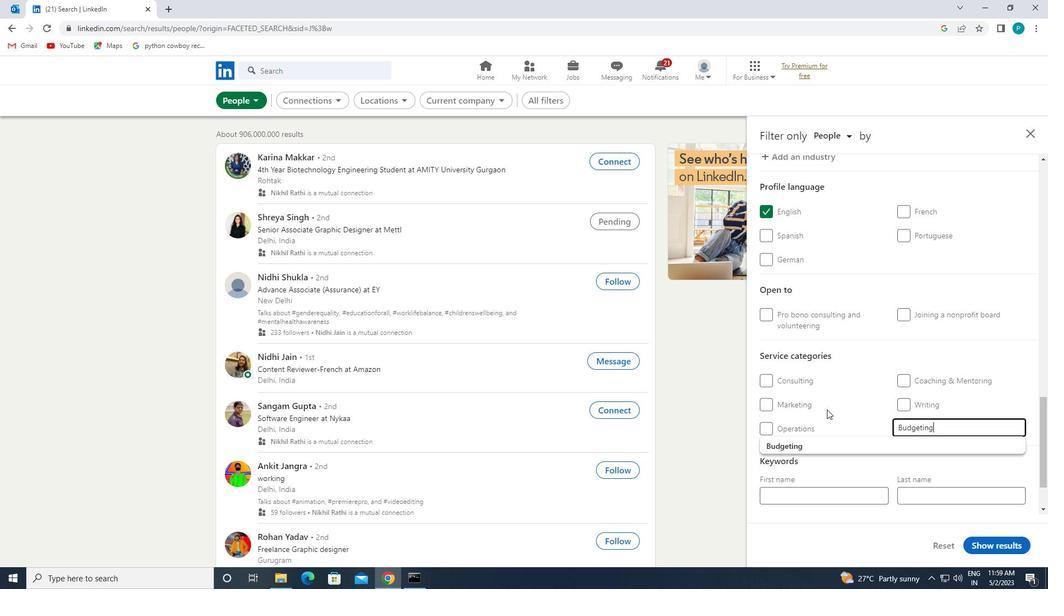 
Action: Mouse pressed left at (826, 441)
Screenshot: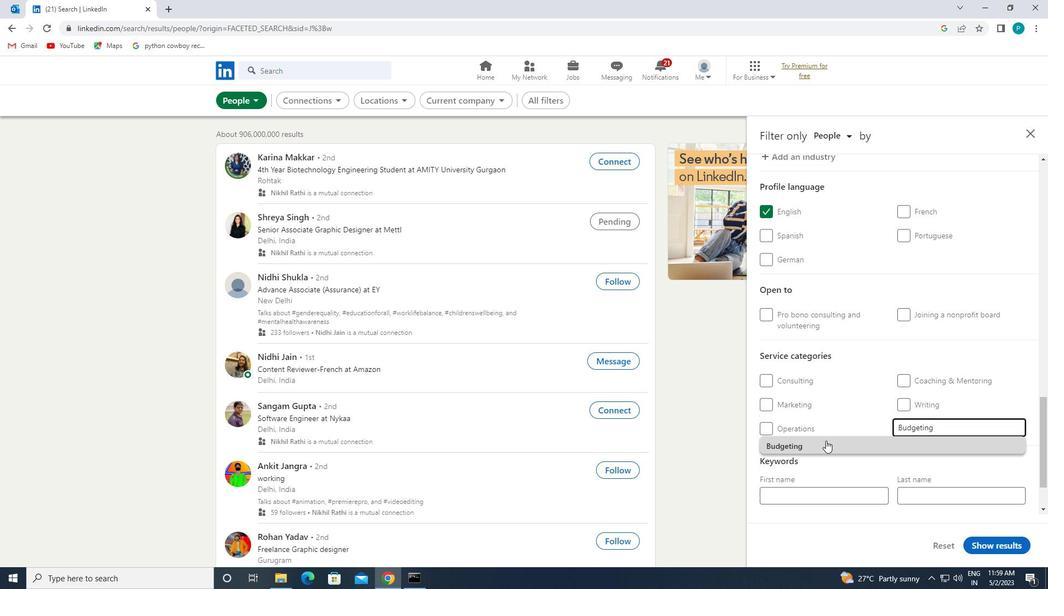 
Action: Mouse scrolled (826, 440) with delta (0, 0)
Screenshot: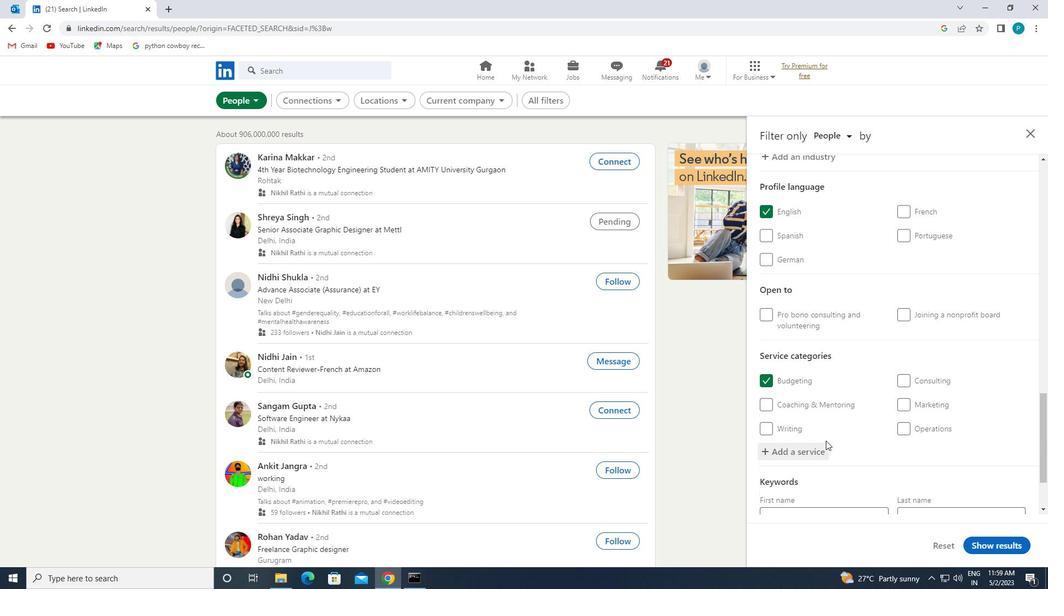 
Action: Mouse scrolled (826, 440) with delta (0, 0)
Screenshot: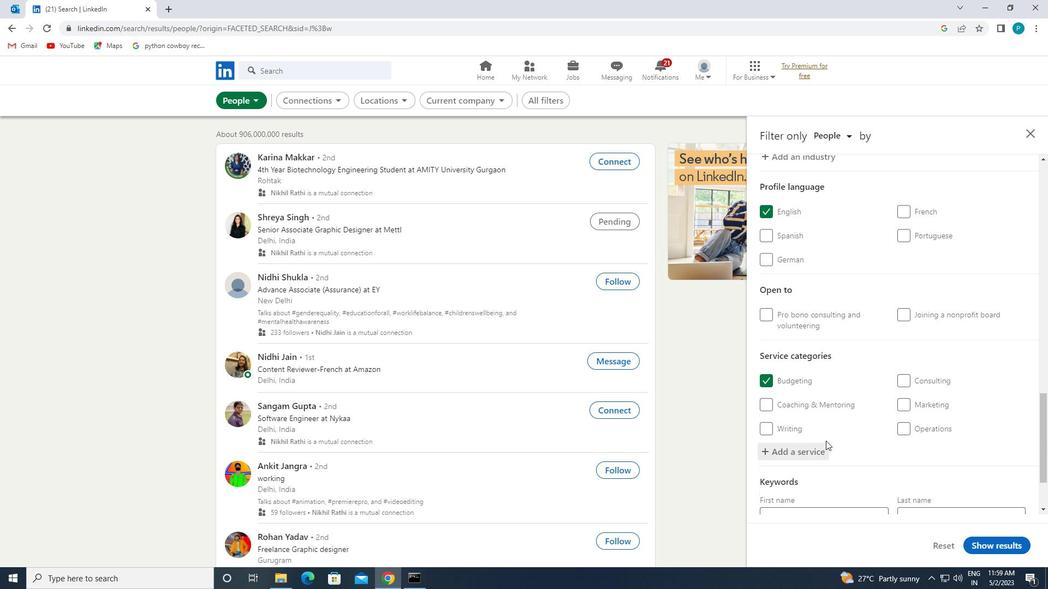 
Action: Mouse scrolled (826, 440) with delta (0, 0)
Screenshot: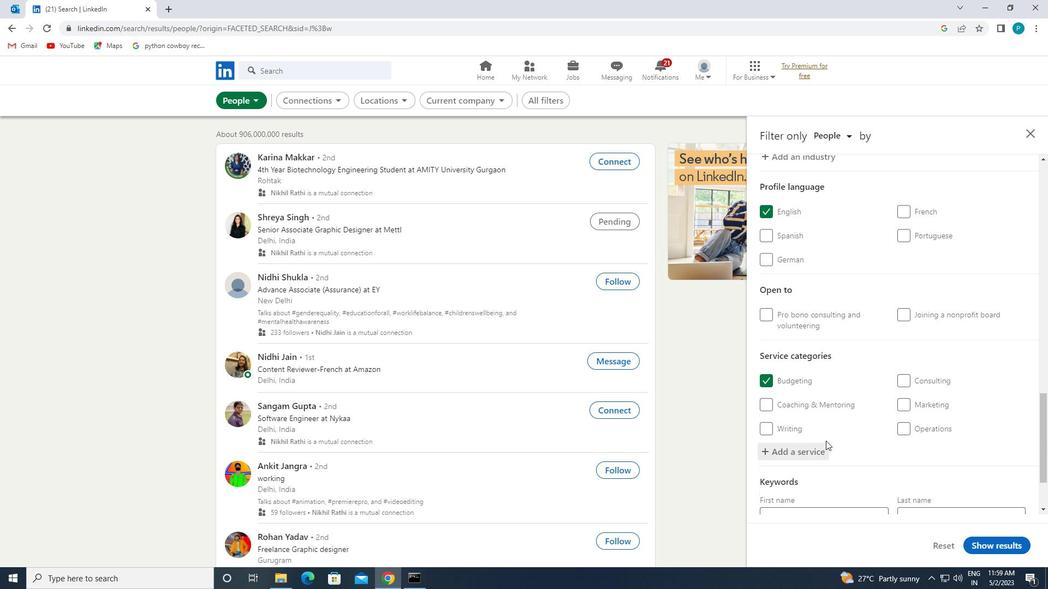 
Action: Mouse moved to (826, 464)
Screenshot: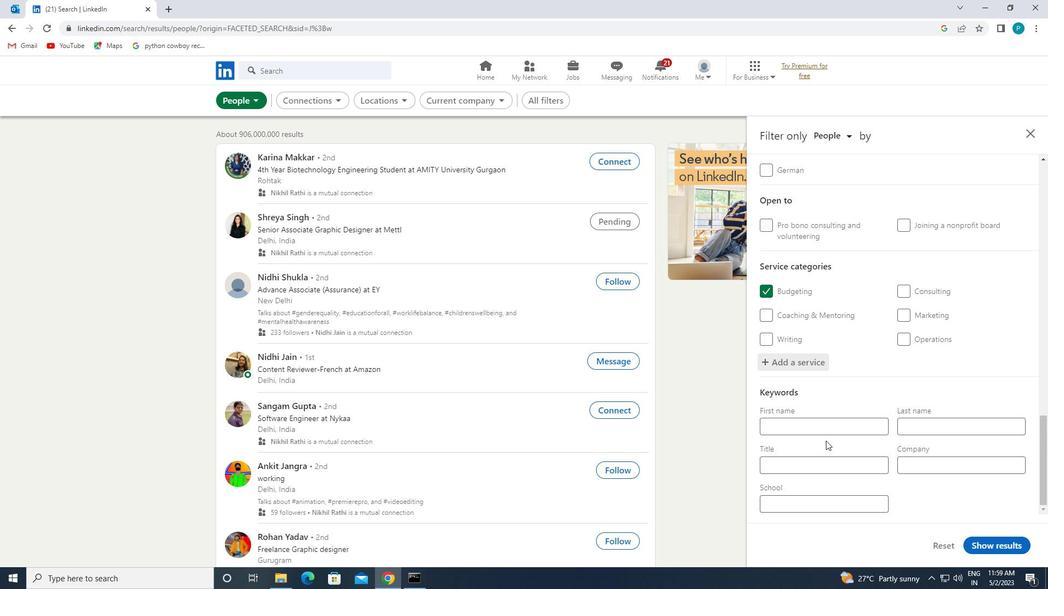 
Action: Mouse pressed left at (826, 464)
Screenshot: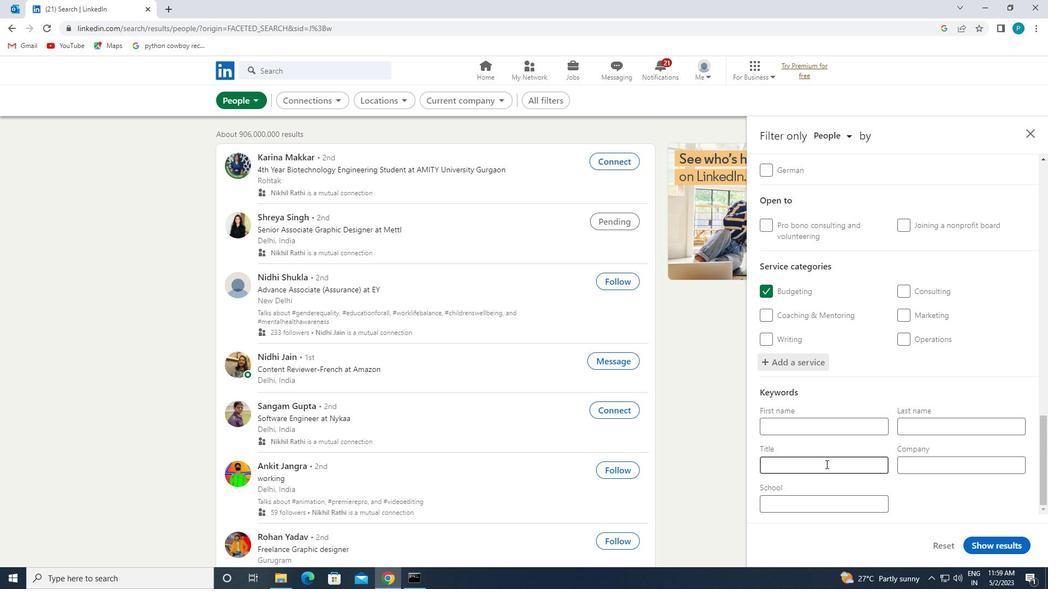 
Action: Key pressed <Key.caps_lock>S<Key.caps_lock>OCIAL<Key.space><Key.caps_lock>W<Key.caps_lock>ORKER
Screenshot: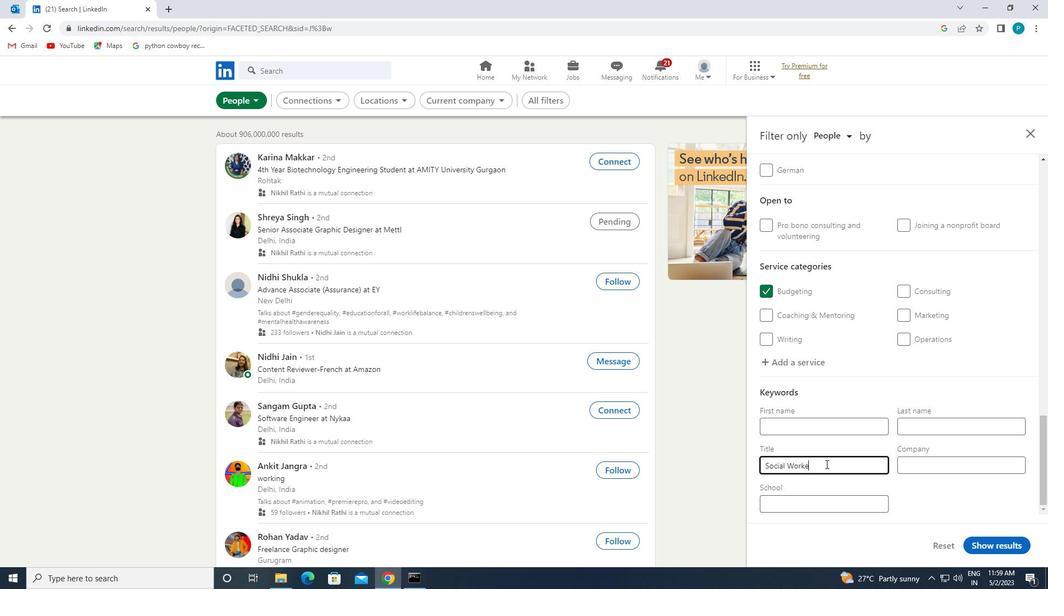 
Action: Mouse moved to (977, 540)
Screenshot: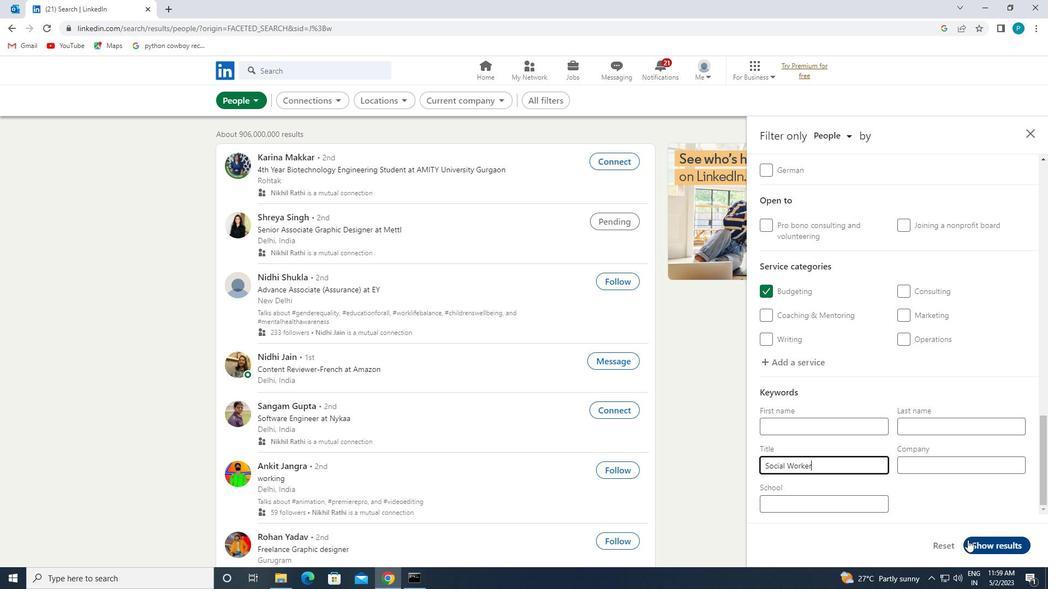 
Action: Mouse pressed left at (977, 540)
Screenshot: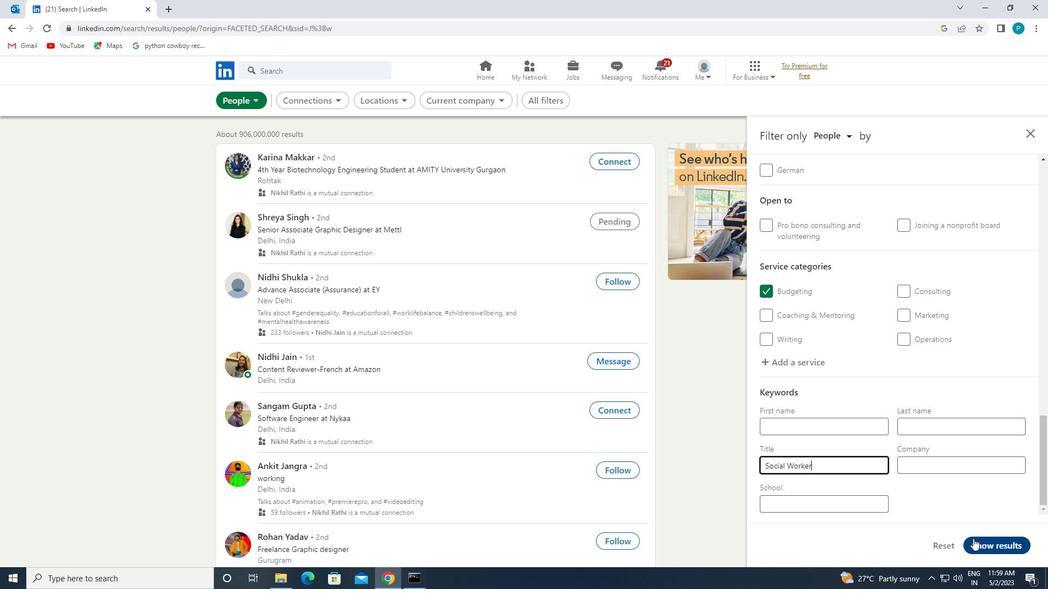 
